 Task: Find connections with filter location Vaihingen an der Enz with filter topic #realtorwith filter profile language Spanish with filter current company IDBI Bank with filter school SREYAS INSTITUTE OF ENGINEERING & TECHNOLOGY with filter industry Insurance Carriers with filter service category Cybersecurity with filter keywords title Content Creator
Action: Mouse moved to (693, 80)
Screenshot: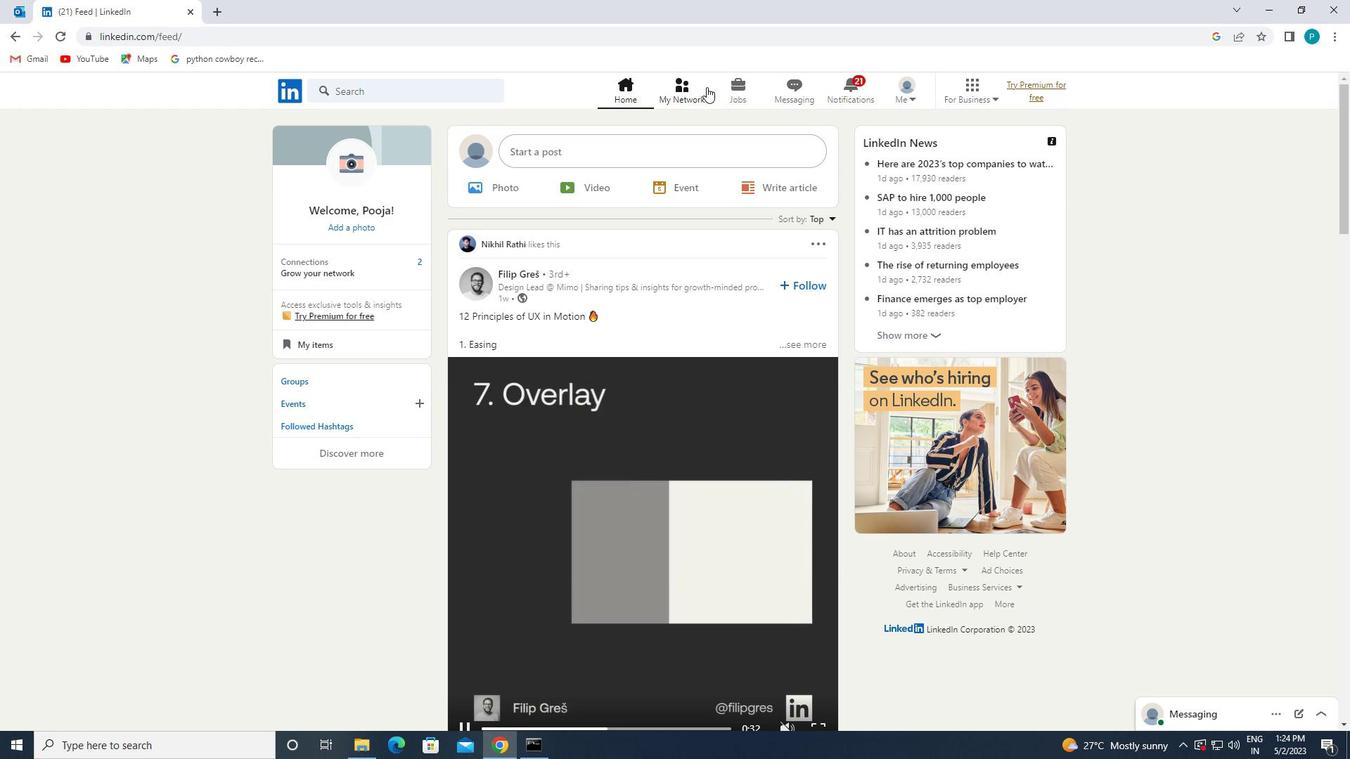 
Action: Mouse pressed left at (693, 80)
Screenshot: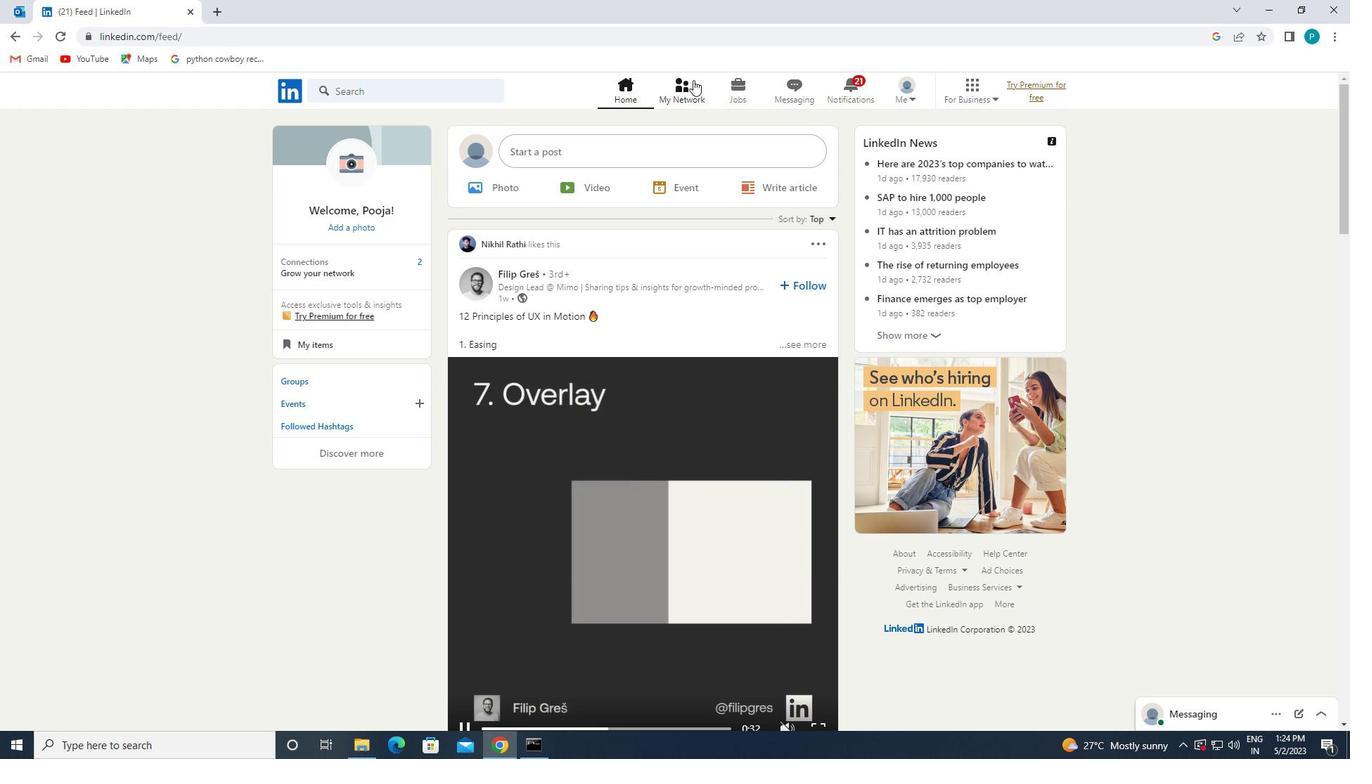 
Action: Mouse moved to (377, 170)
Screenshot: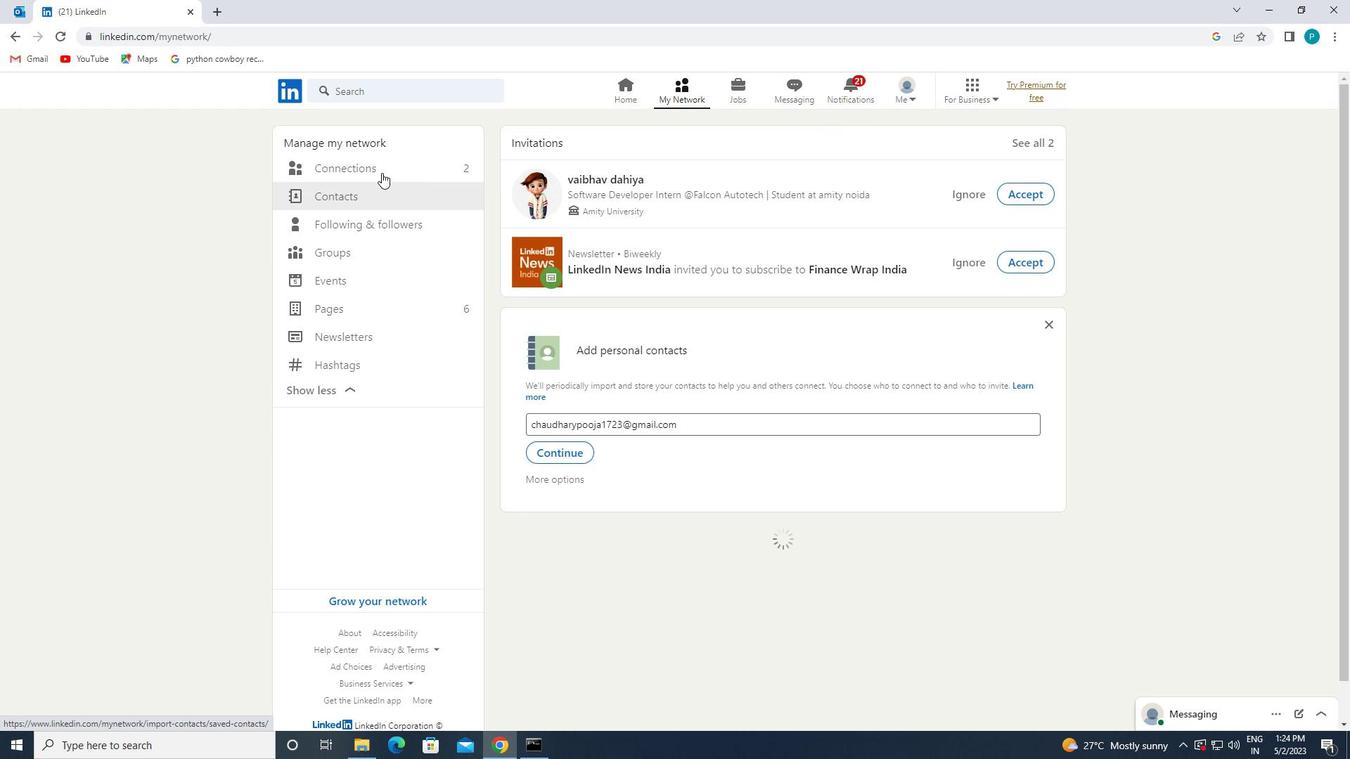 
Action: Mouse pressed left at (377, 170)
Screenshot: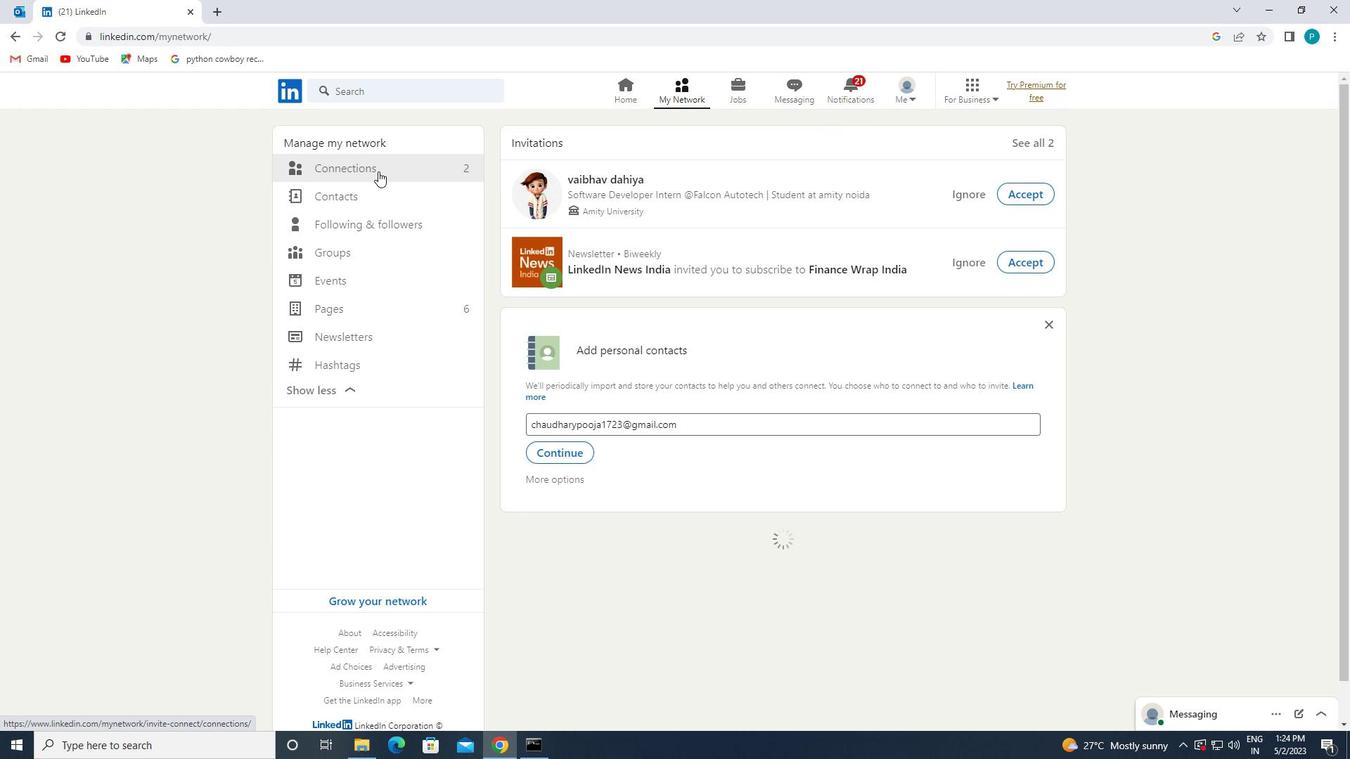 
Action: Mouse moved to (777, 171)
Screenshot: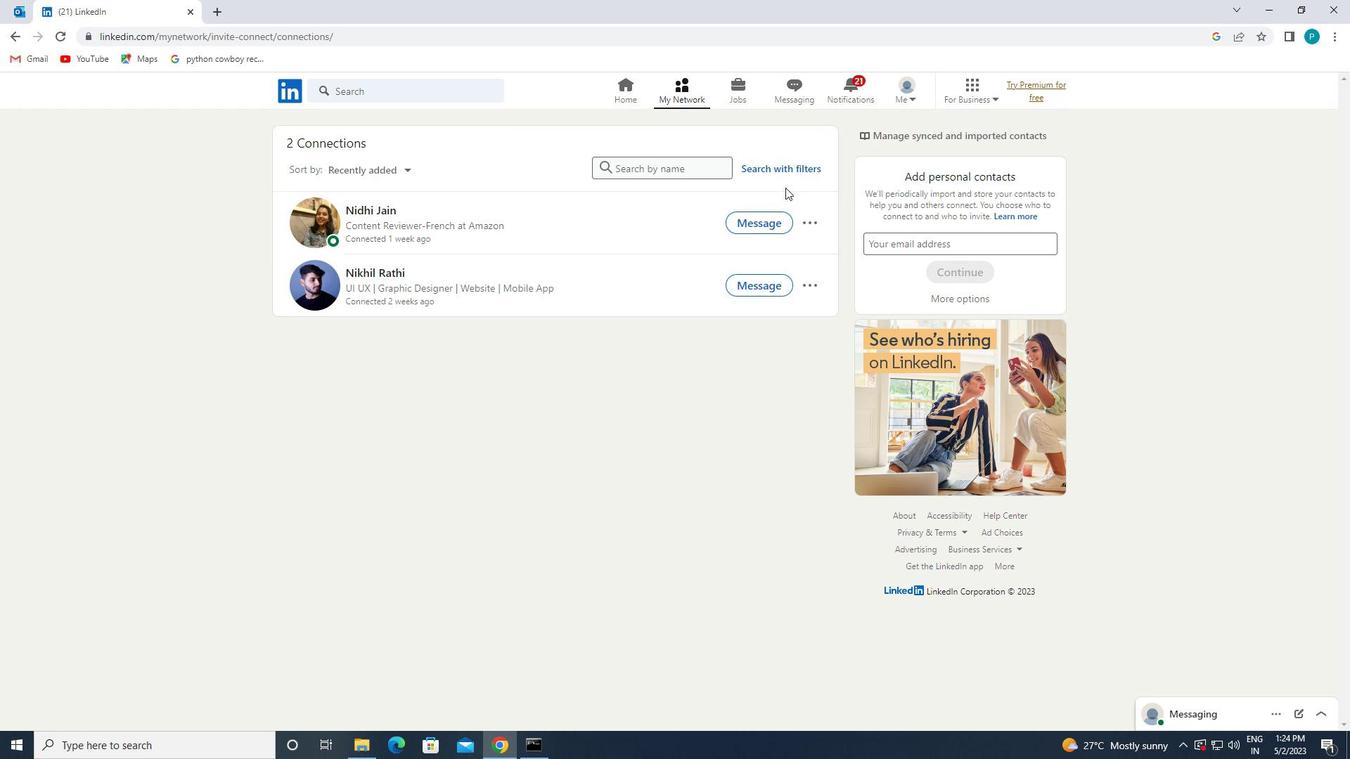
Action: Mouse pressed left at (777, 171)
Screenshot: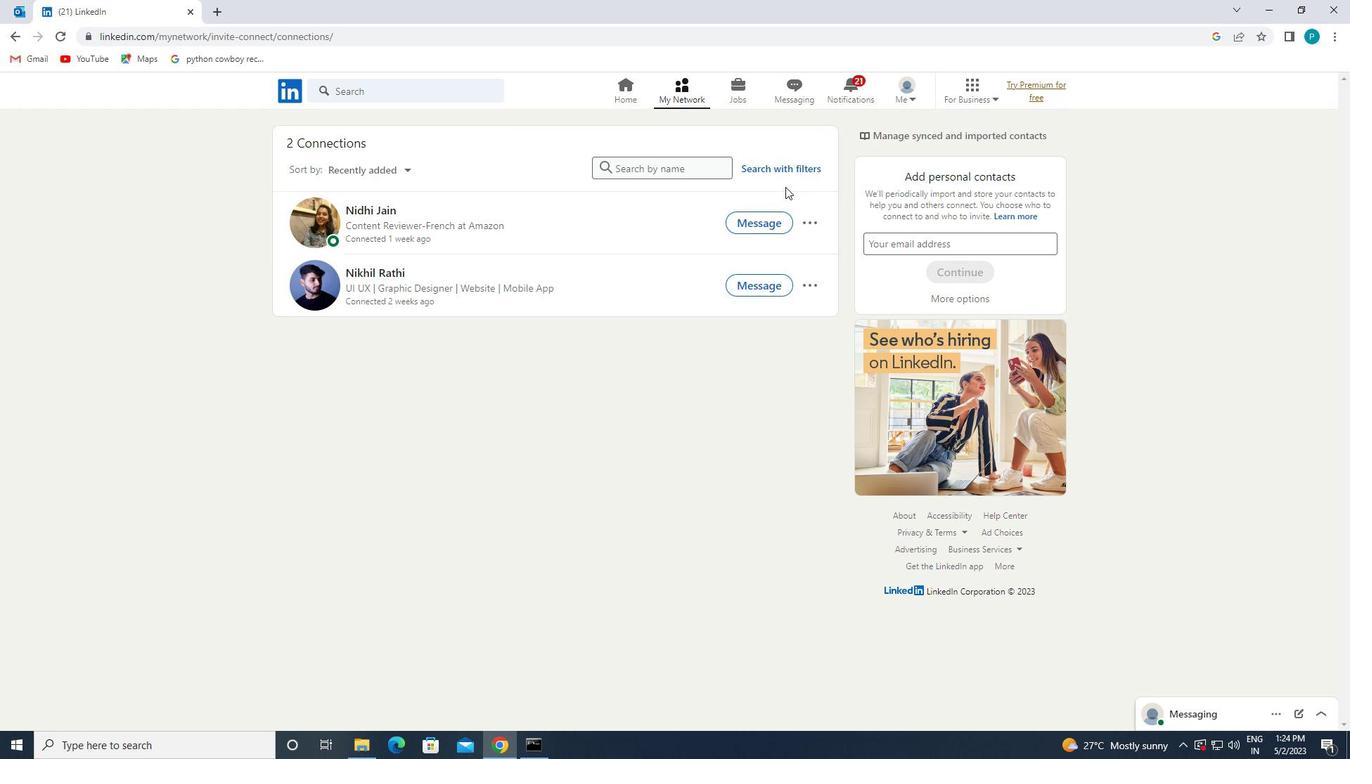 
Action: Mouse moved to (714, 130)
Screenshot: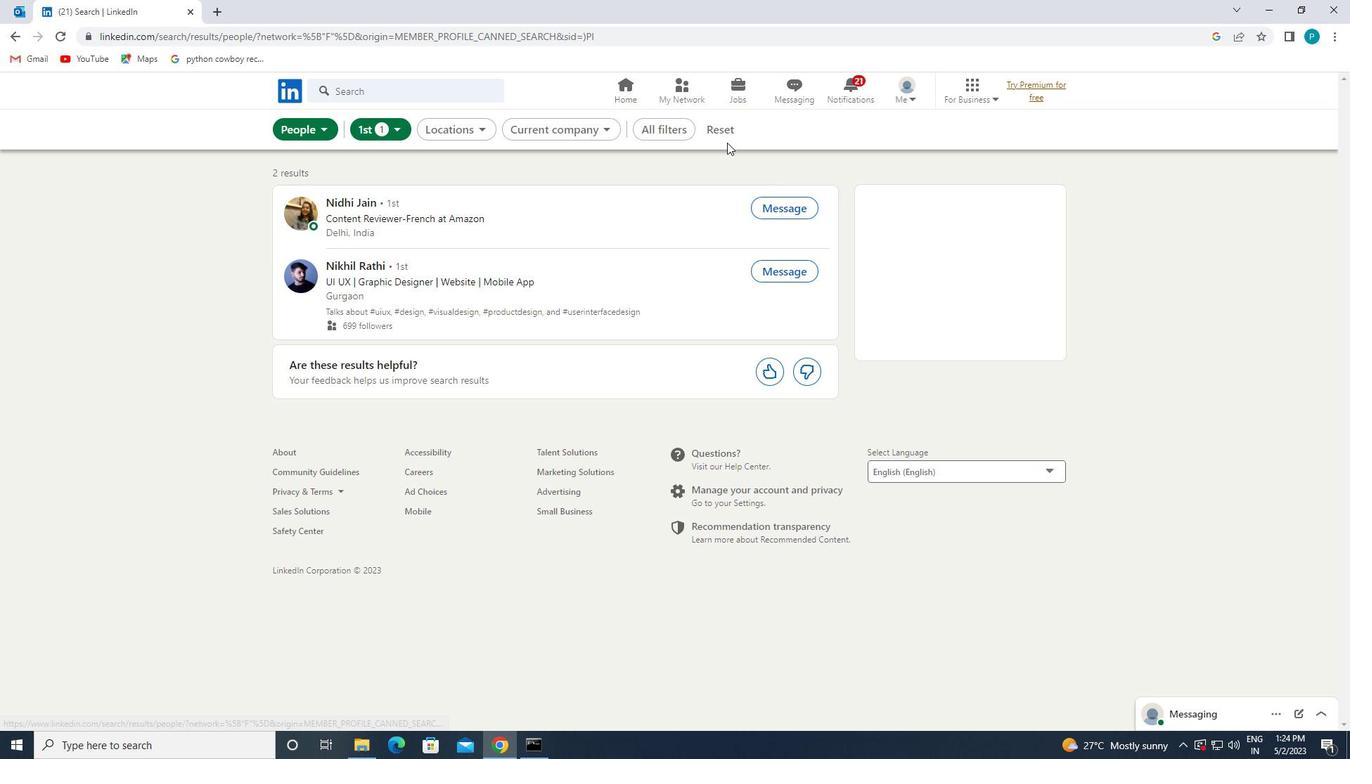 
Action: Mouse pressed left at (714, 130)
Screenshot: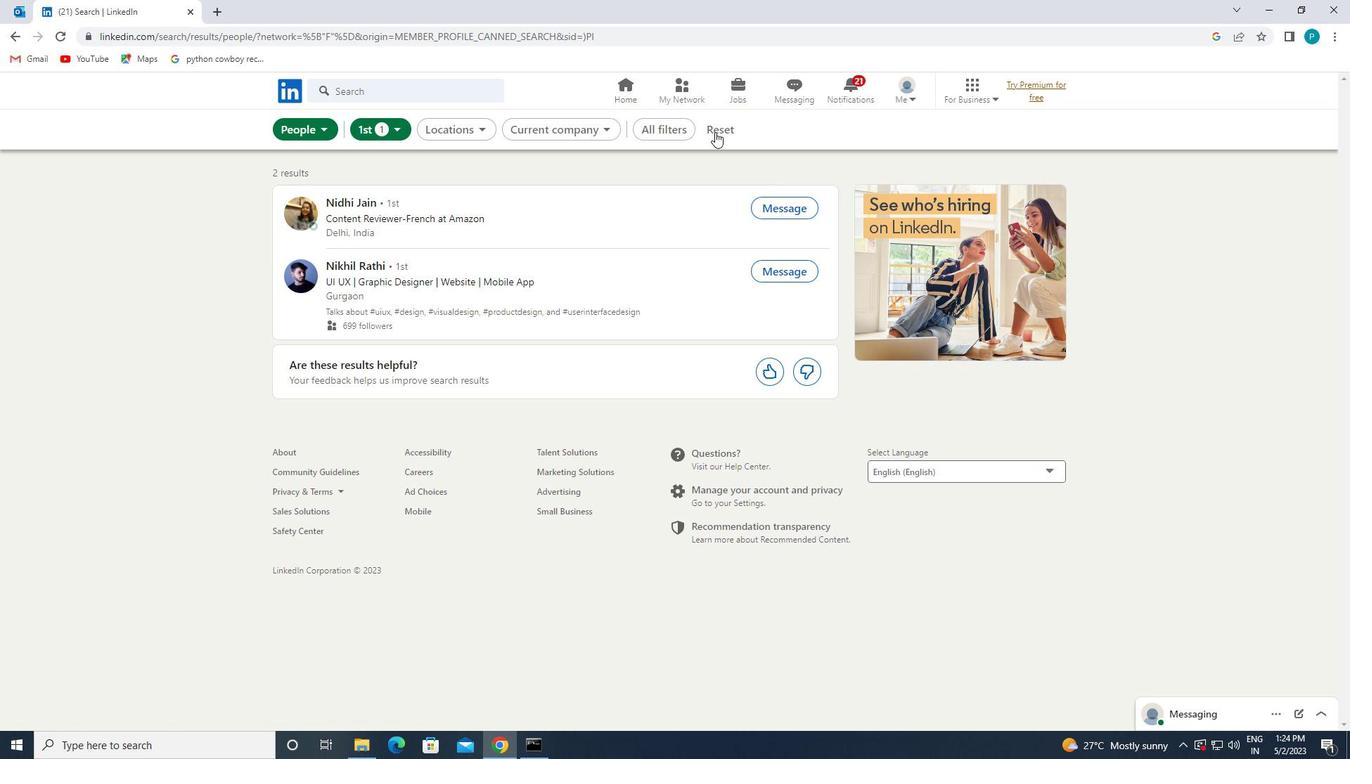 
Action: Mouse moved to (687, 128)
Screenshot: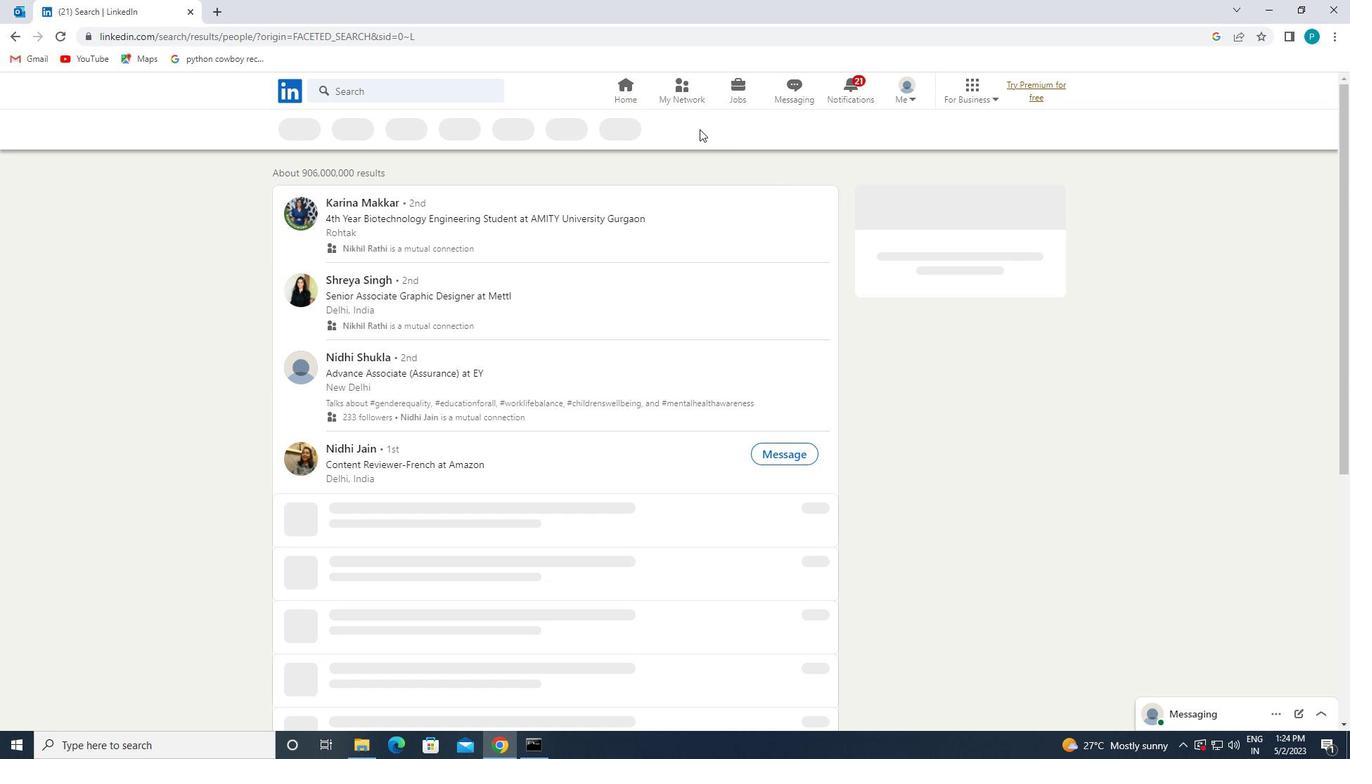 
Action: Mouse pressed left at (687, 128)
Screenshot: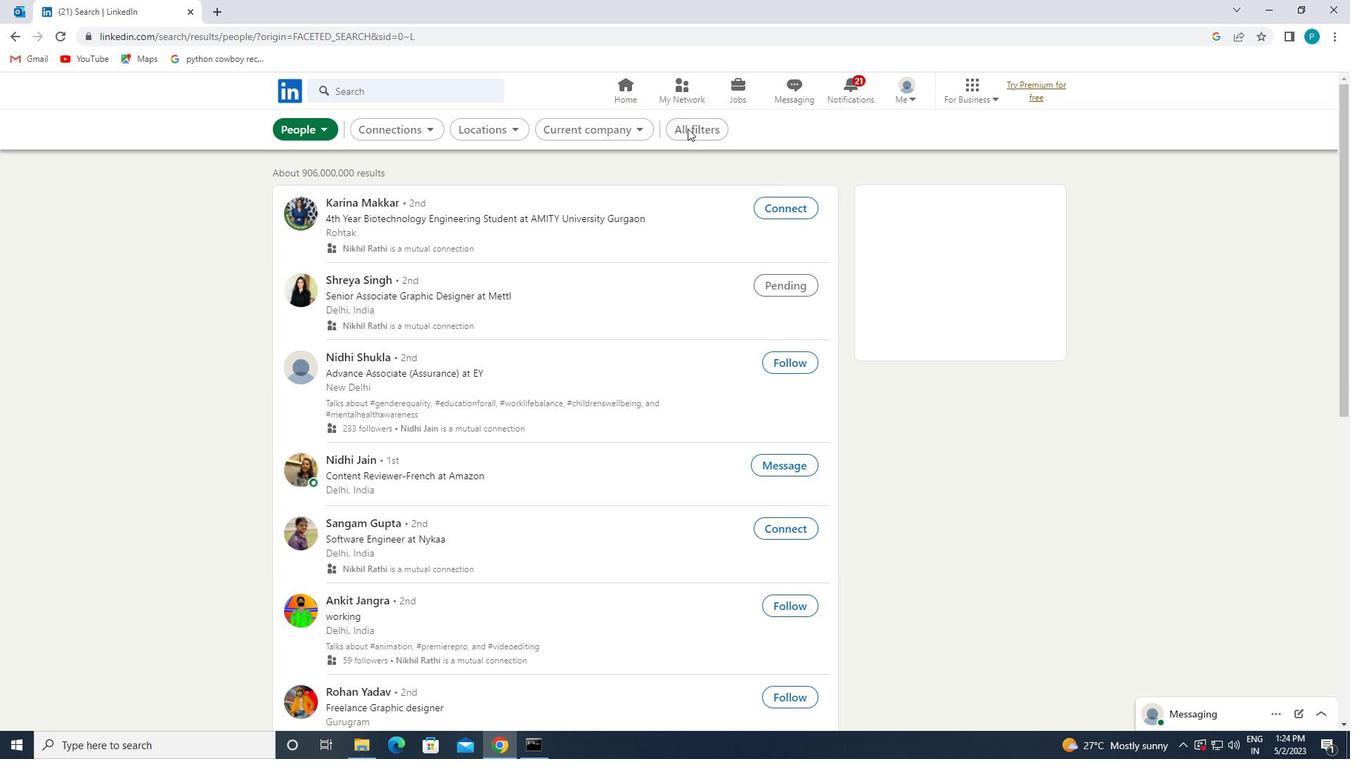 
Action: Mouse moved to (1090, 391)
Screenshot: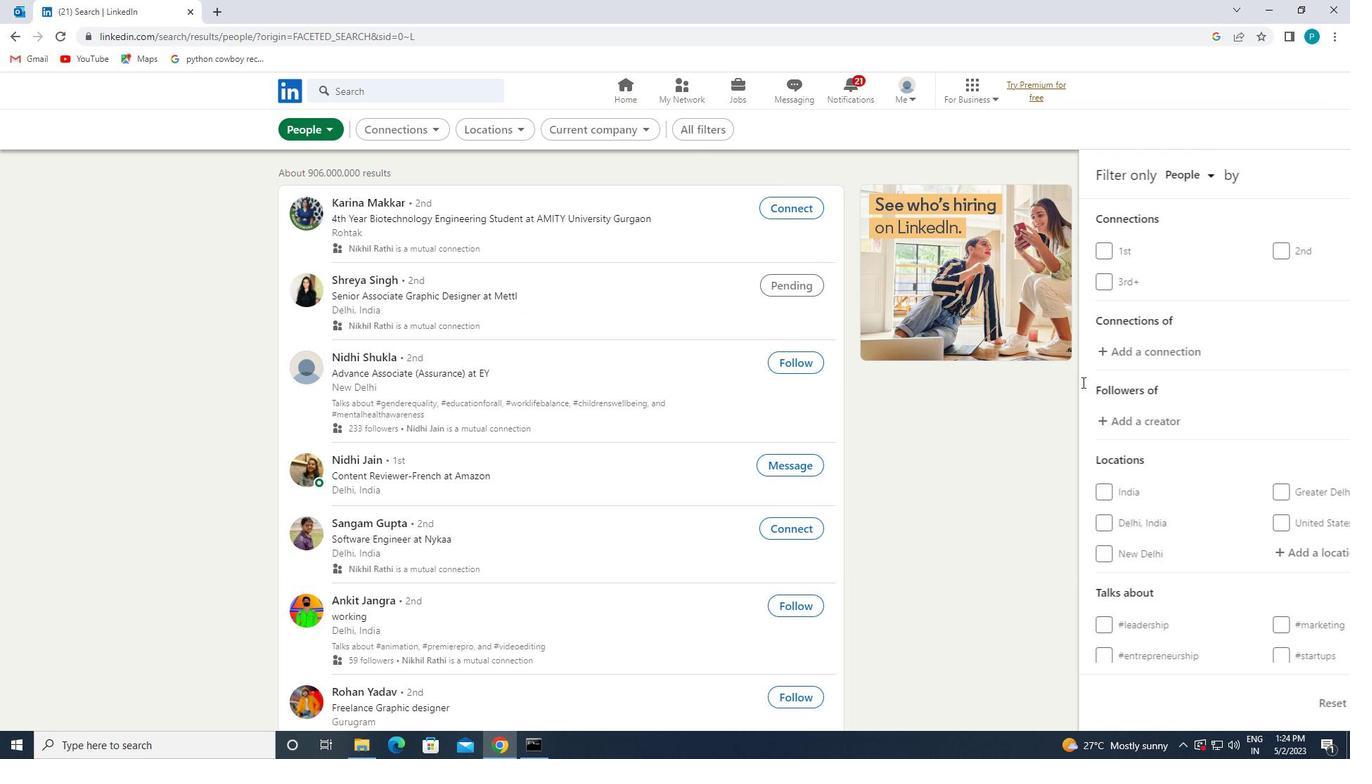 
Action: Mouse scrolled (1090, 391) with delta (0, 0)
Screenshot: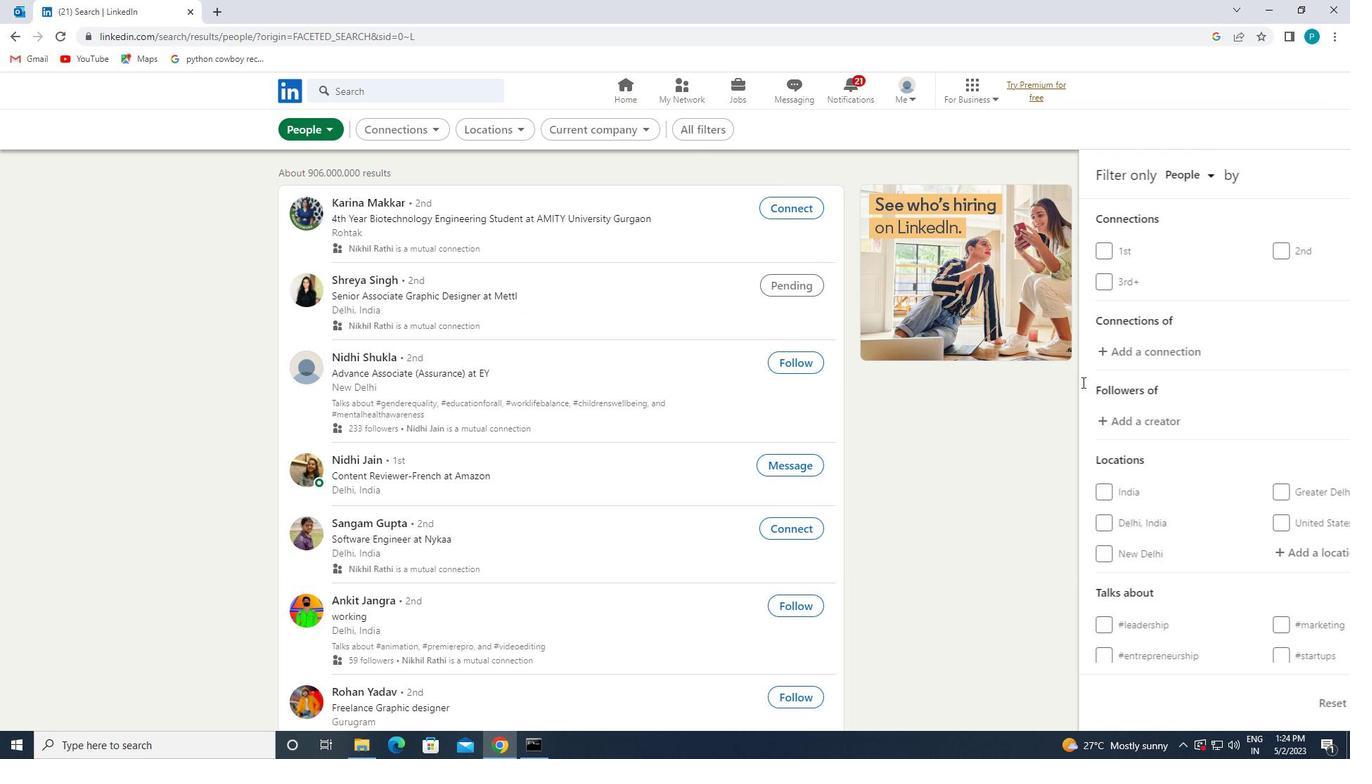 
Action: Mouse moved to (1091, 394)
Screenshot: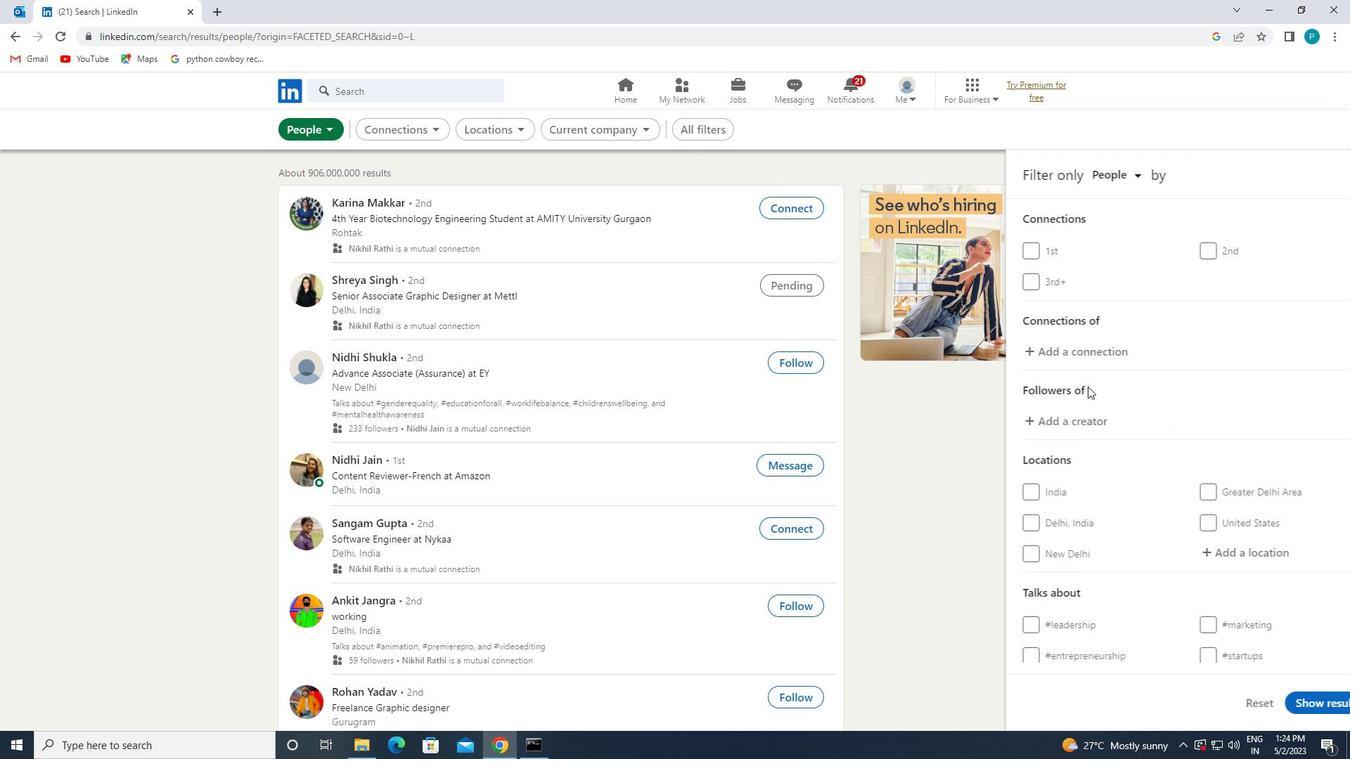 
Action: Mouse scrolled (1091, 393) with delta (0, 0)
Screenshot: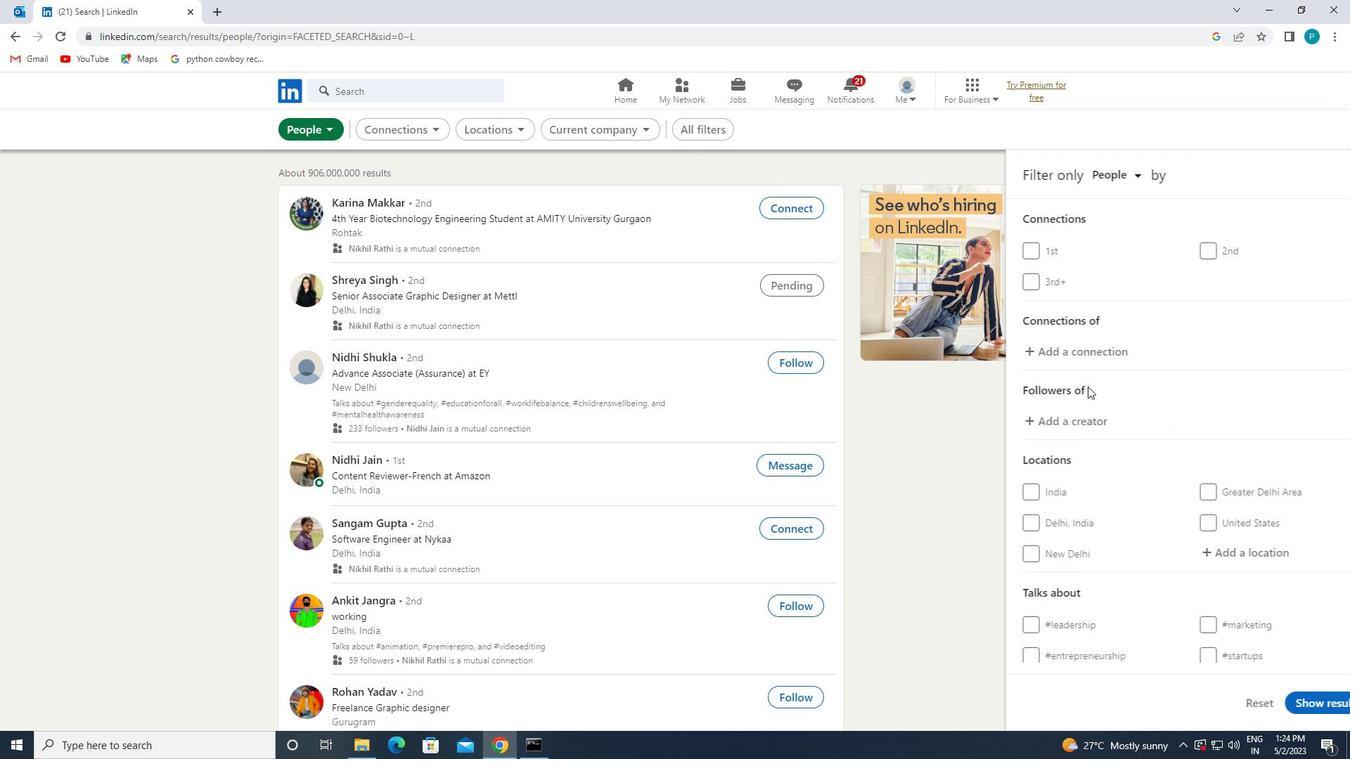 
Action: Mouse moved to (1183, 417)
Screenshot: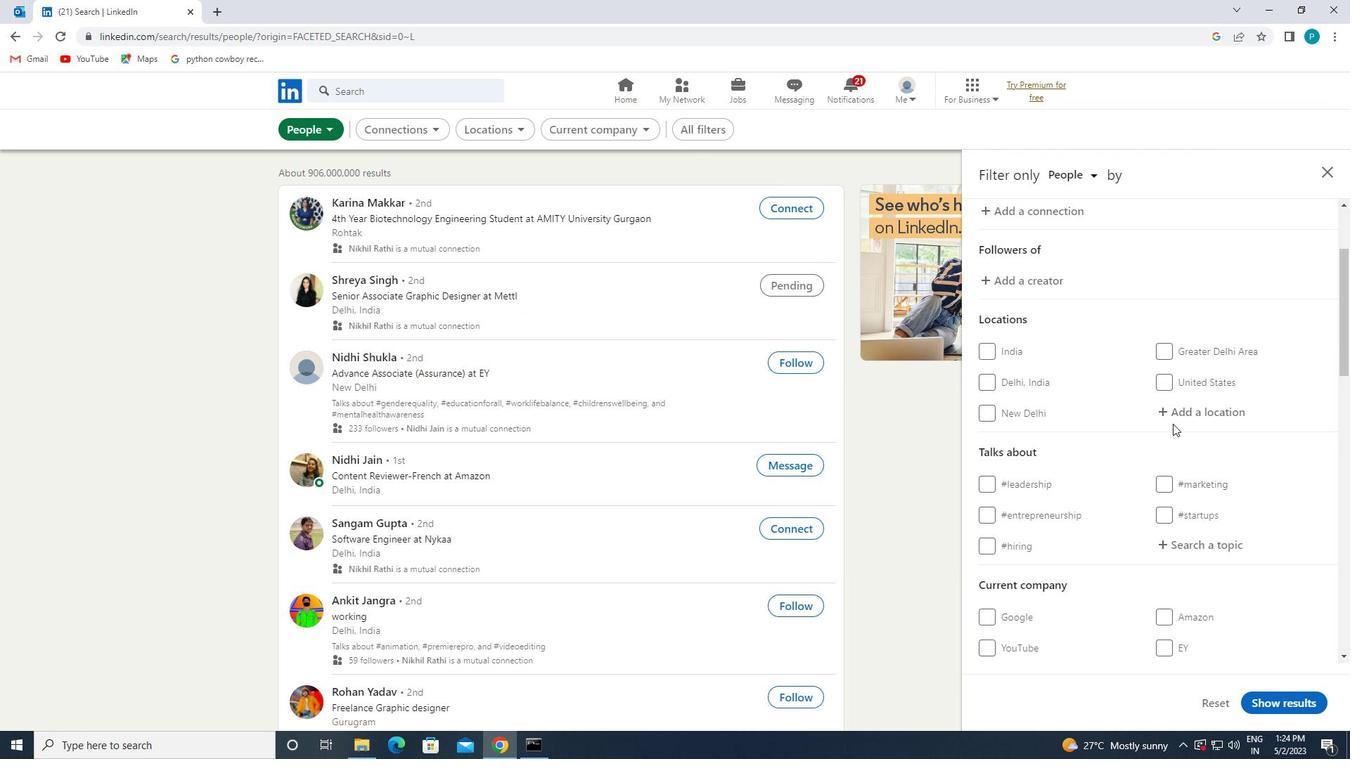 
Action: Mouse pressed left at (1183, 417)
Screenshot: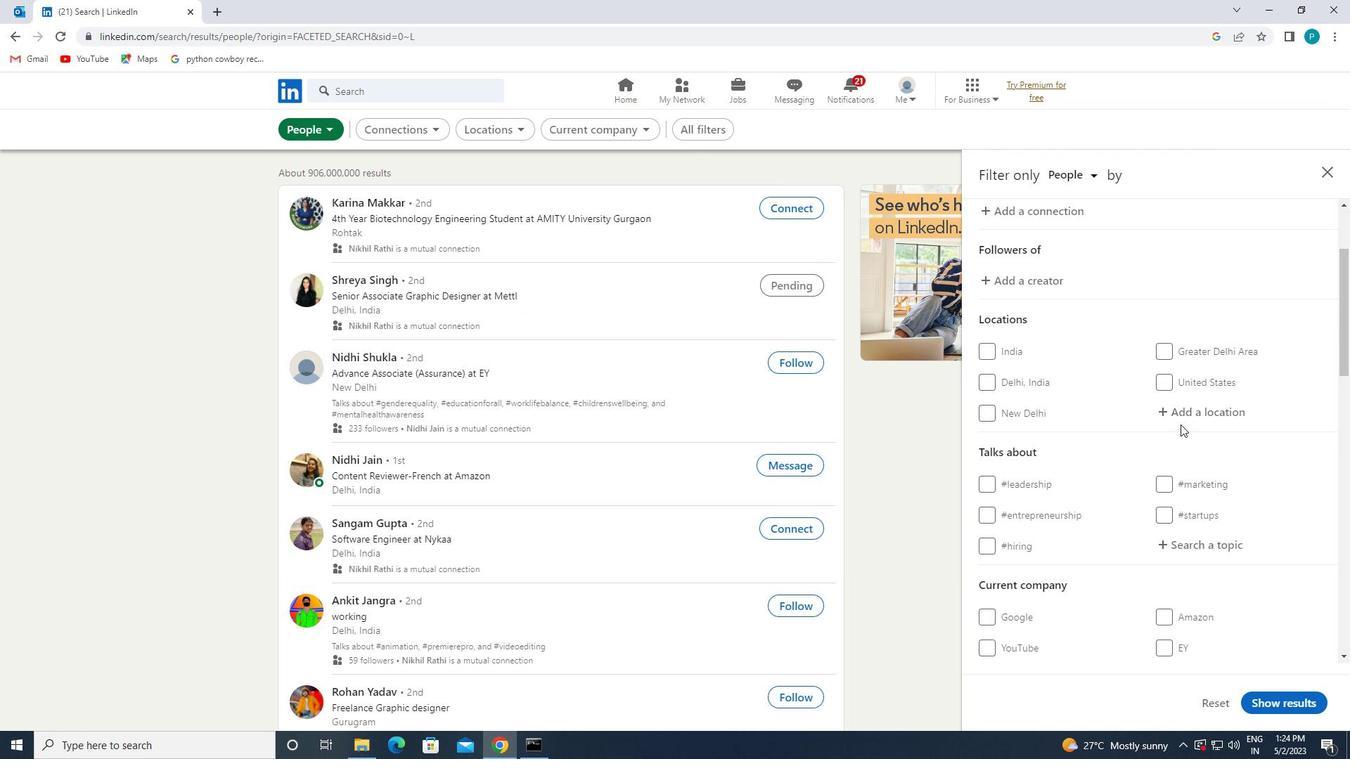 
Action: Key pressed <Key.caps_lock>v<Key.caps_lock>aihing
Screenshot: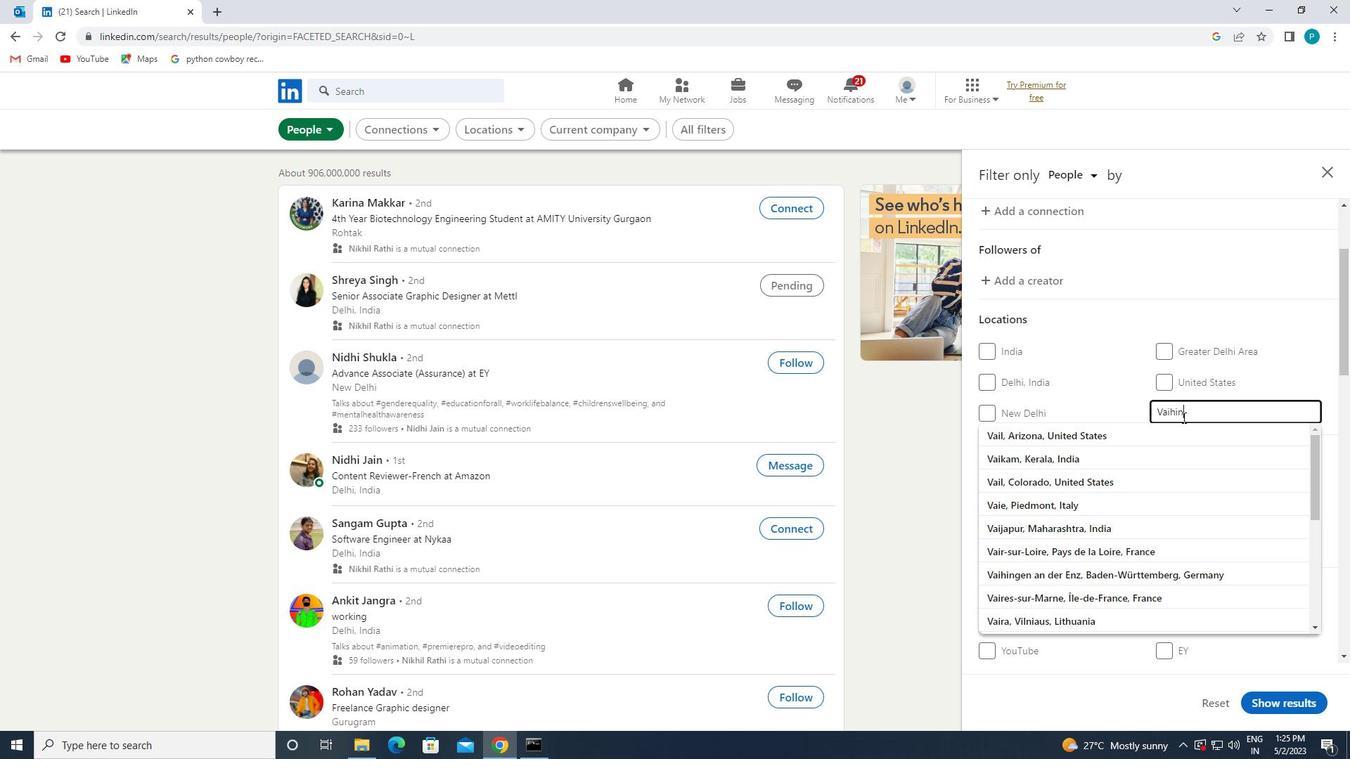 
Action: Mouse moved to (1172, 437)
Screenshot: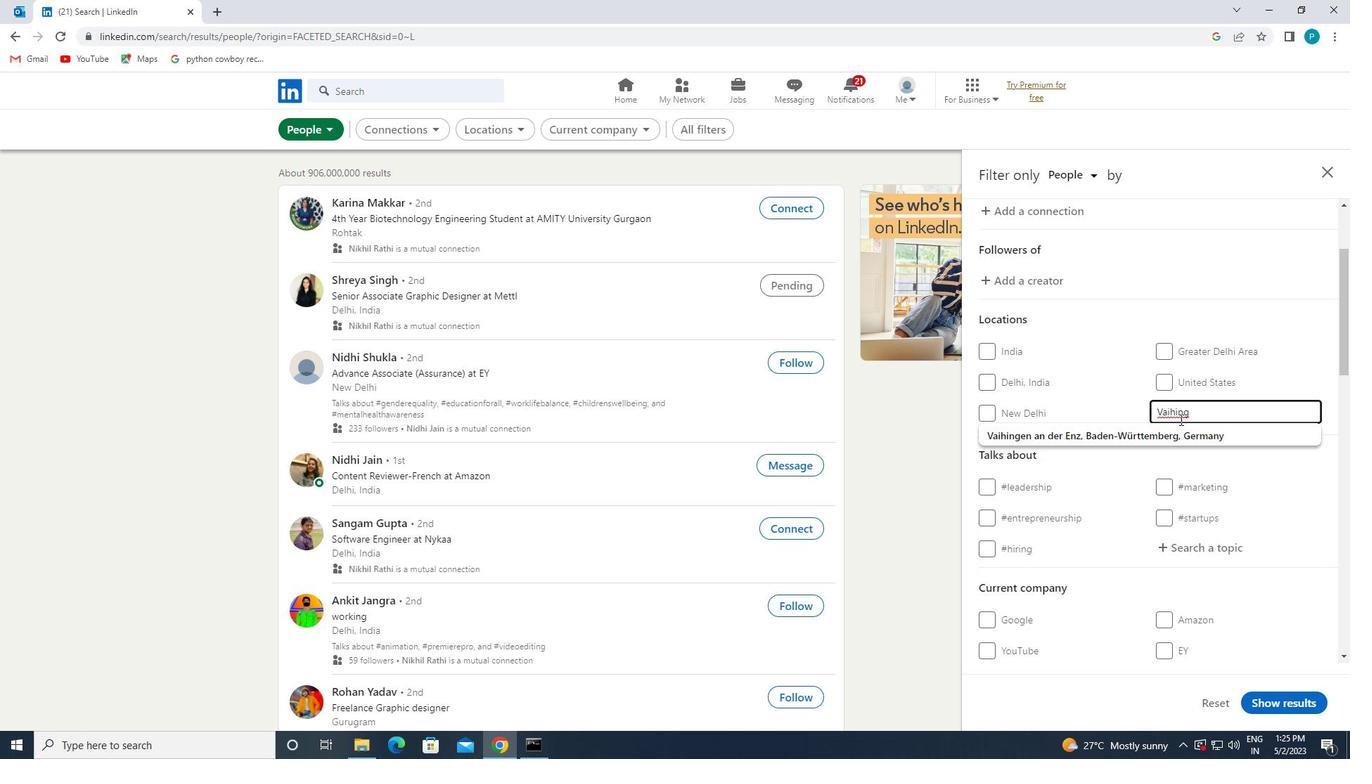 
Action: Mouse pressed left at (1172, 437)
Screenshot: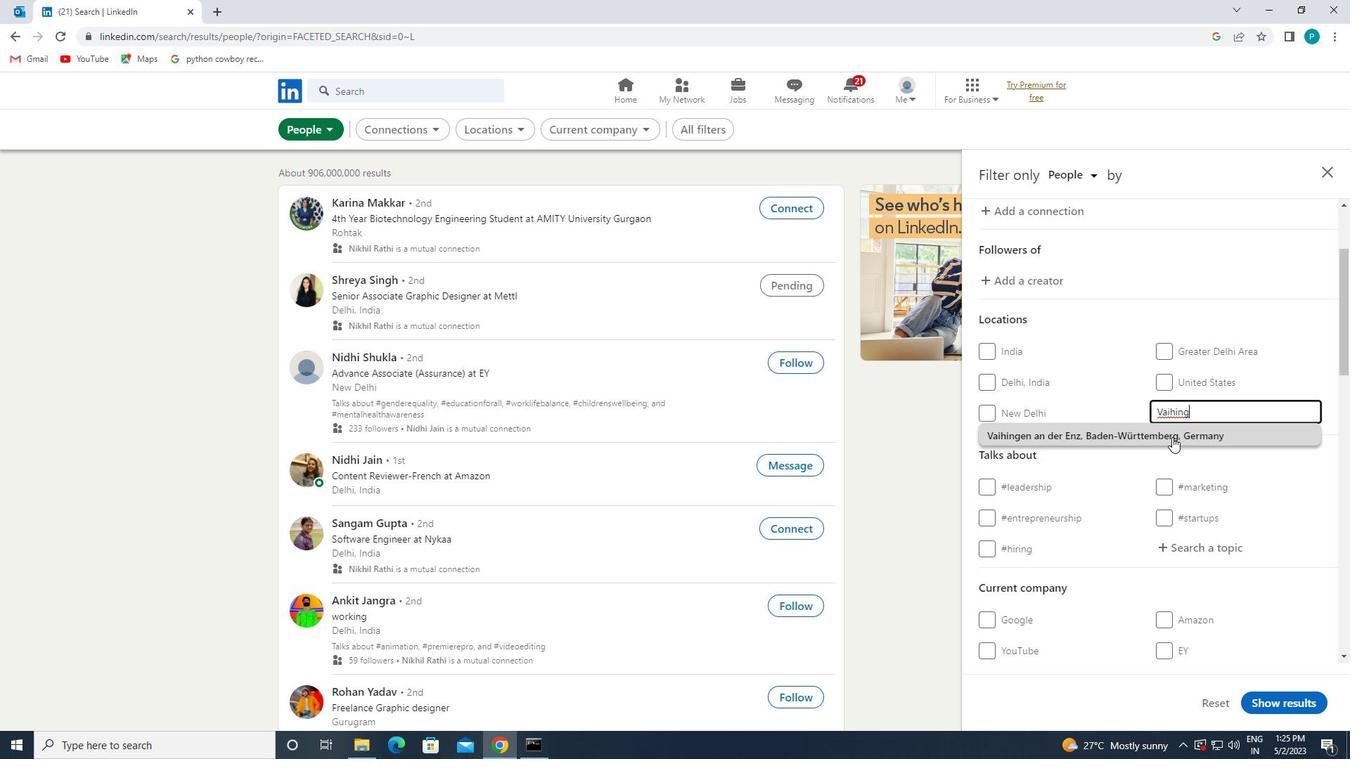 
Action: Mouse moved to (1173, 450)
Screenshot: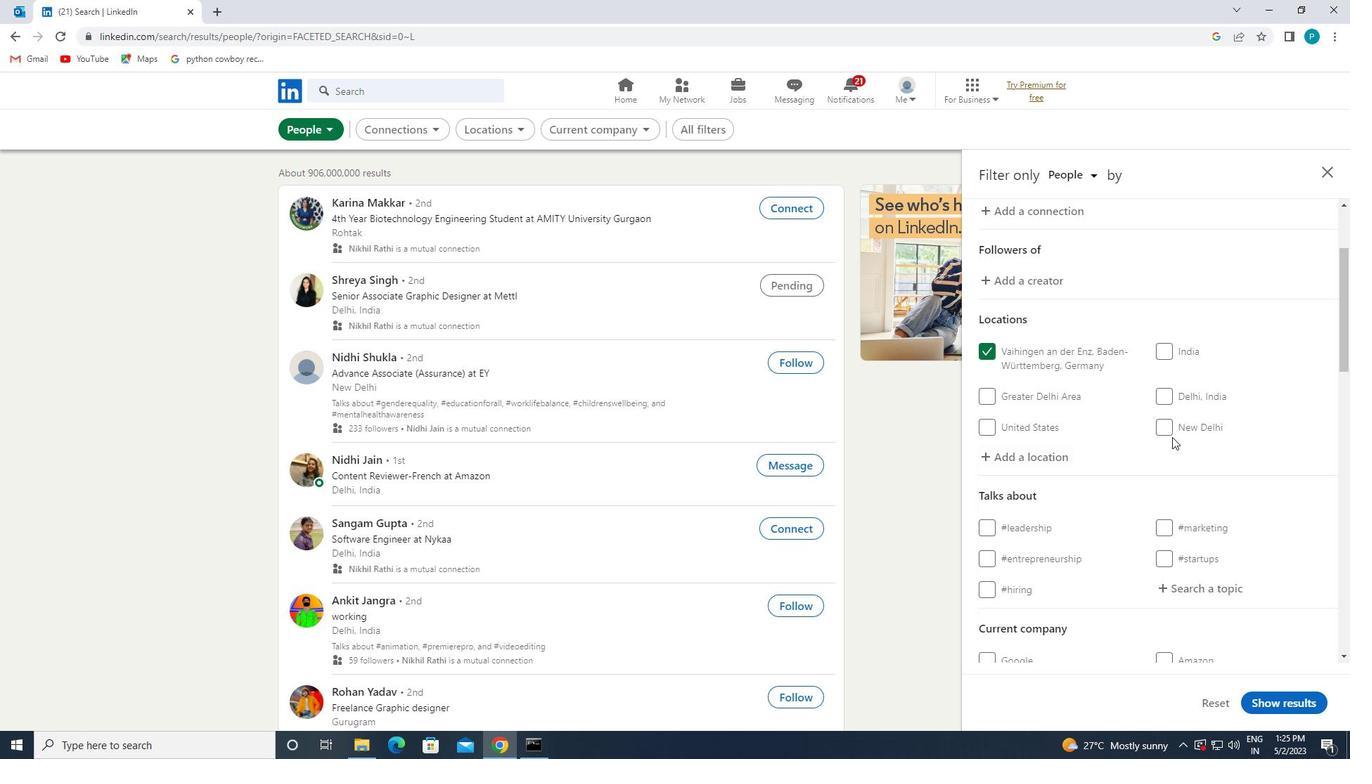 
Action: Mouse scrolled (1173, 449) with delta (0, 0)
Screenshot: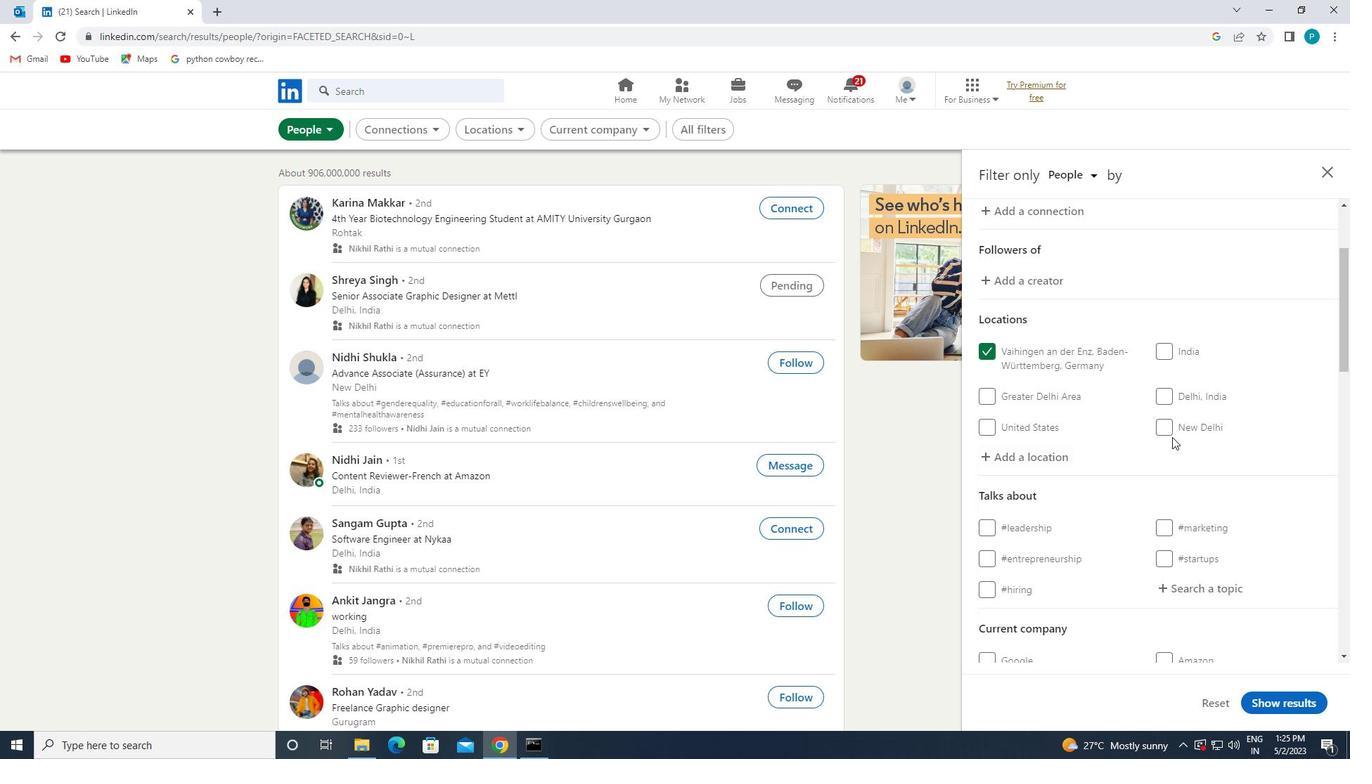 
Action: Mouse moved to (1173, 452)
Screenshot: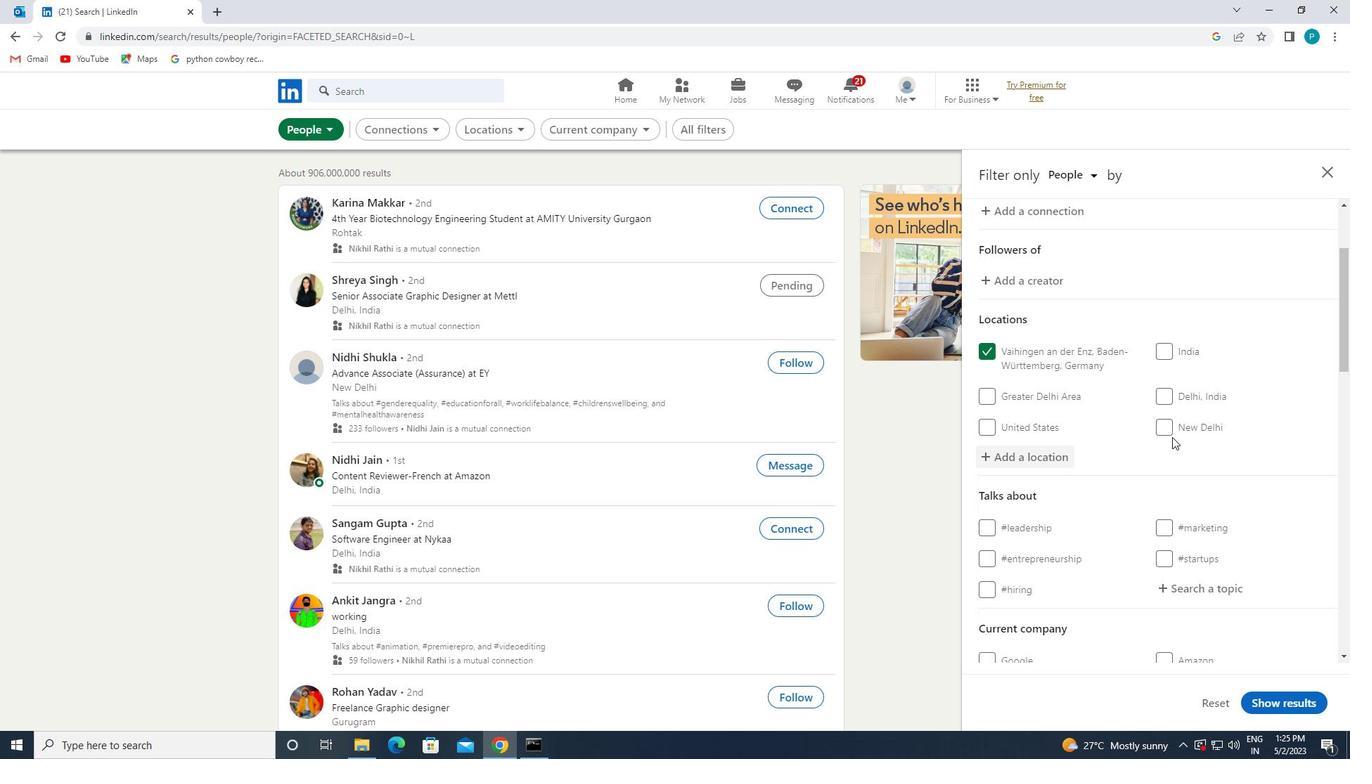 
Action: Mouse scrolled (1173, 451) with delta (0, 0)
Screenshot: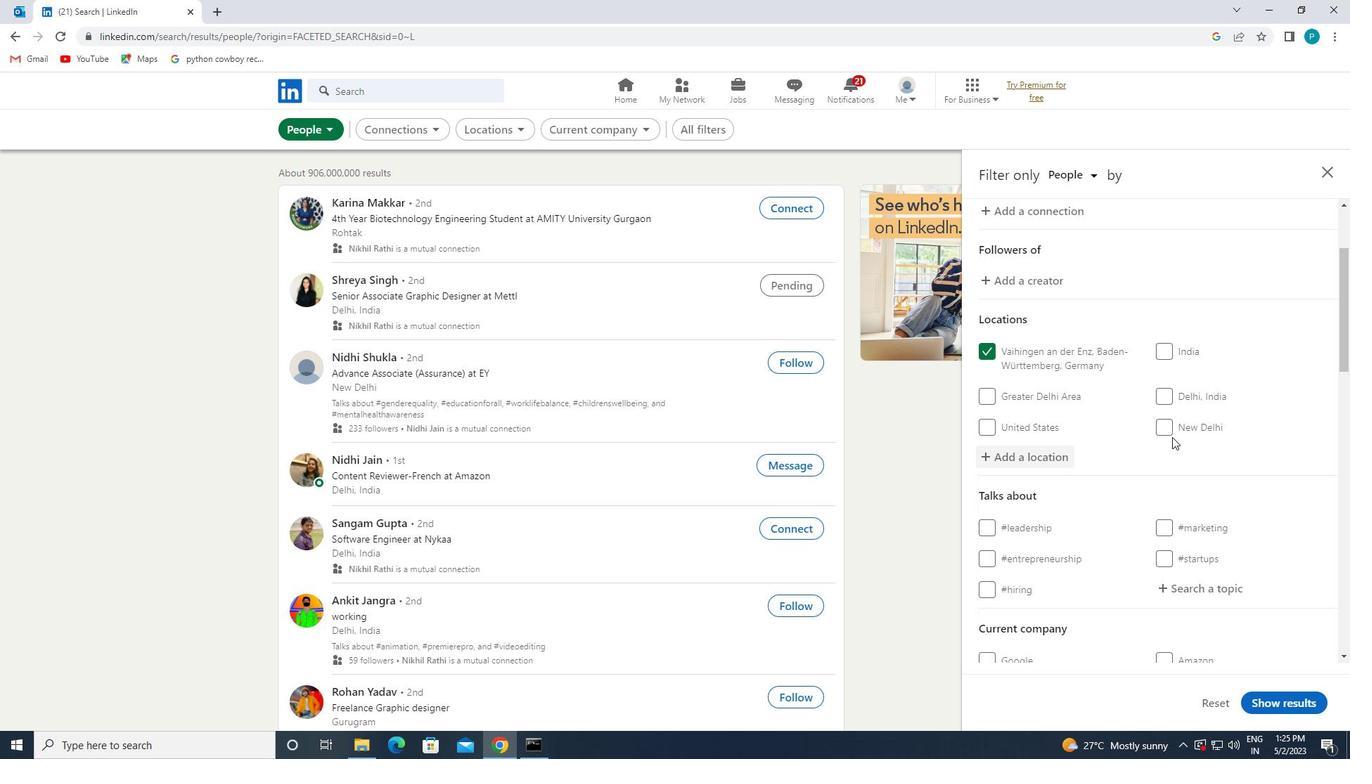 
Action: Mouse moved to (1174, 460)
Screenshot: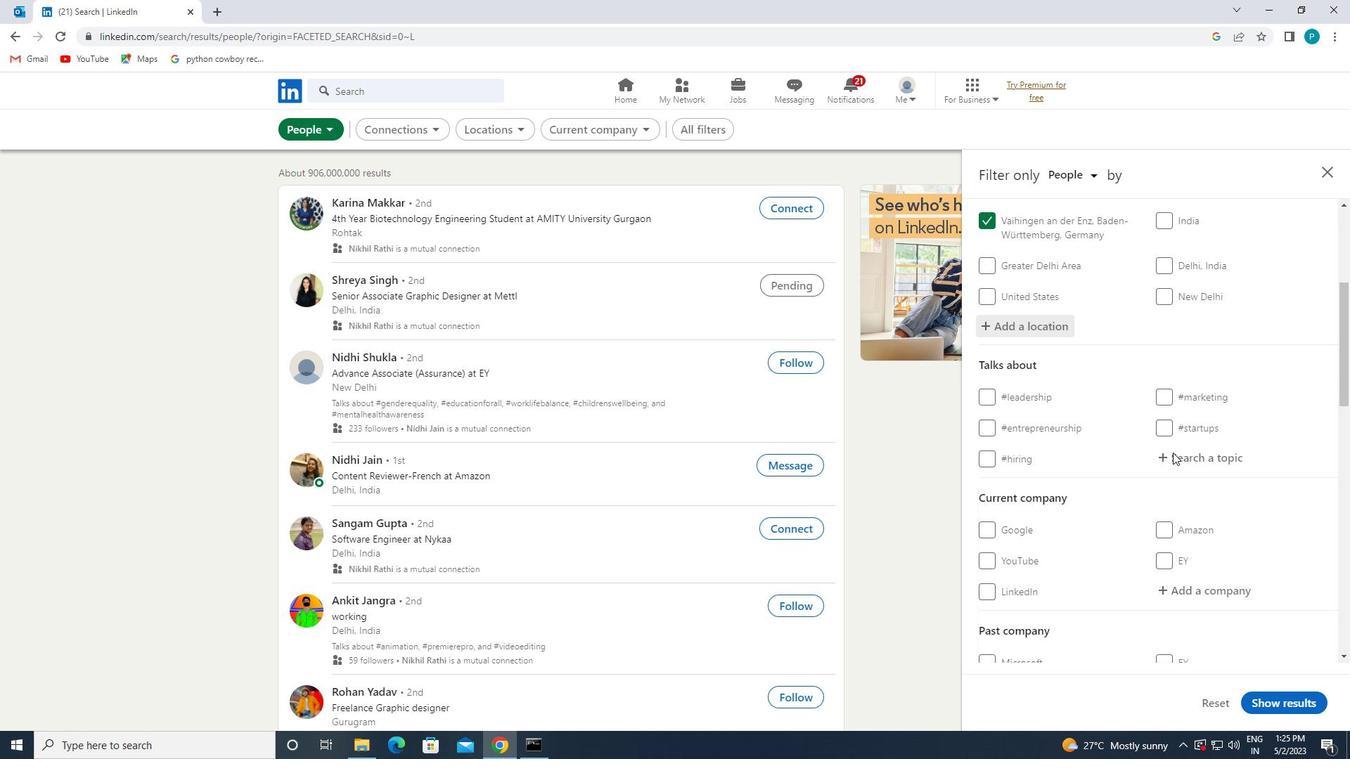 
Action: Mouse pressed left at (1174, 460)
Screenshot: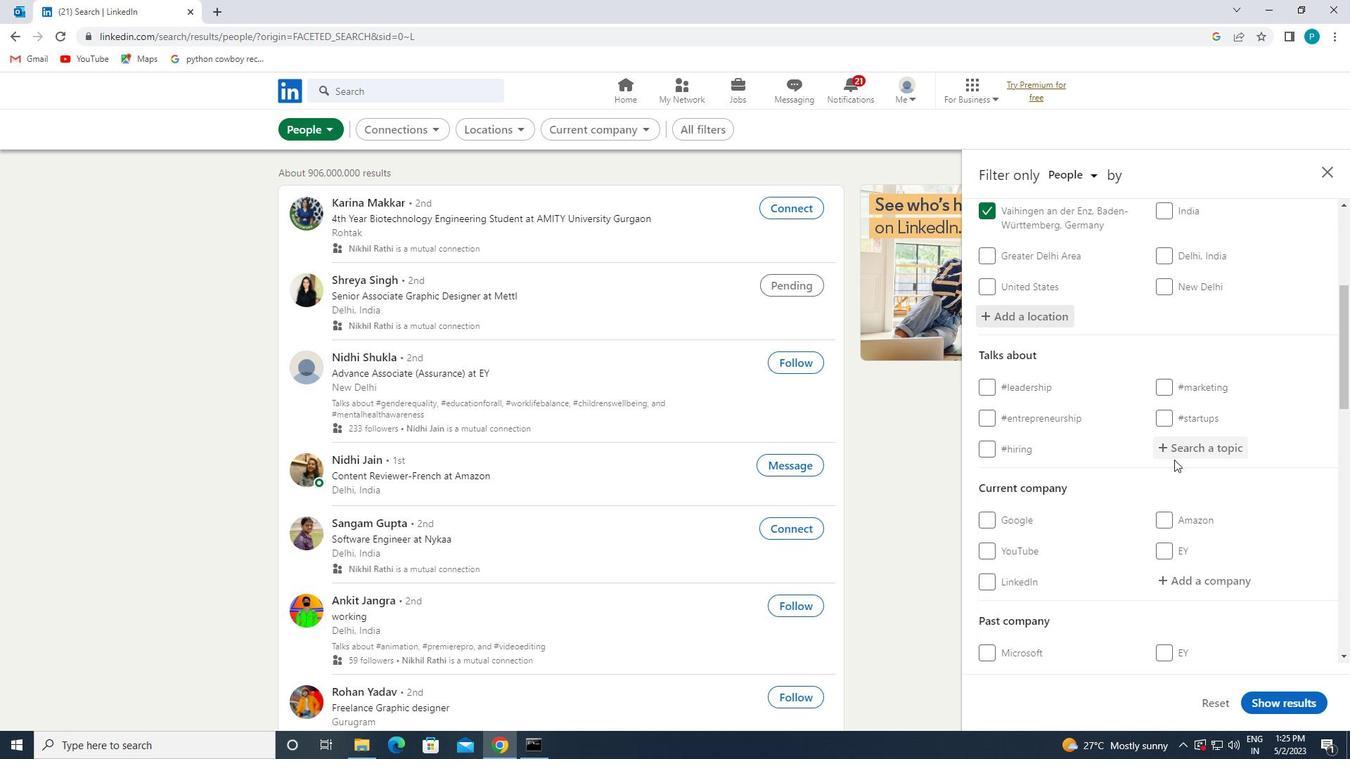 
Action: Mouse moved to (1174, 455)
Screenshot: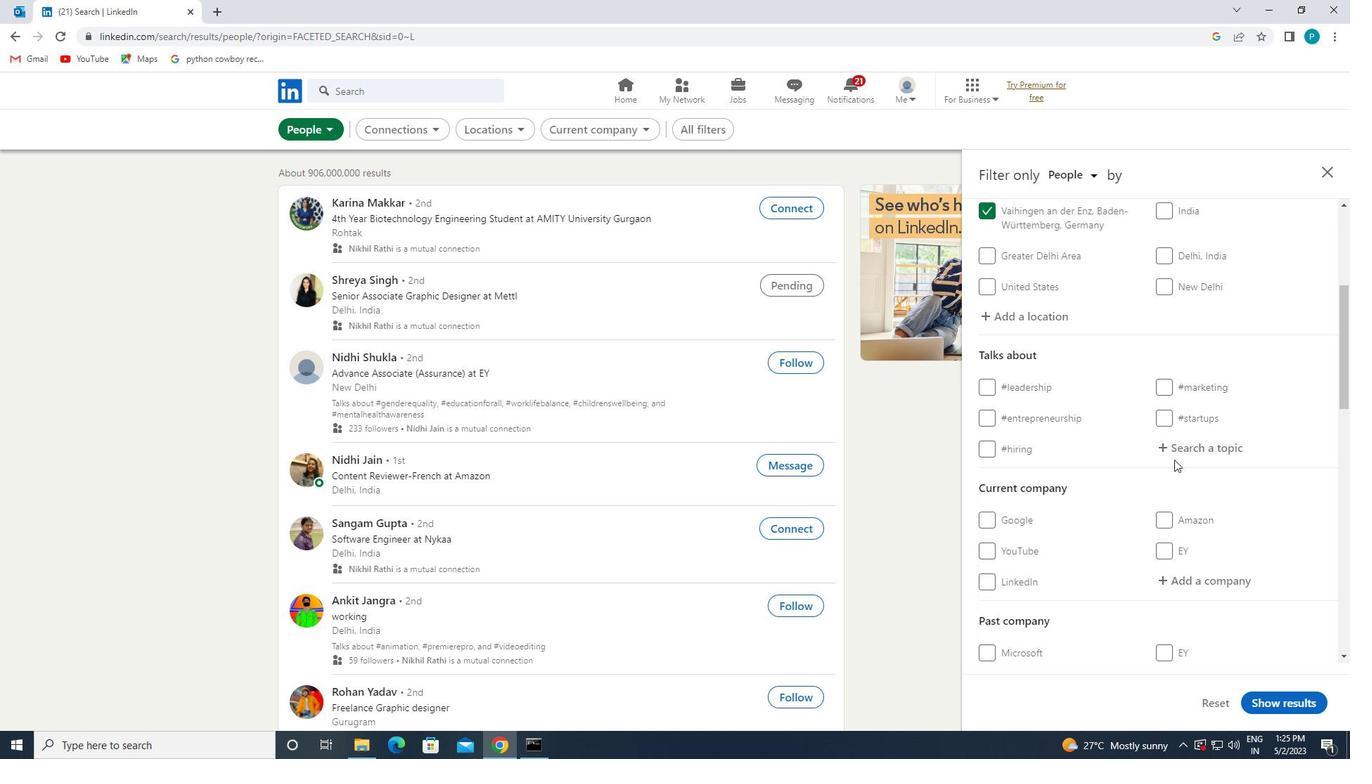 
Action: Mouse pressed left at (1174, 455)
Screenshot: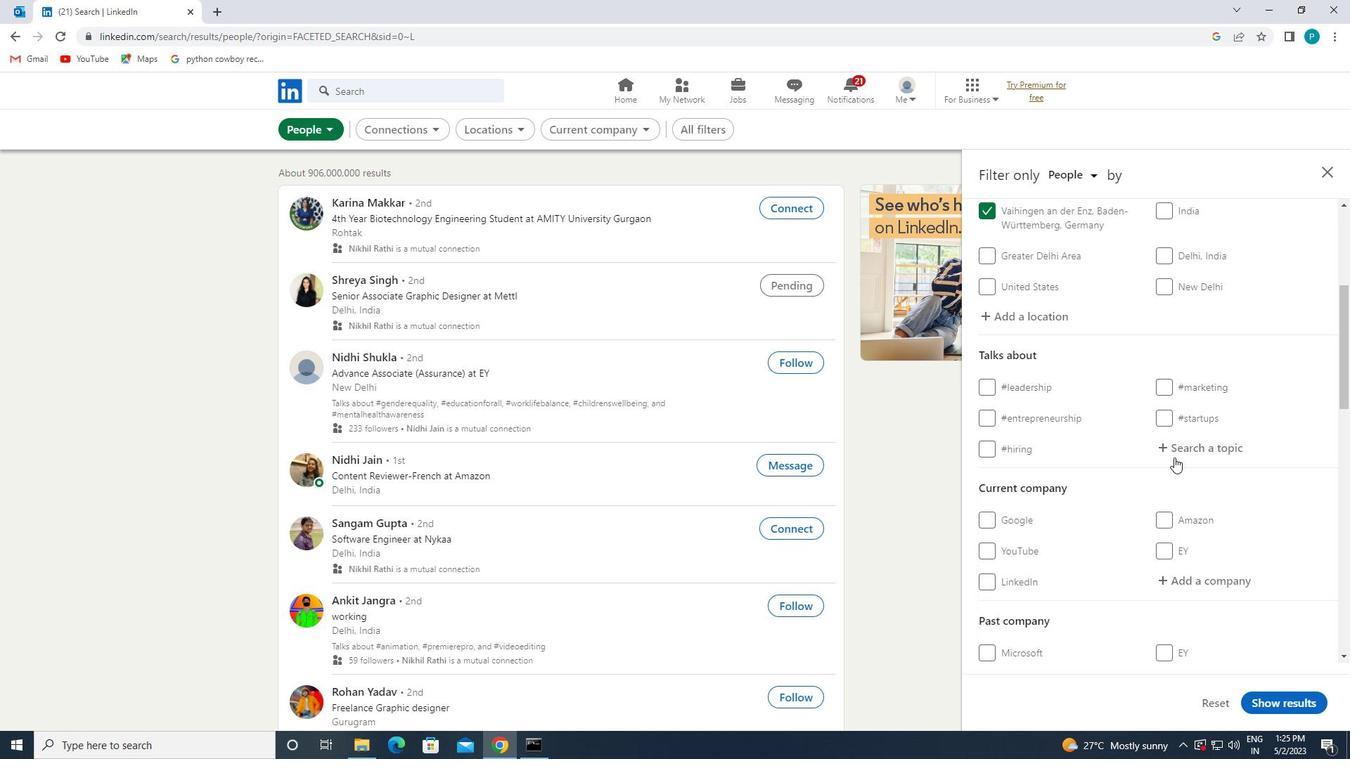 
Action: Key pressed <Key.shift>#REALTOR
Screenshot: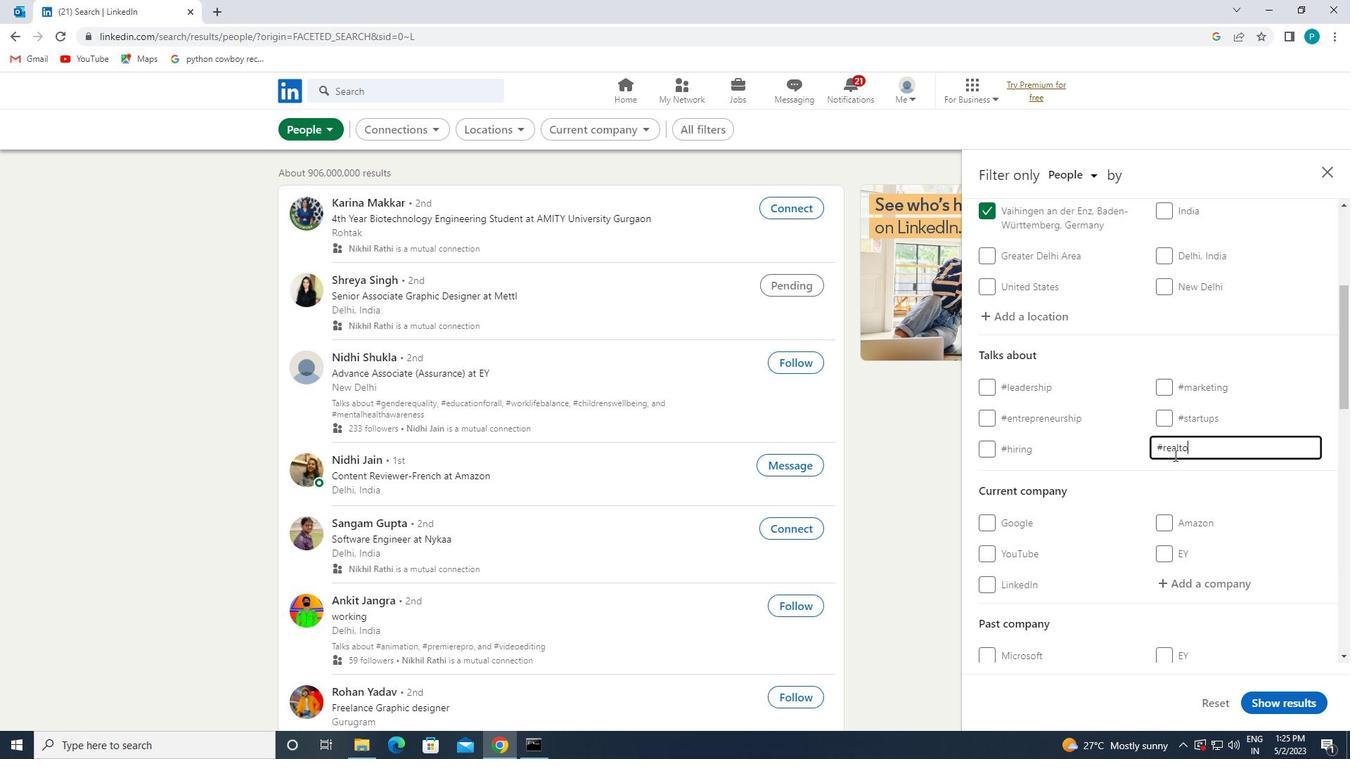 
Action: Mouse moved to (1170, 445)
Screenshot: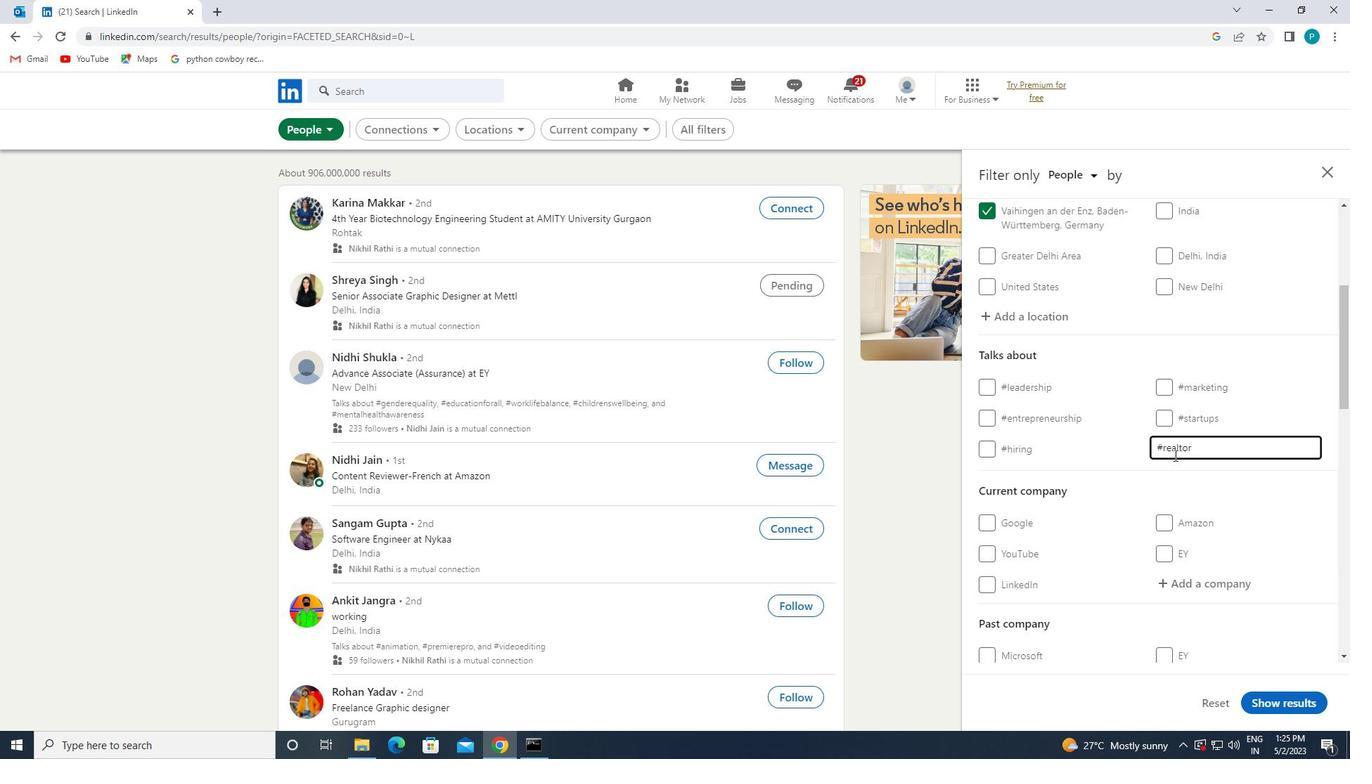 
Action: Mouse scrolled (1170, 444) with delta (0, 0)
Screenshot: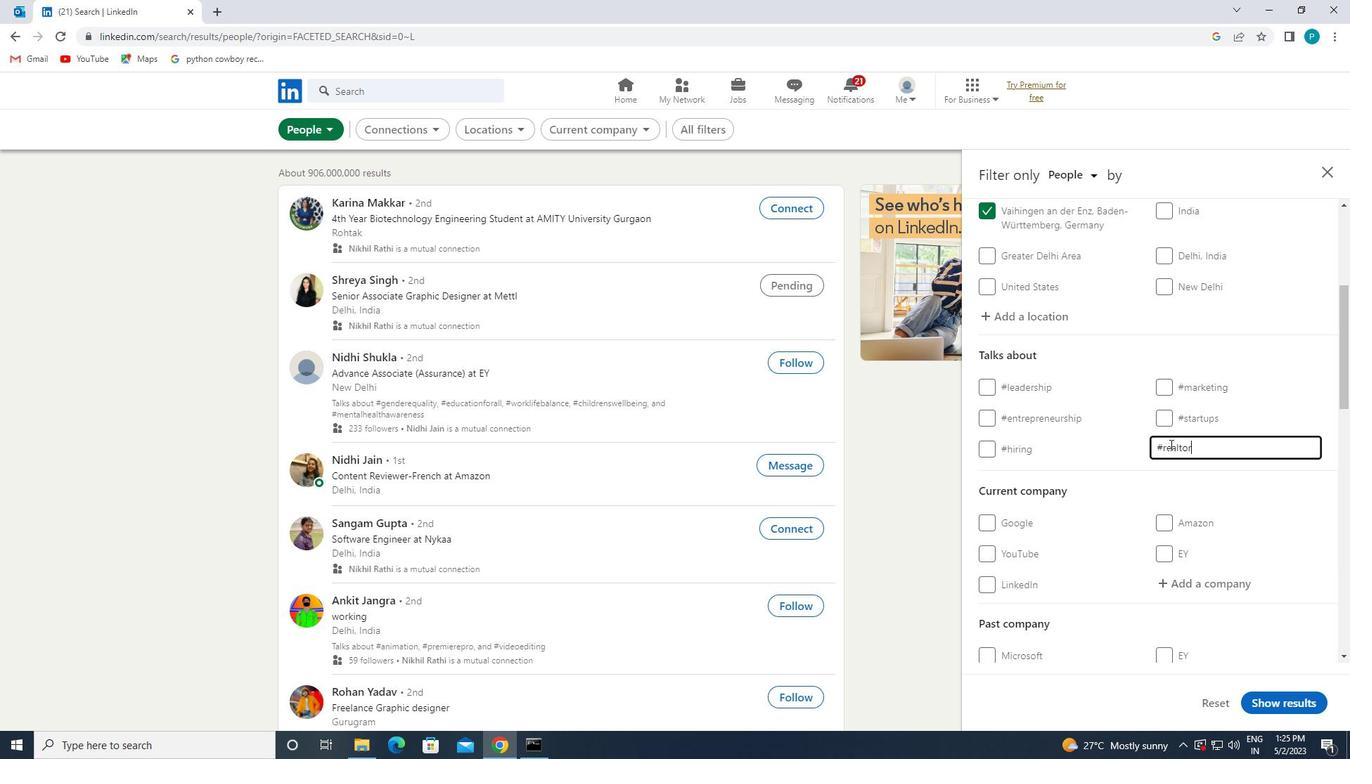 
Action: Mouse scrolled (1170, 444) with delta (0, 0)
Screenshot: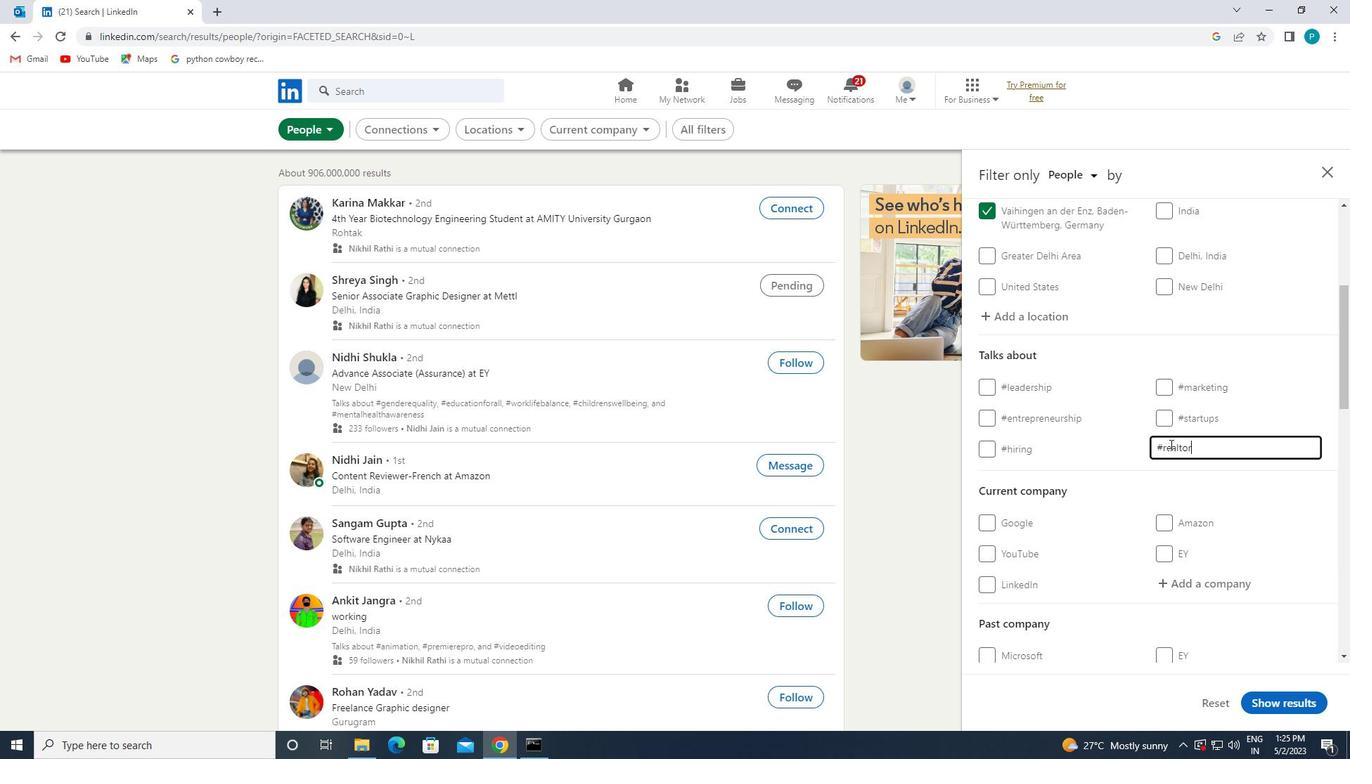 
Action: Mouse scrolled (1170, 444) with delta (0, 0)
Screenshot: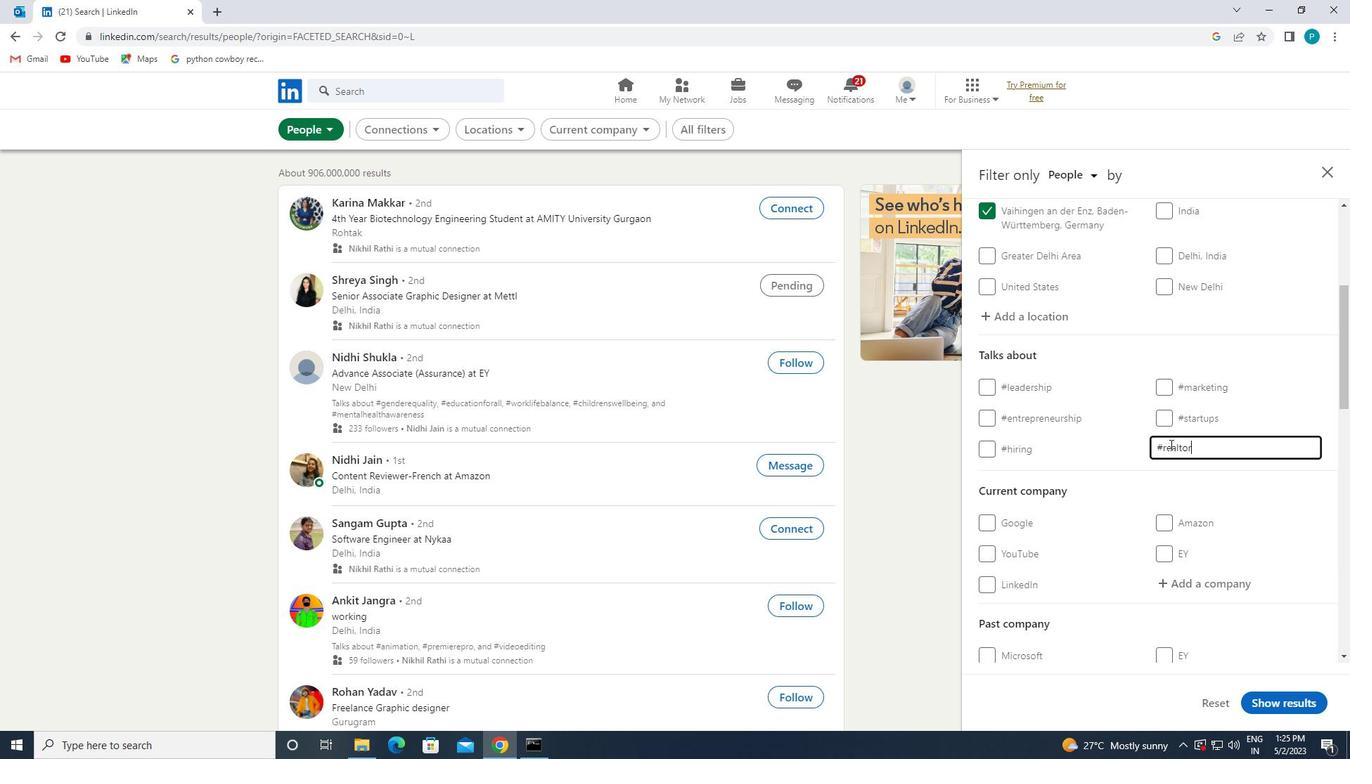 
Action: Mouse moved to (1157, 453)
Screenshot: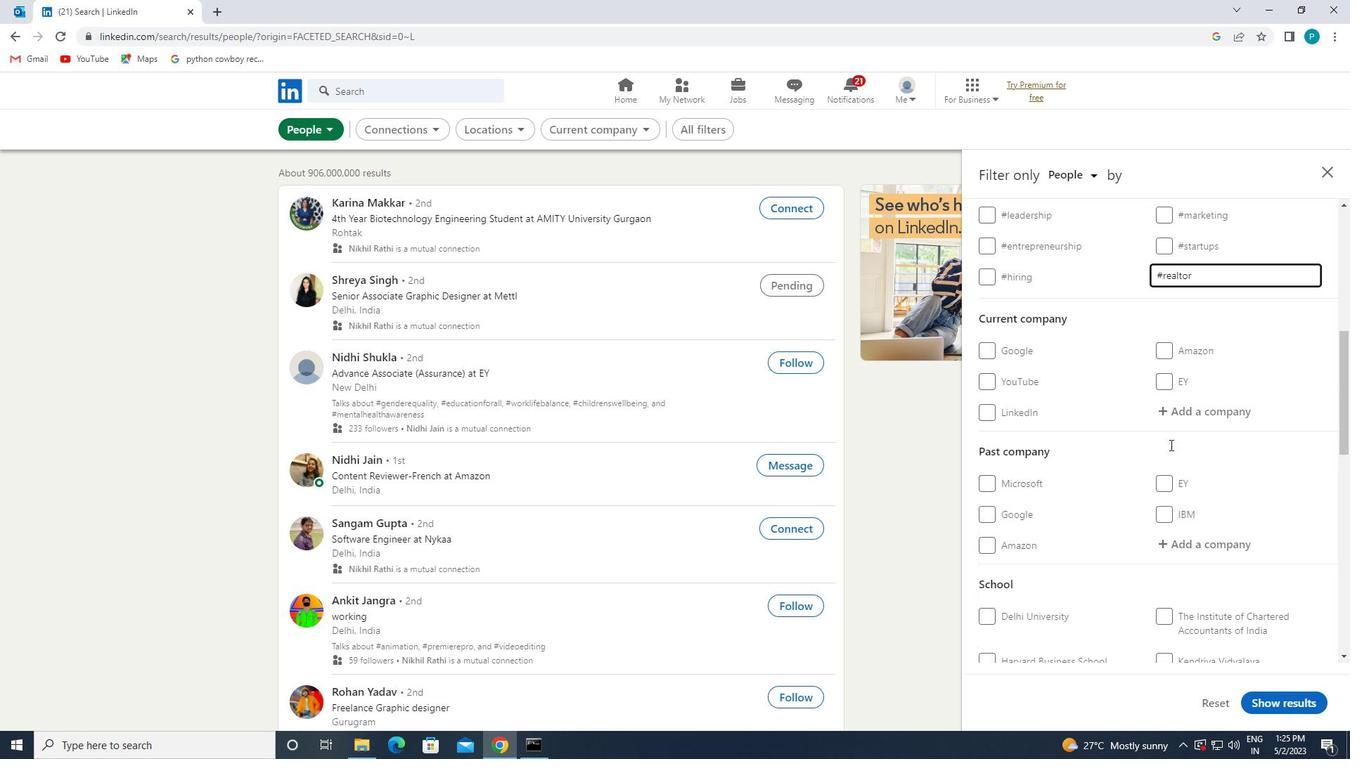 
Action: Mouse scrolled (1157, 452) with delta (0, 0)
Screenshot: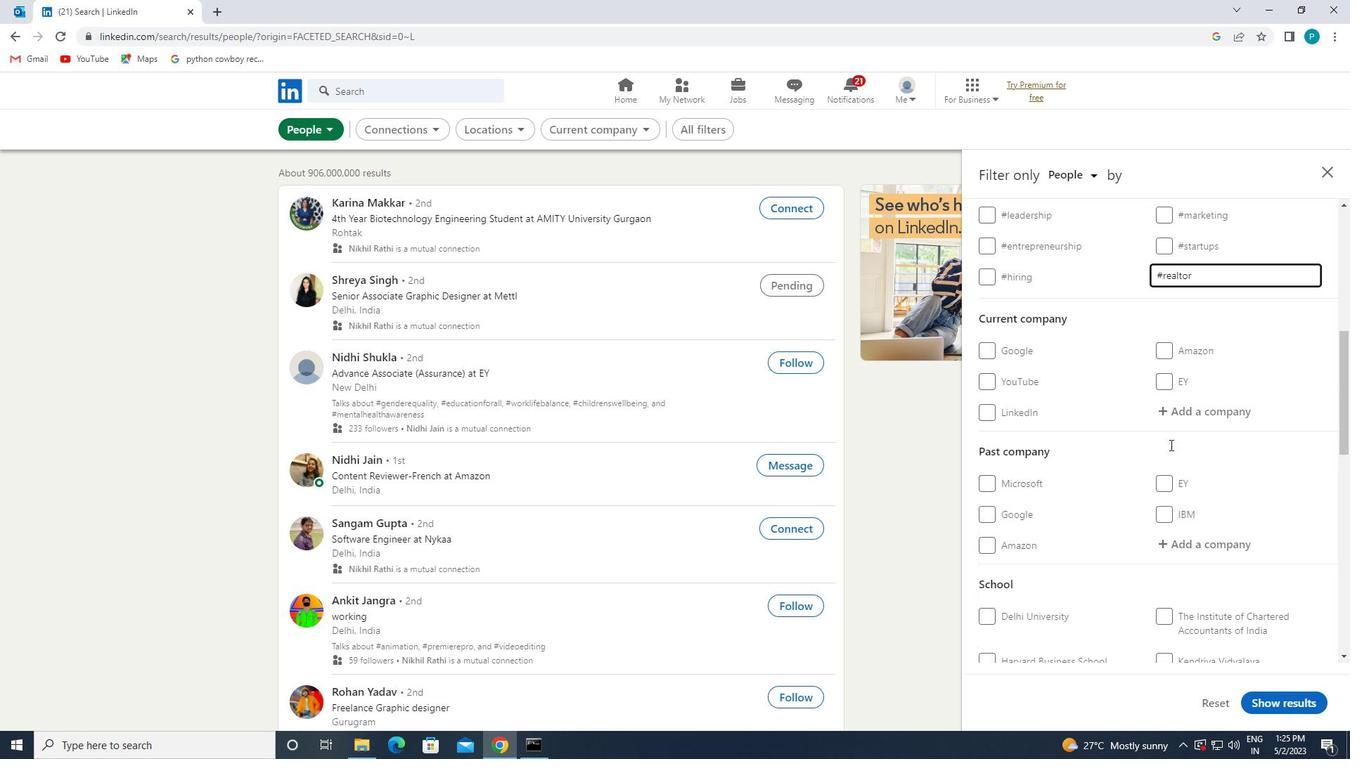 
Action: Mouse moved to (1157, 454)
Screenshot: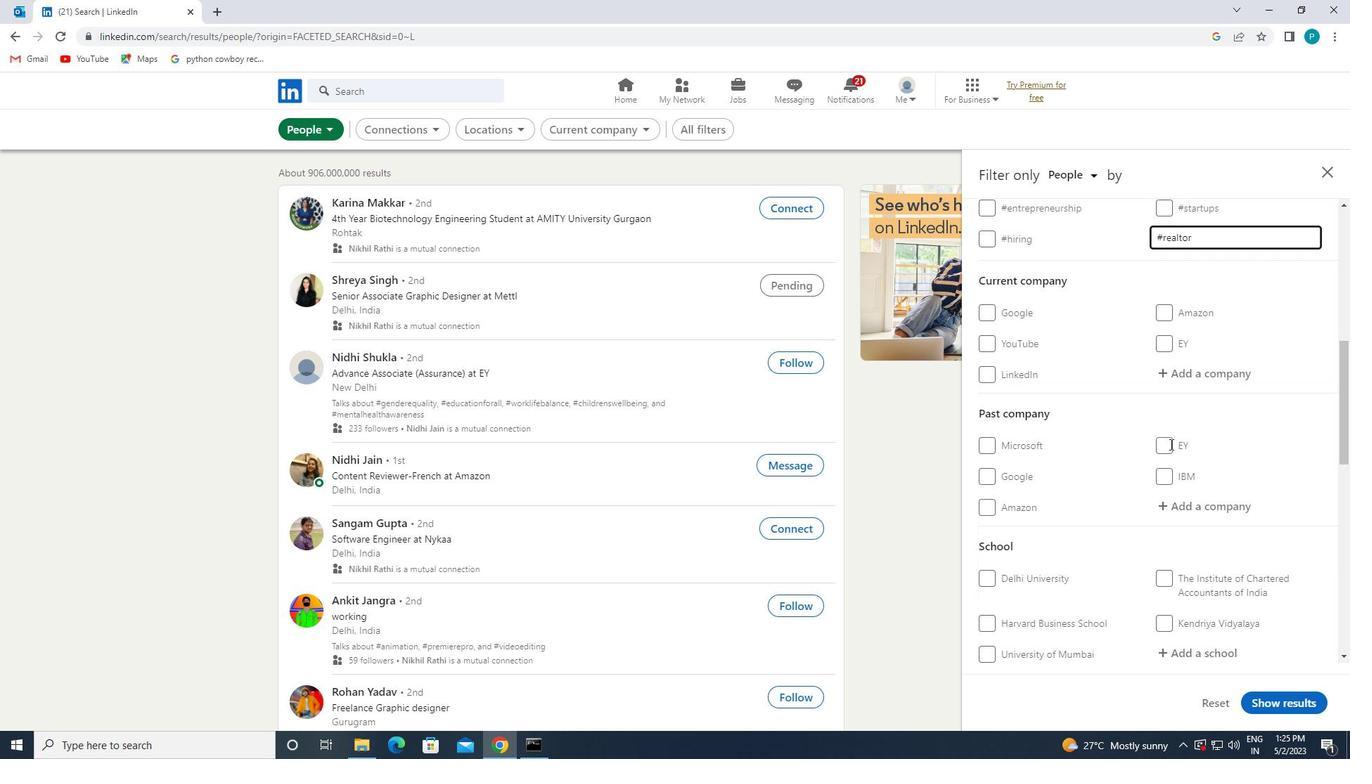 
Action: Mouse scrolled (1157, 453) with delta (0, 0)
Screenshot: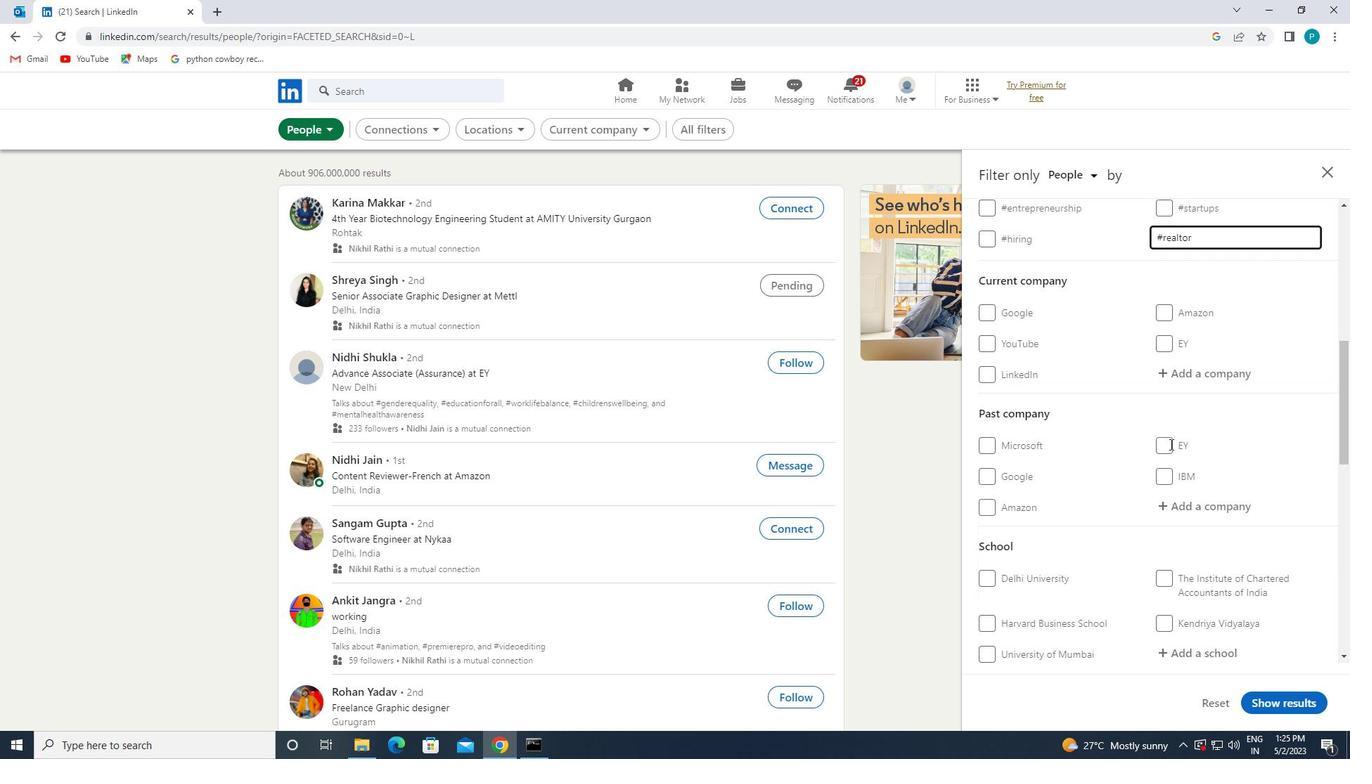 
Action: Mouse moved to (1072, 510)
Screenshot: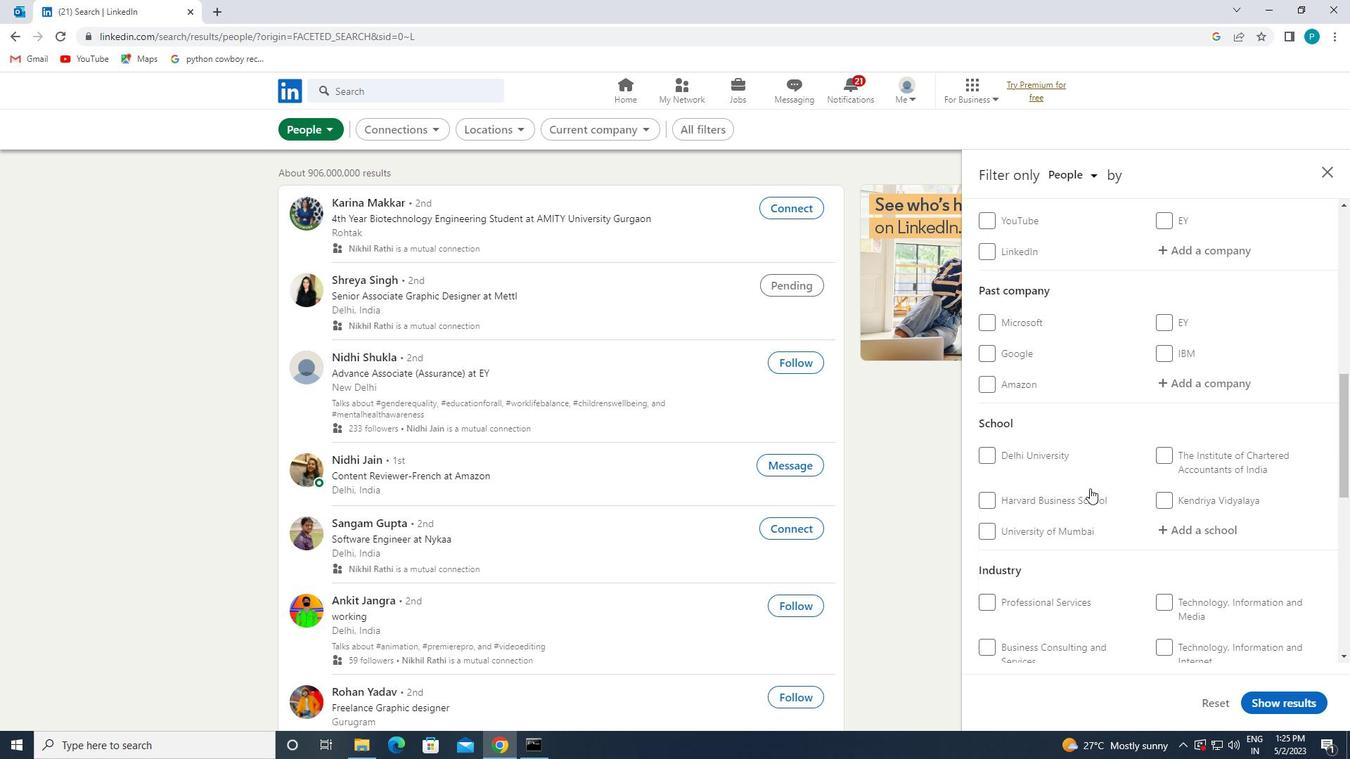 
Action: Mouse scrolled (1072, 509) with delta (0, 0)
Screenshot: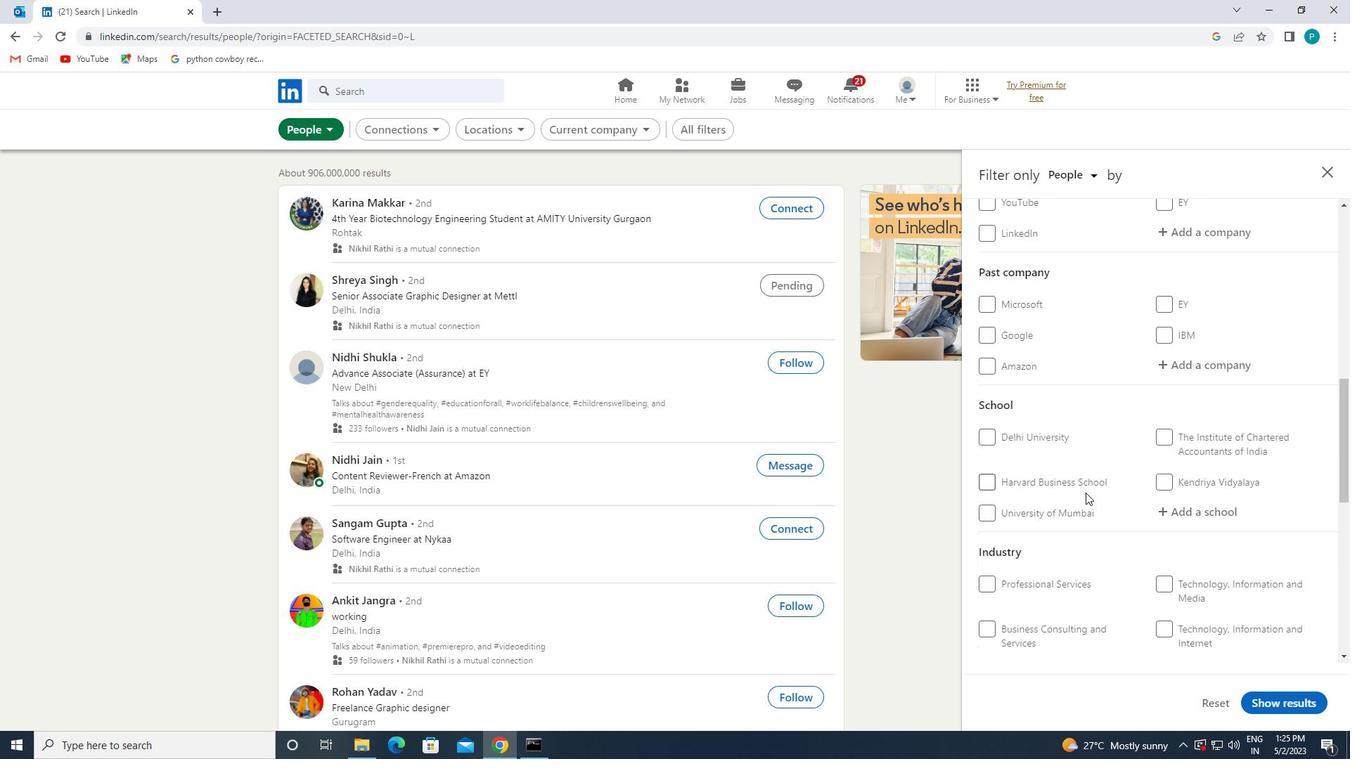
Action: Mouse moved to (1071, 511)
Screenshot: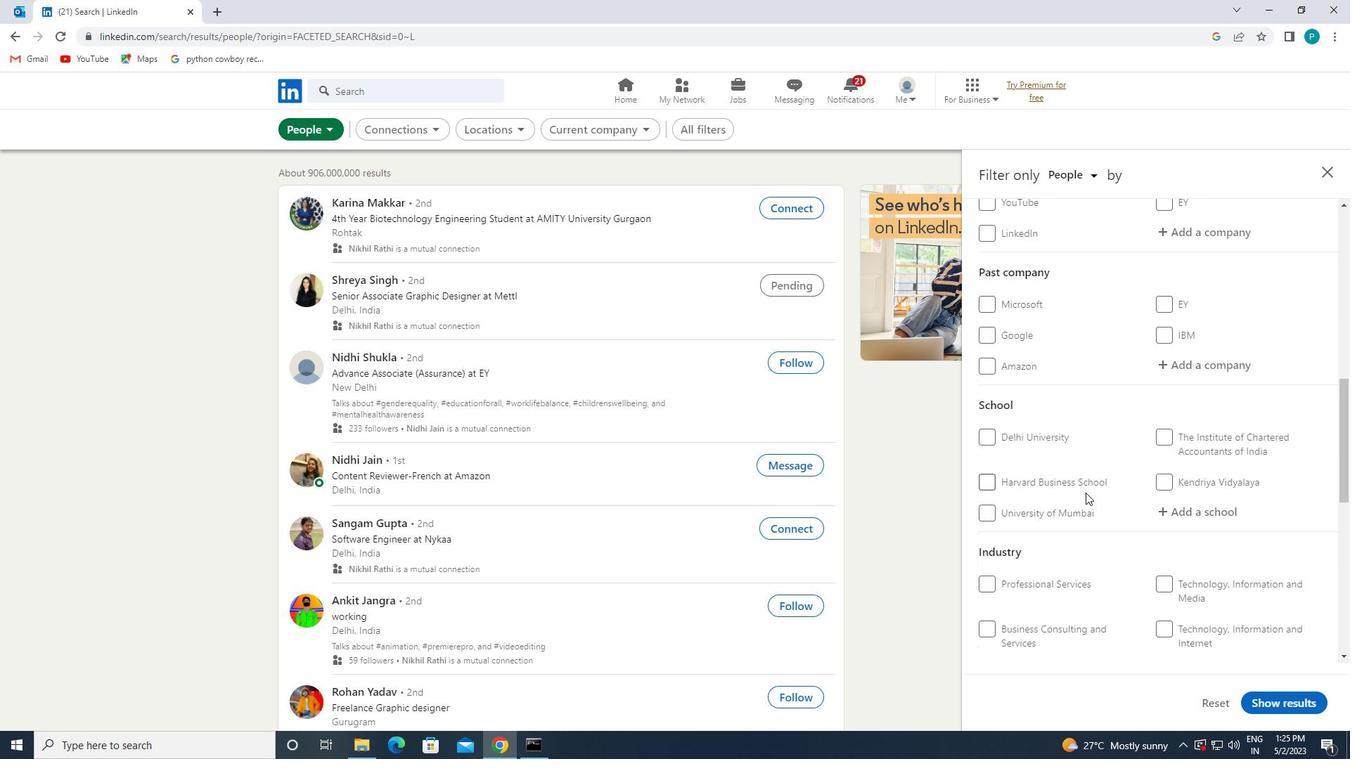 
Action: Mouse scrolled (1071, 510) with delta (0, 0)
Screenshot: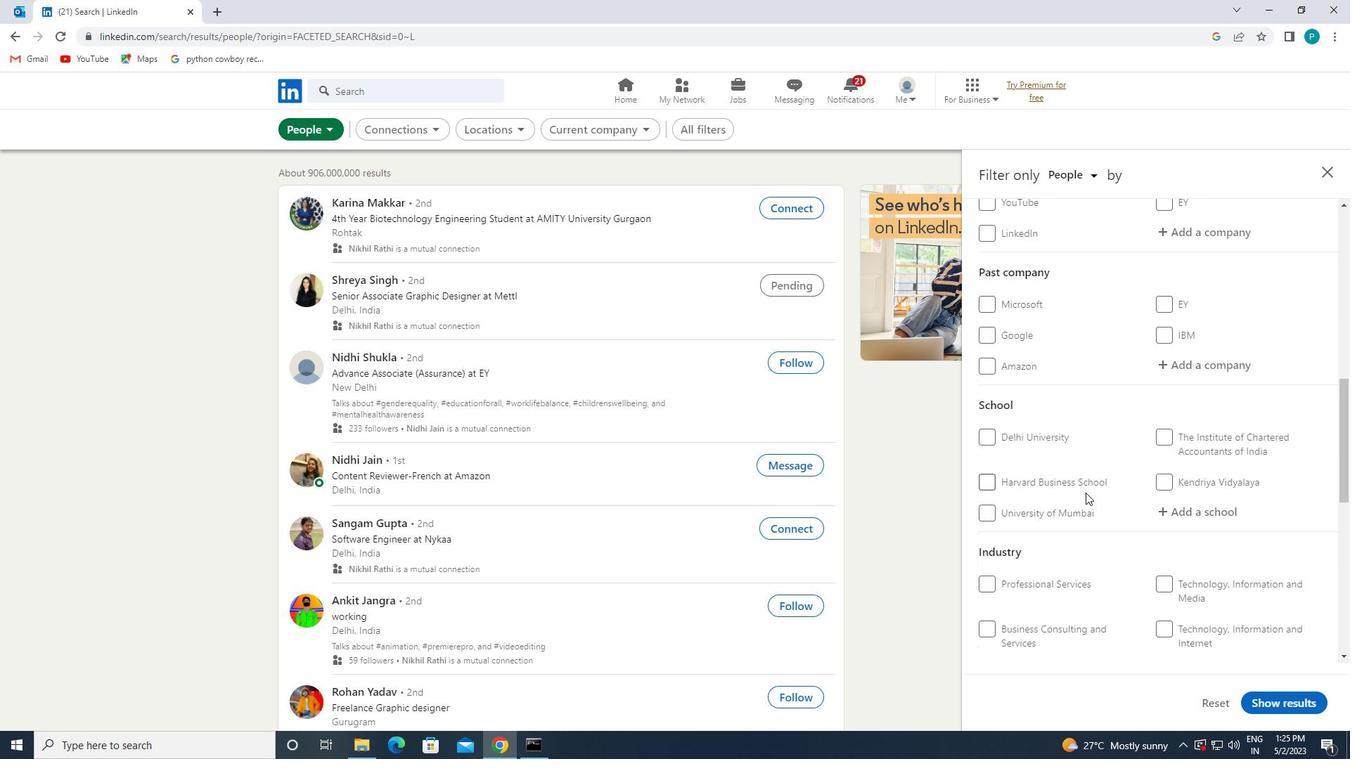 
Action: Mouse moved to (1044, 538)
Screenshot: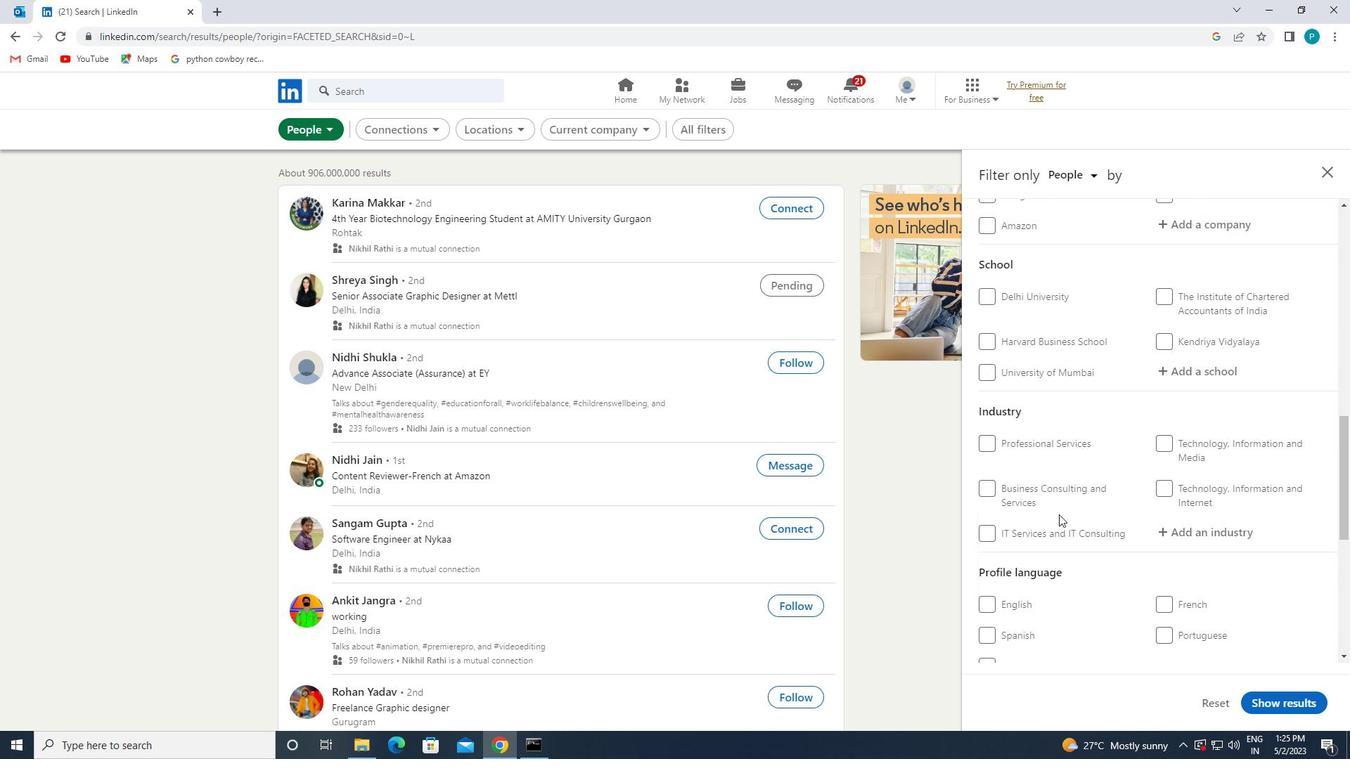 
Action: Mouse scrolled (1044, 537) with delta (0, 0)
Screenshot: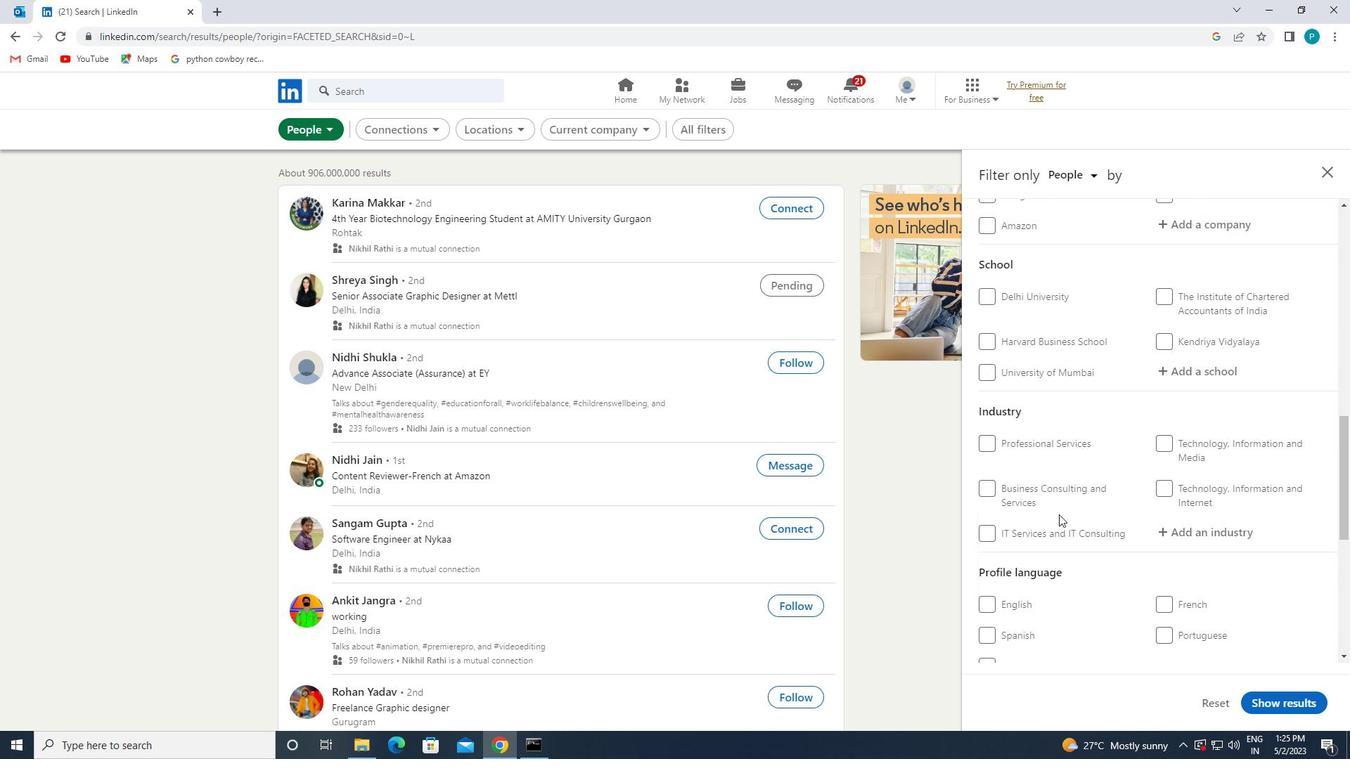 
Action: Mouse moved to (1043, 540)
Screenshot: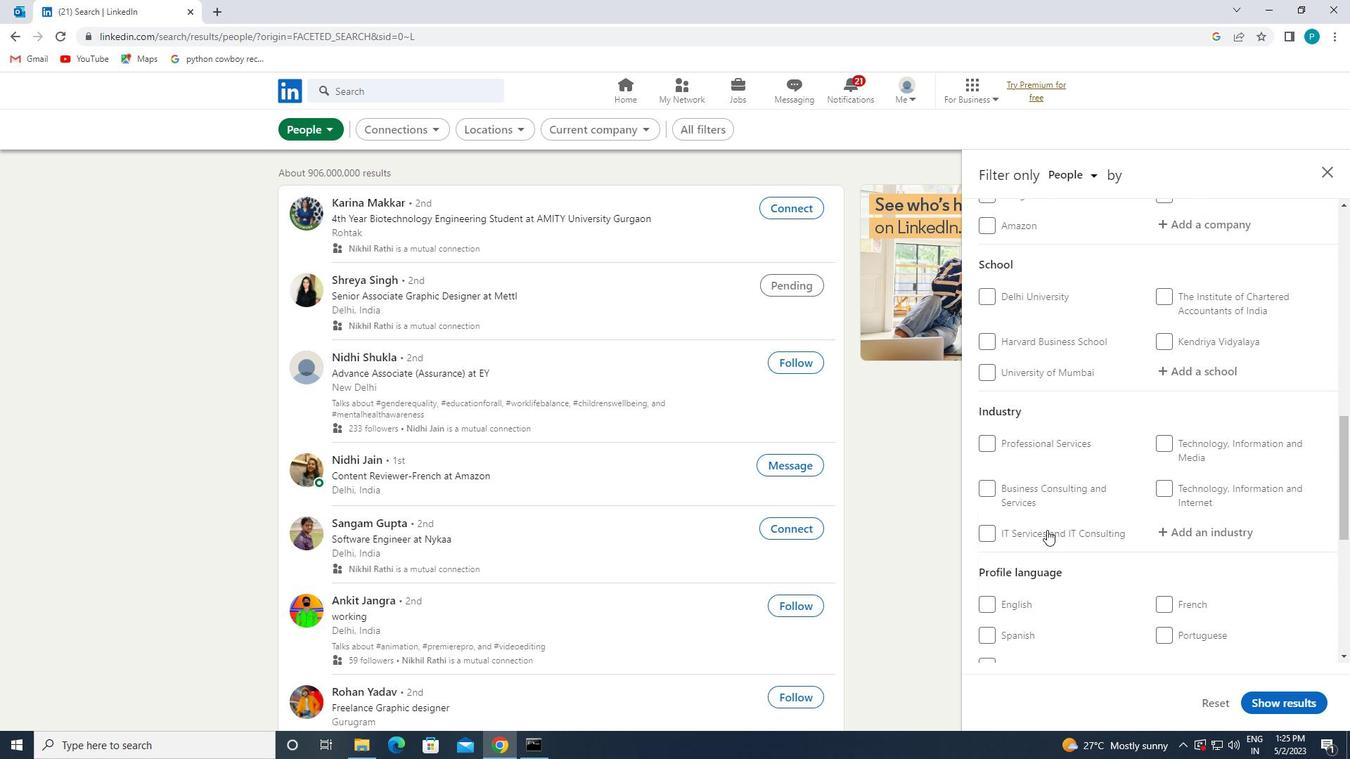 
Action: Mouse scrolled (1043, 539) with delta (0, 0)
Screenshot: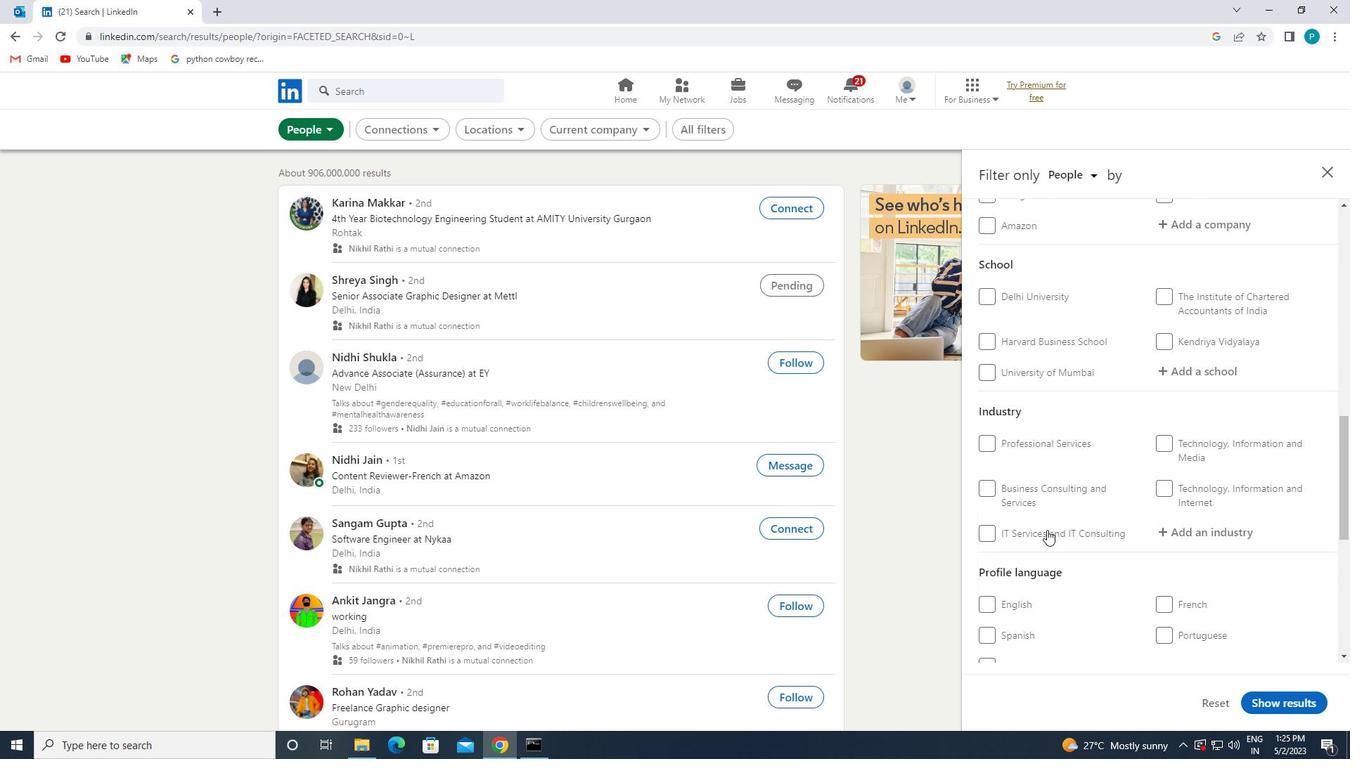 
Action: Mouse moved to (1005, 495)
Screenshot: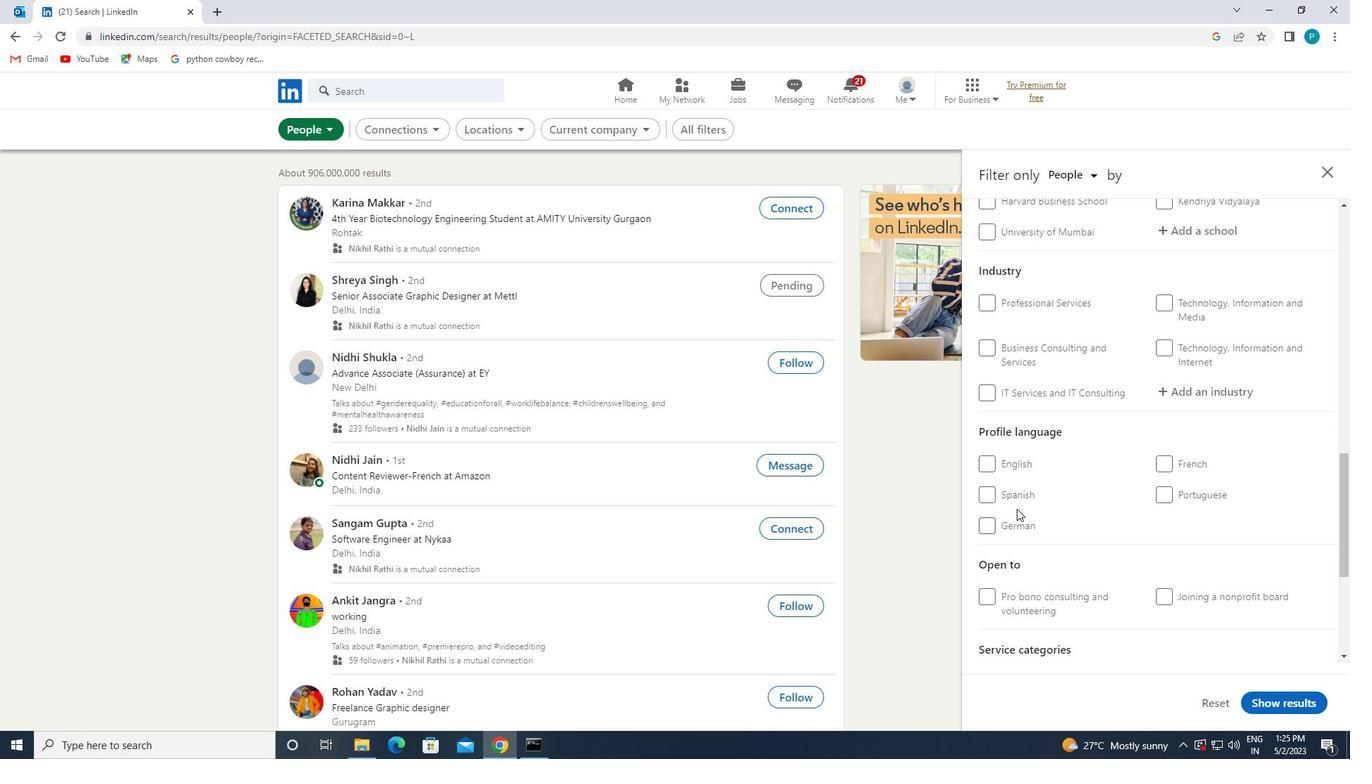 
Action: Mouse pressed left at (1005, 495)
Screenshot: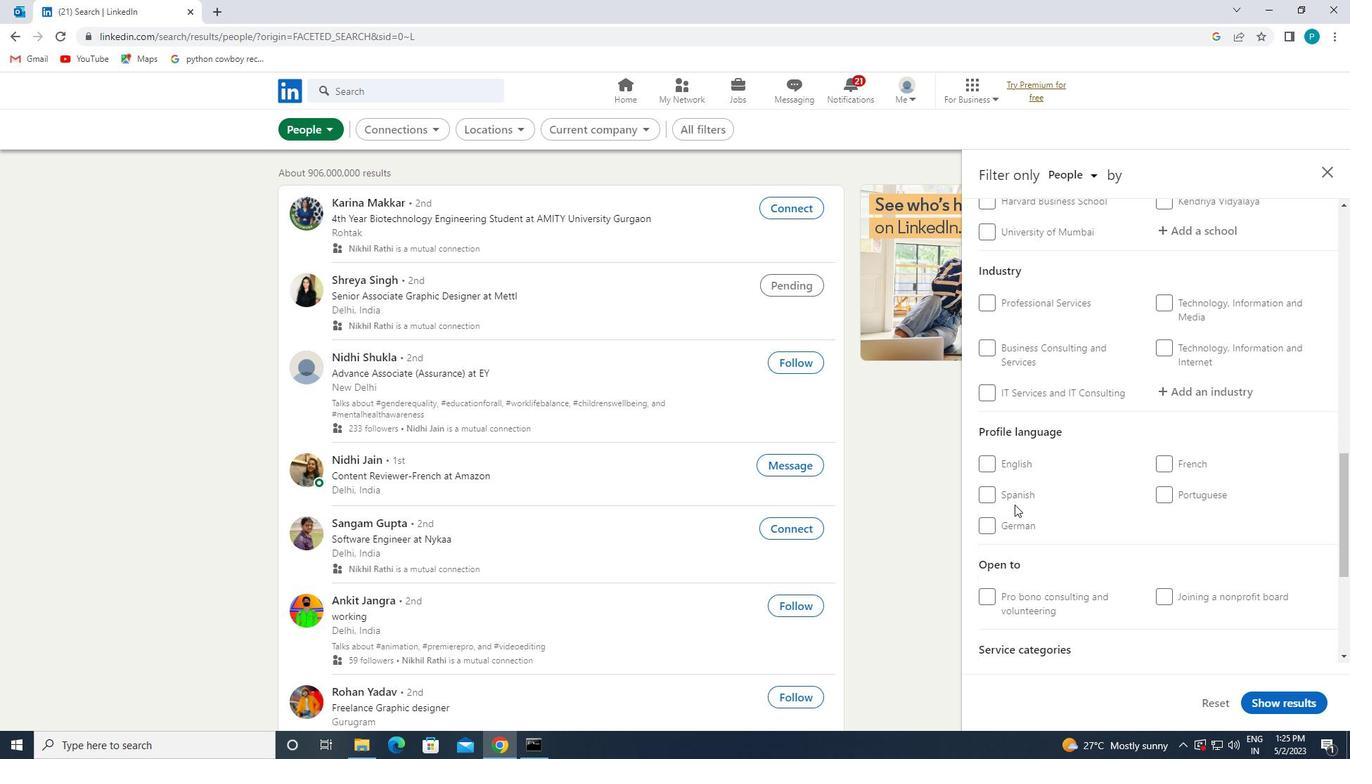 
Action: Mouse moved to (1143, 493)
Screenshot: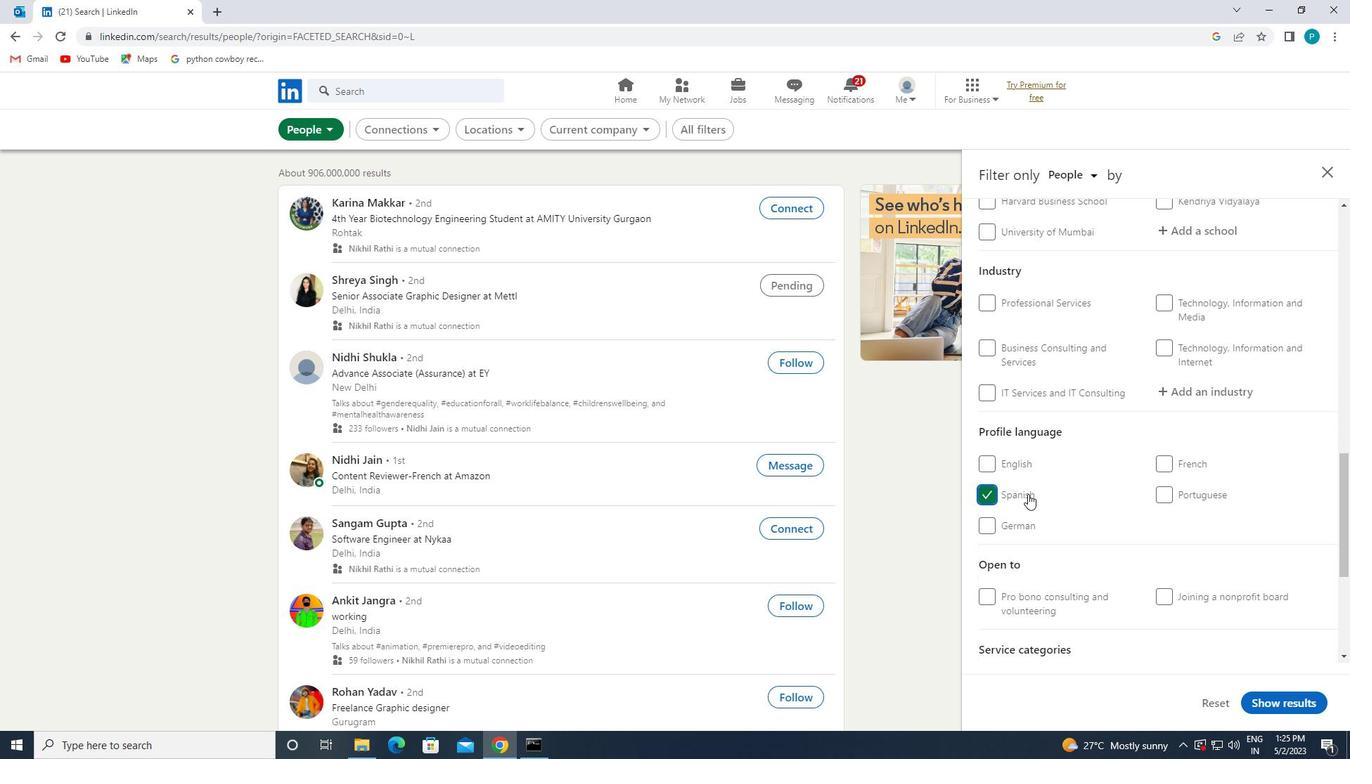 
Action: Mouse scrolled (1143, 493) with delta (0, 0)
Screenshot: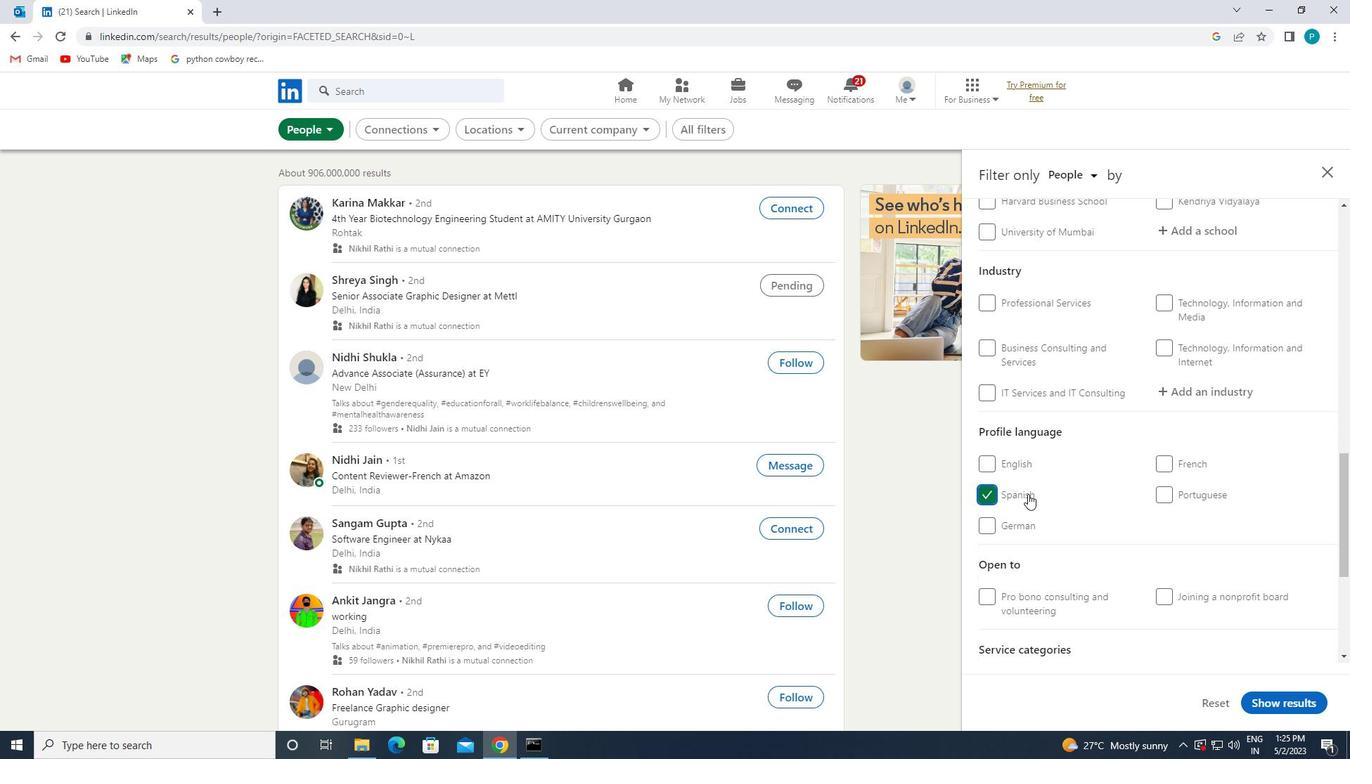 
Action: Mouse scrolled (1143, 493) with delta (0, 0)
Screenshot: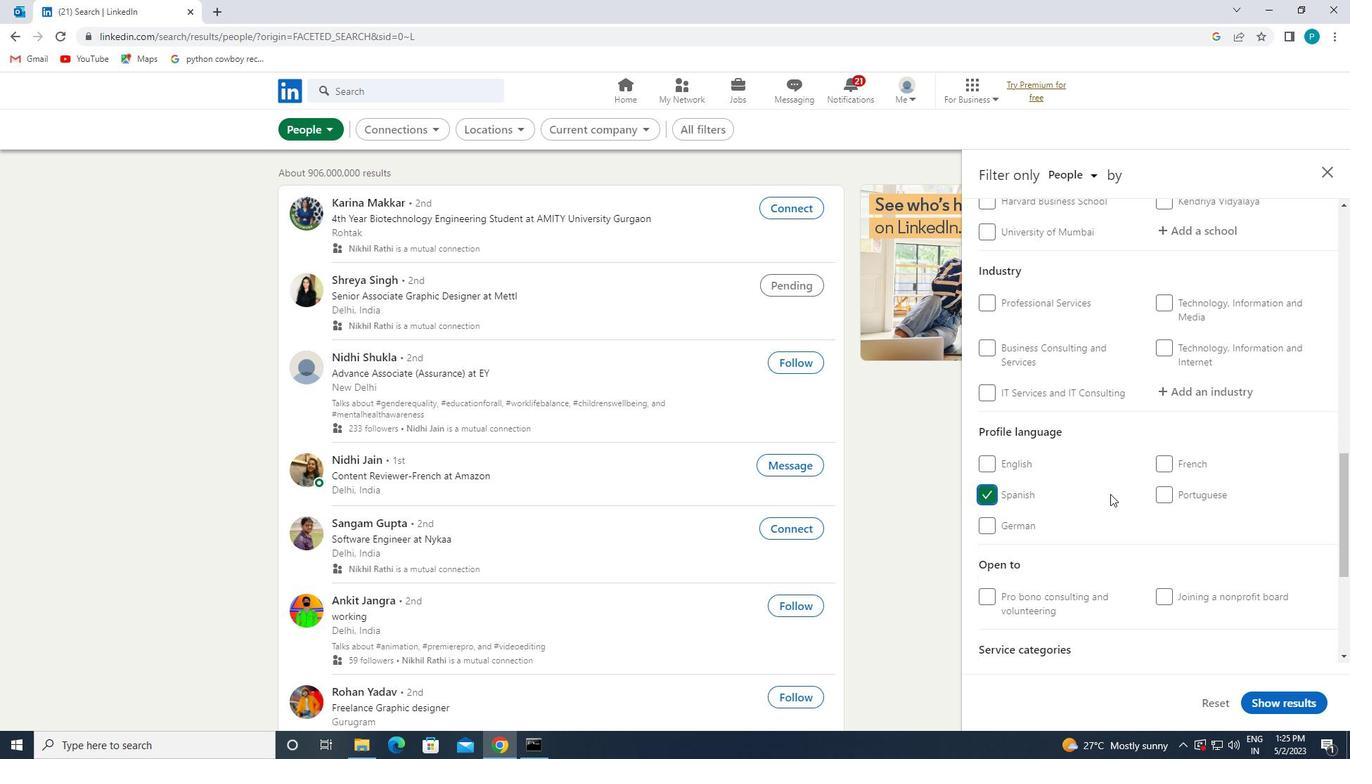 
Action: Mouse scrolled (1143, 493) with delta (0, 0)
Screenshot: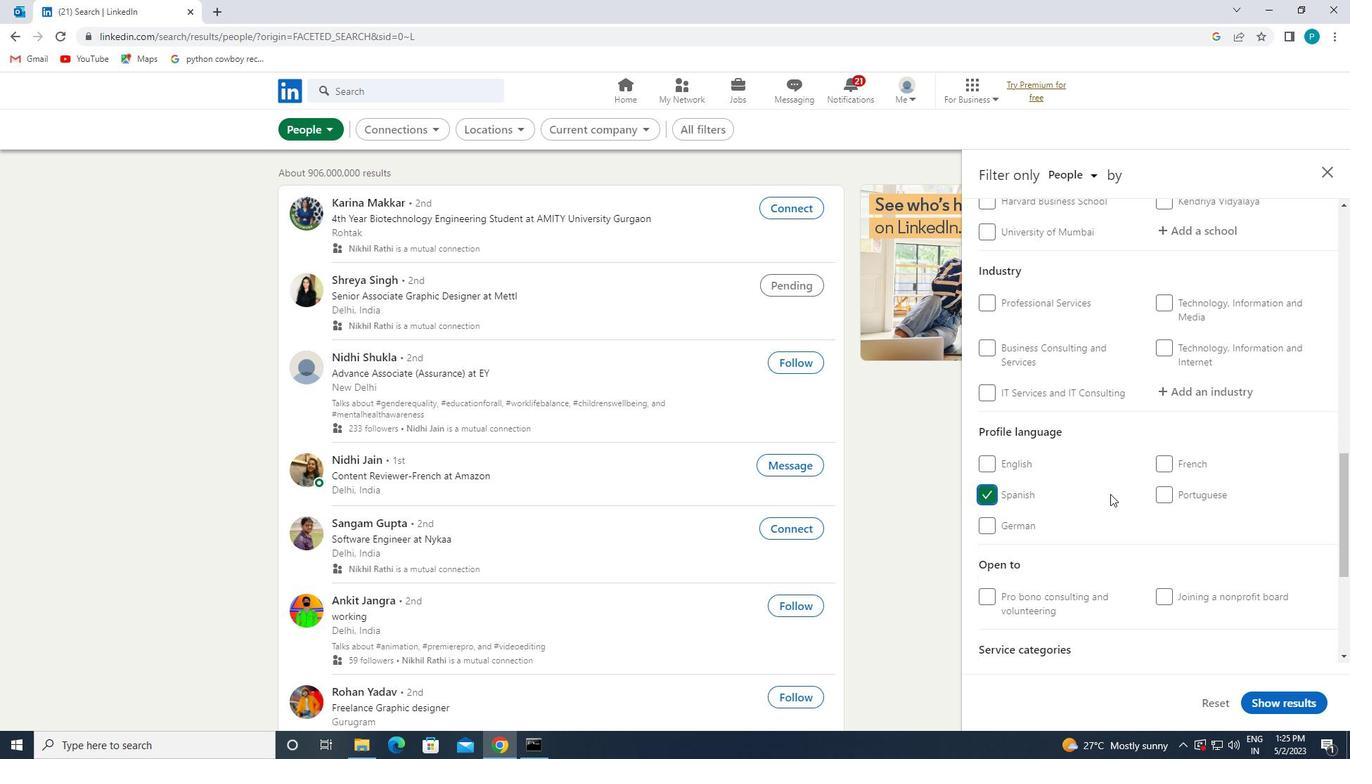 
Action: Mouse scrolled (1143, 493) with delta (0, 0)
Screenshot: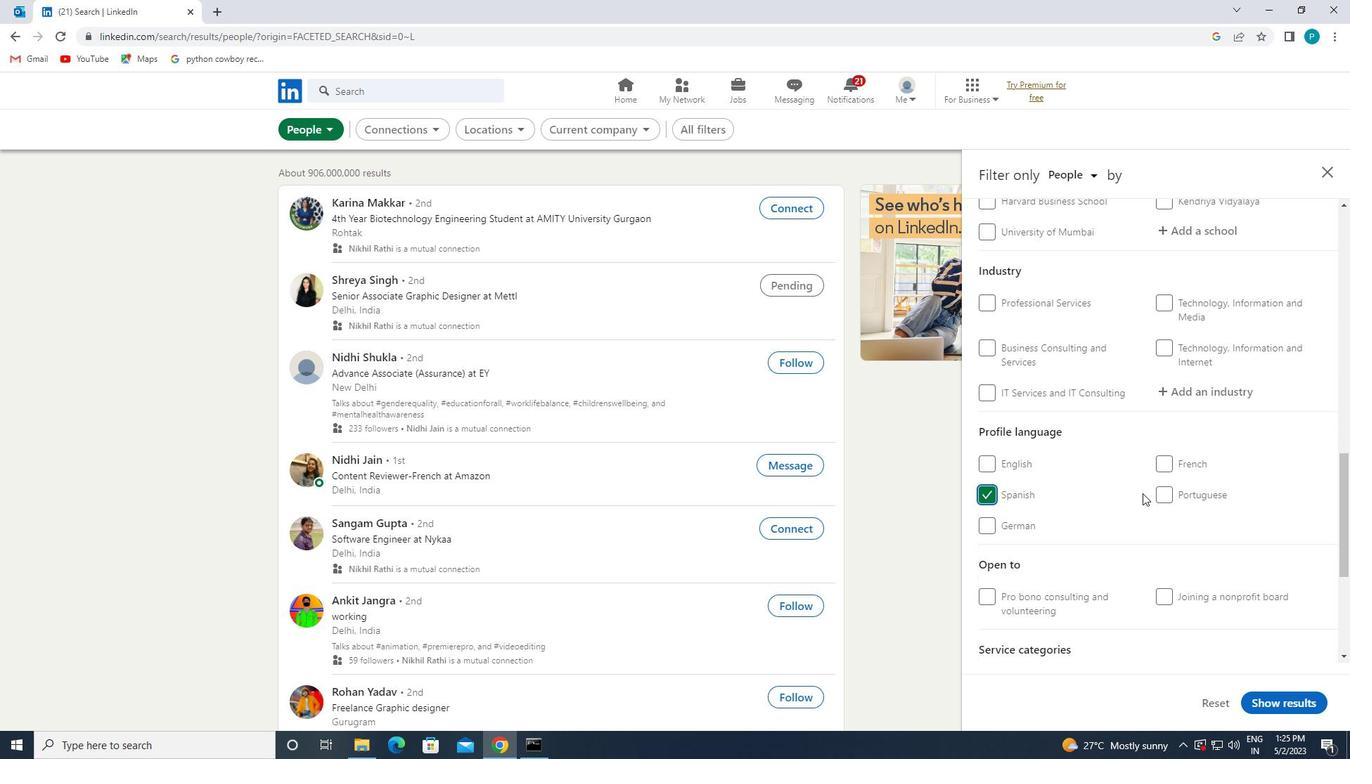 
Action: Mouse moved to (1170, 490)
Screenshot: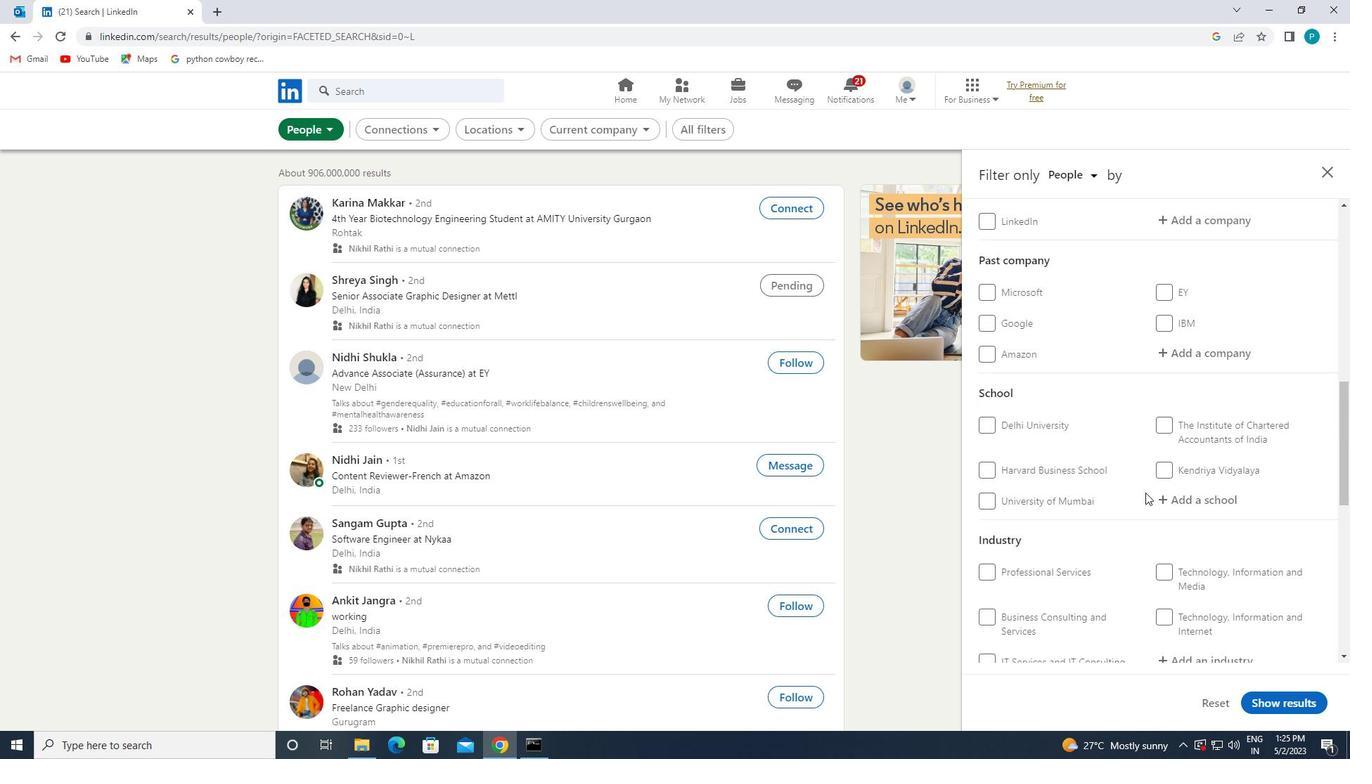 
Action: Mouse scrolled (1170, 491) with delta (0, 0)
Screenshot: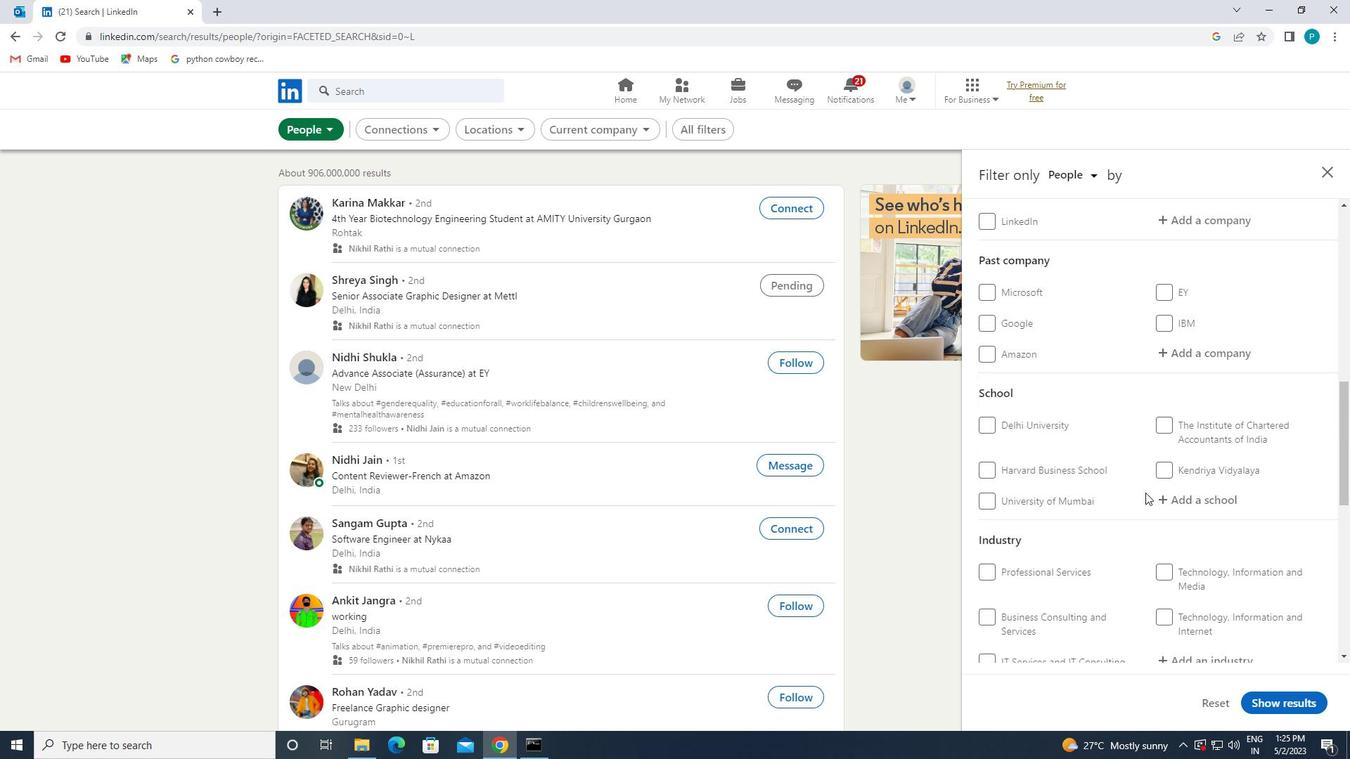 
Action: Mouse scrolled (1170, 491) with delta (0, 0)
Screenshot: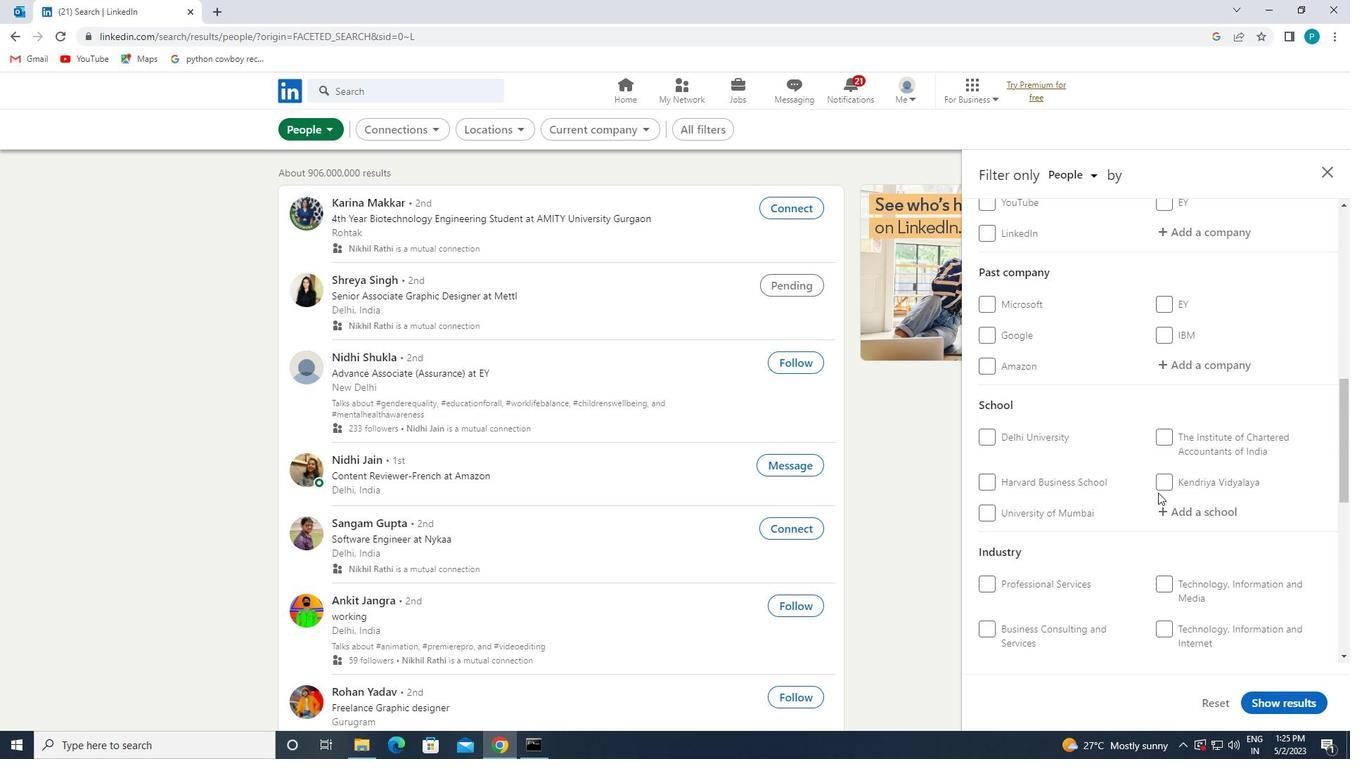 
Action: Mouse moved to (1190, 430)
Screenshot: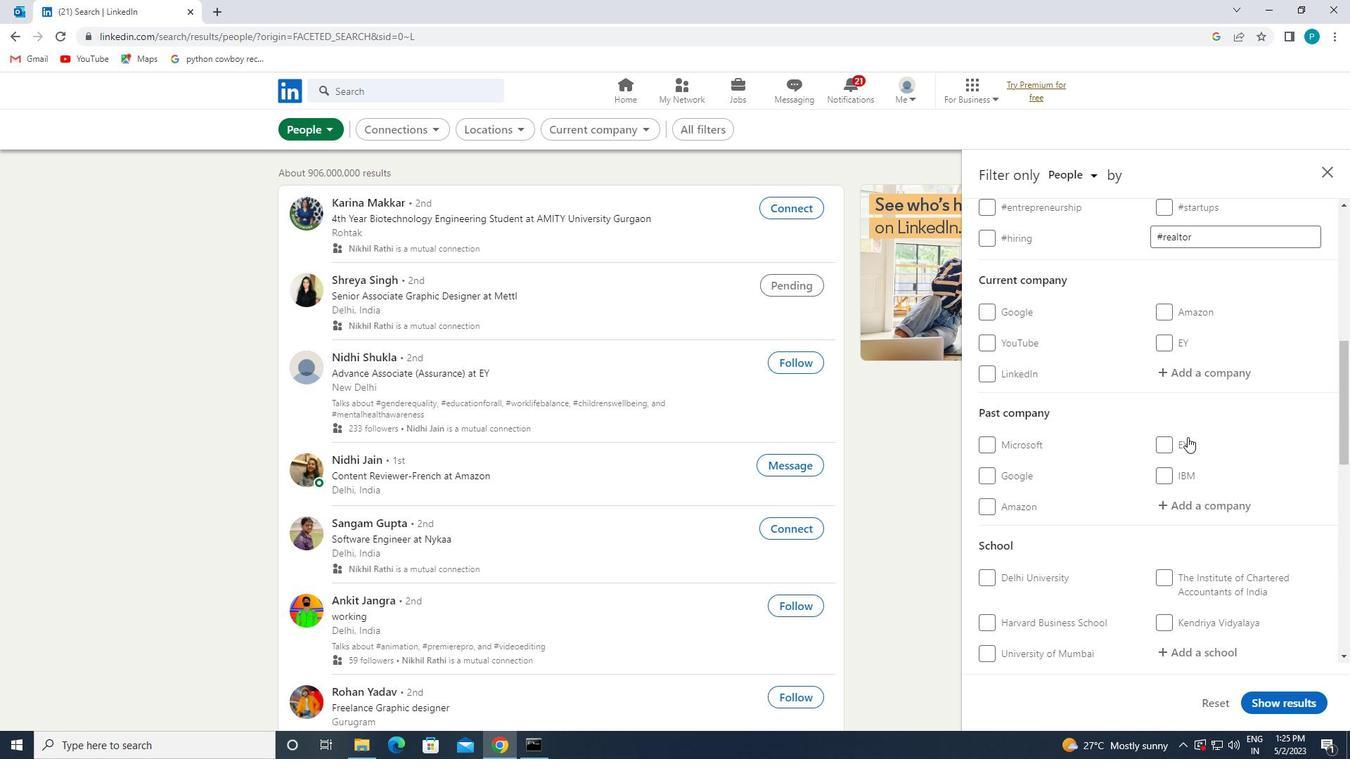 
Action: Mouse scrolled (1190, 431) with delta (0, 0)
Screenshot: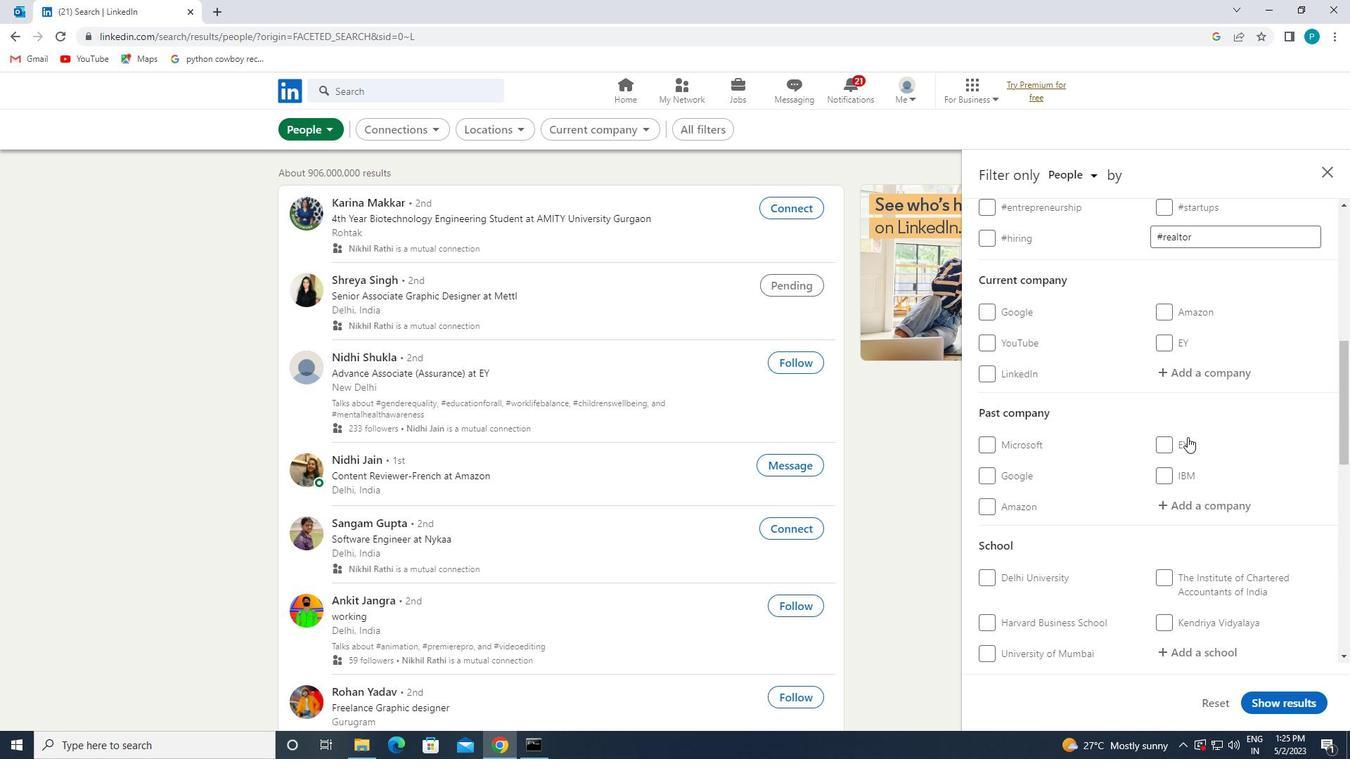 
Action: Mouse scrolled (1190, 431) with delta (0, 0)
Screenshot: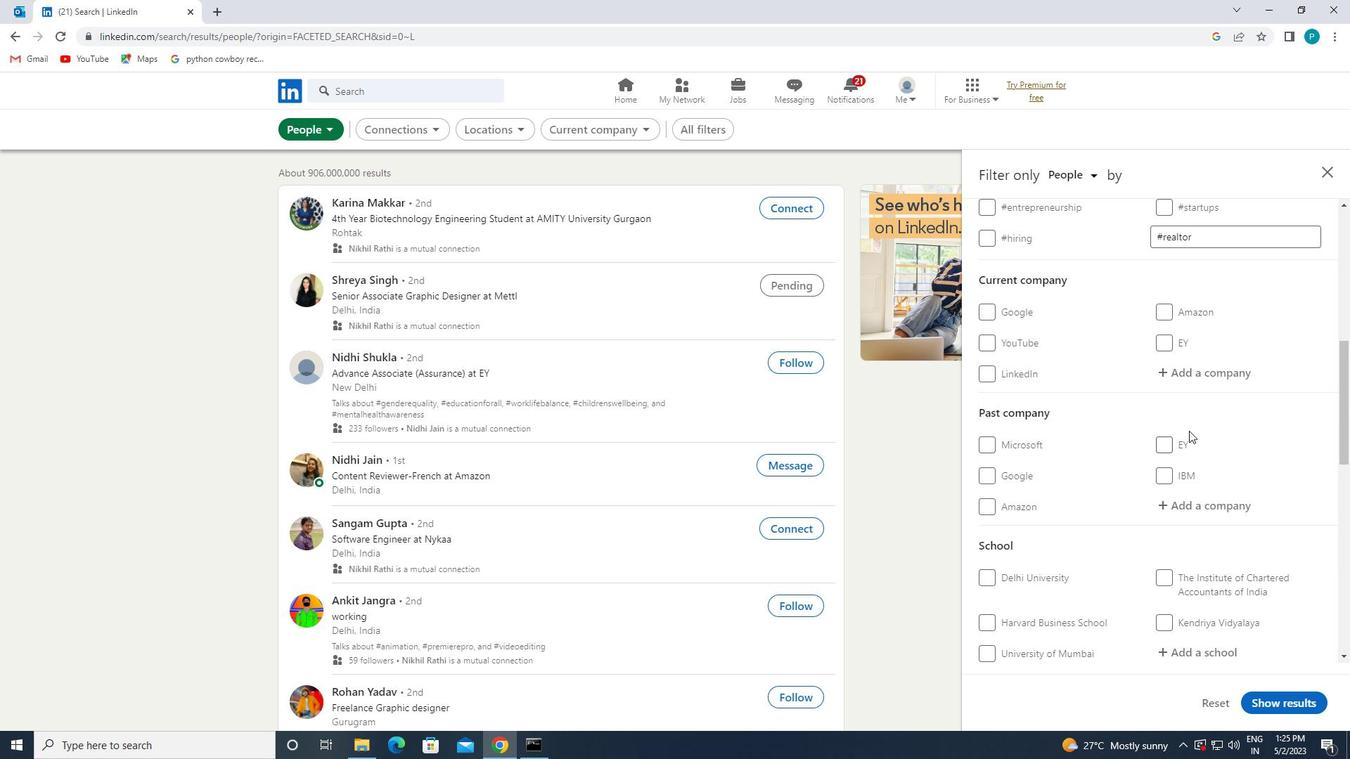 
Action: Mouse moved to (1199, 511)
Screenshot: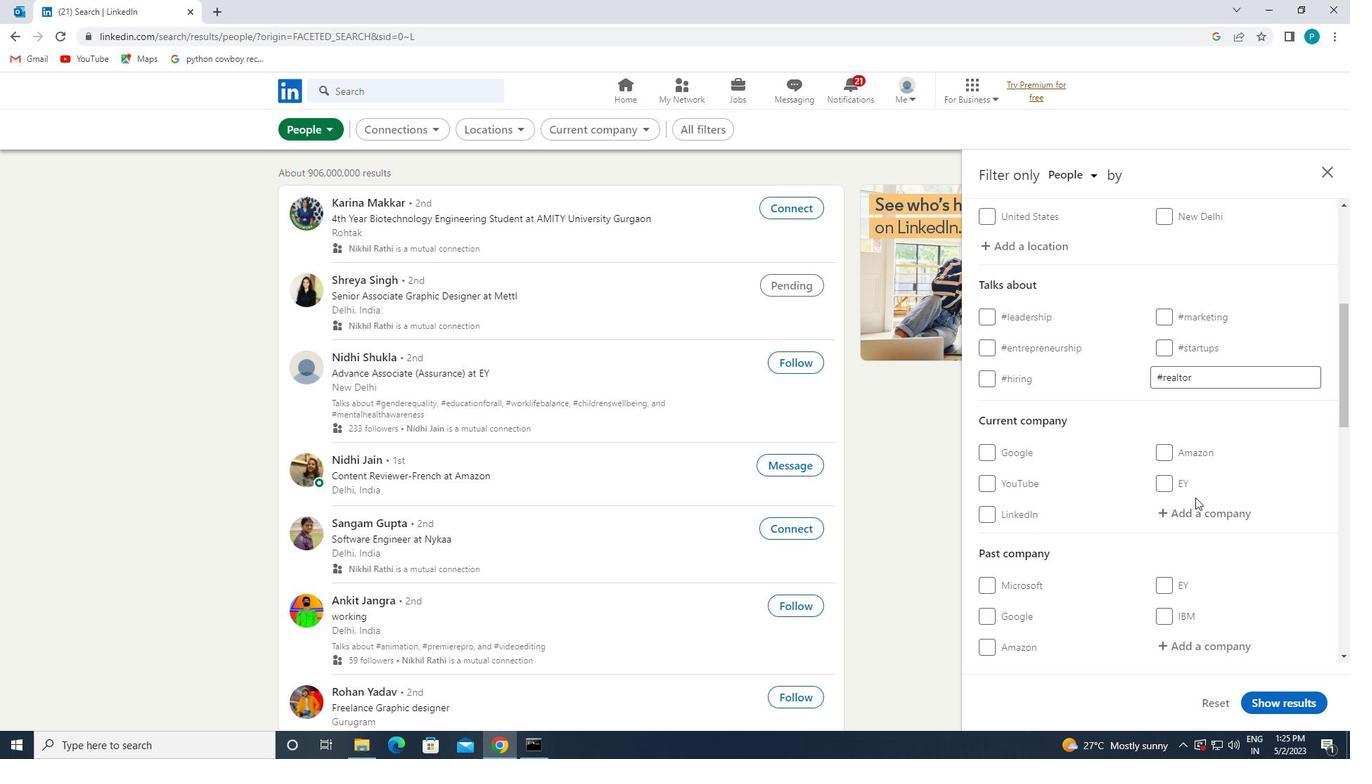 
Action: Mouse pressed left at (1199, 511)
Screenshot: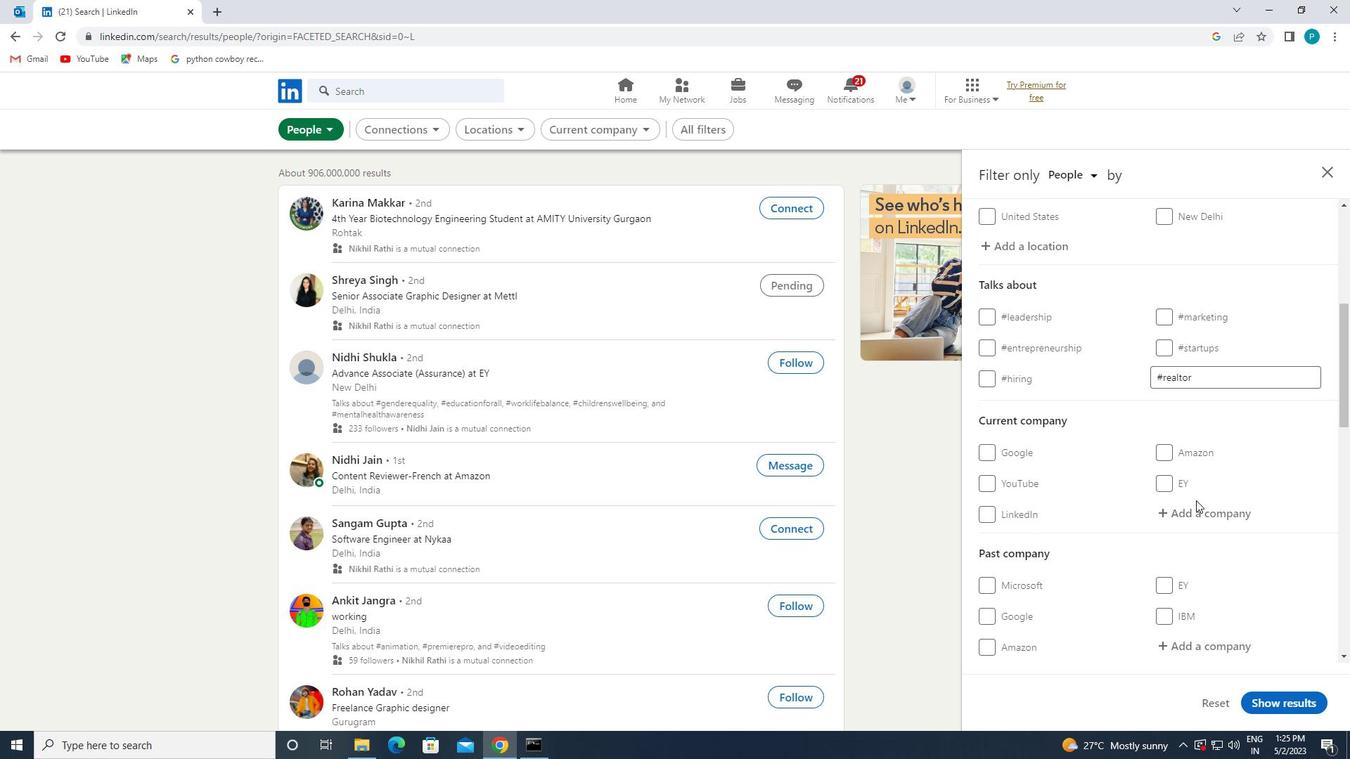 
Action: Key pressed <Key.caps_lock>IDBI
Screenshot: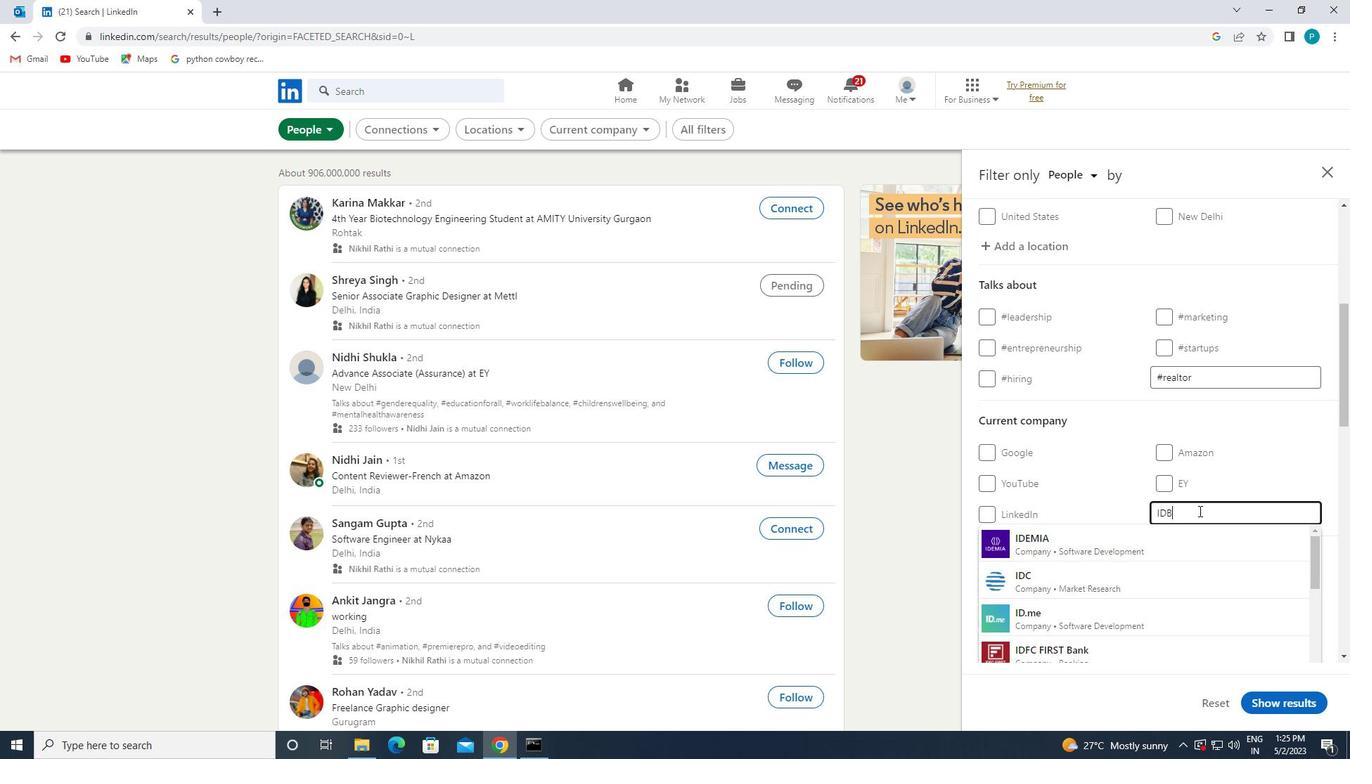 
Action: Mouse moved to (1171, 552)
Screenshot: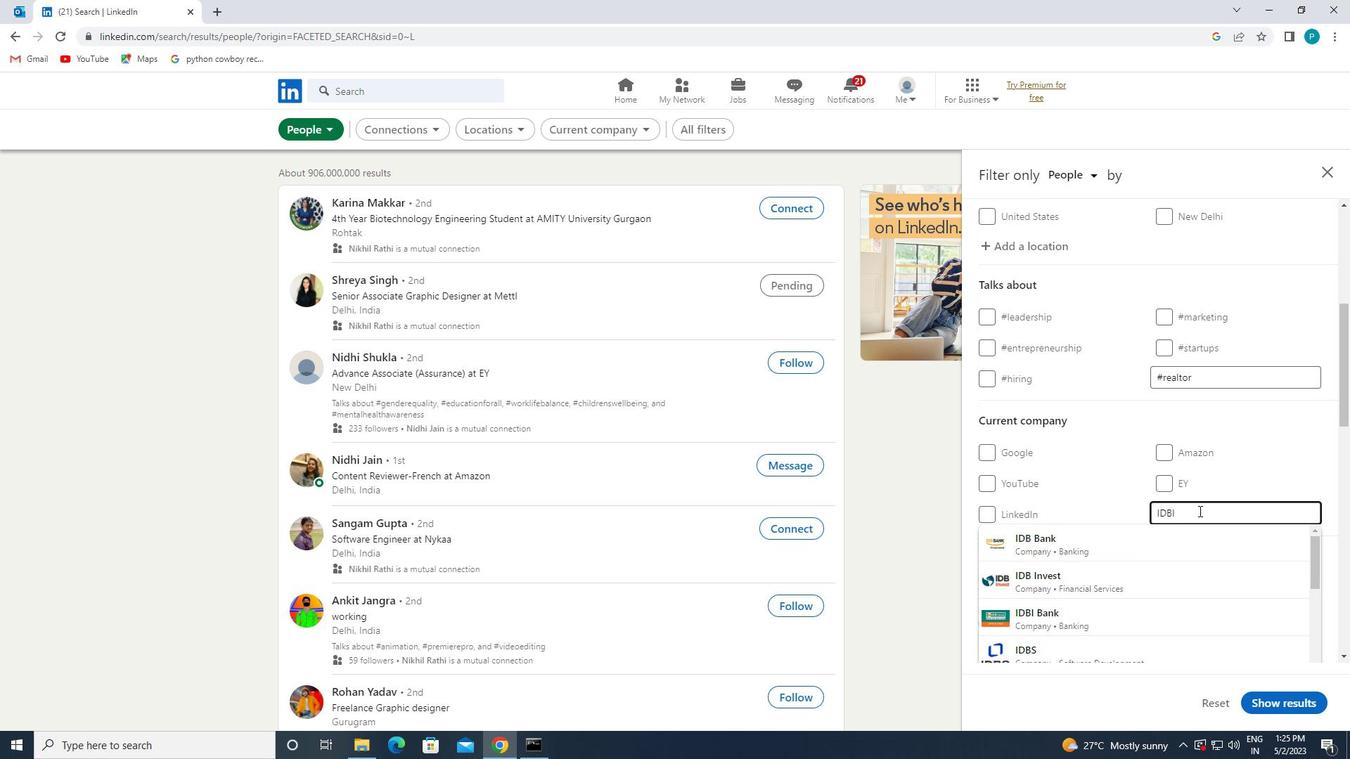 
Action: Mouse pressed left at (1171, 552)
Screenshot: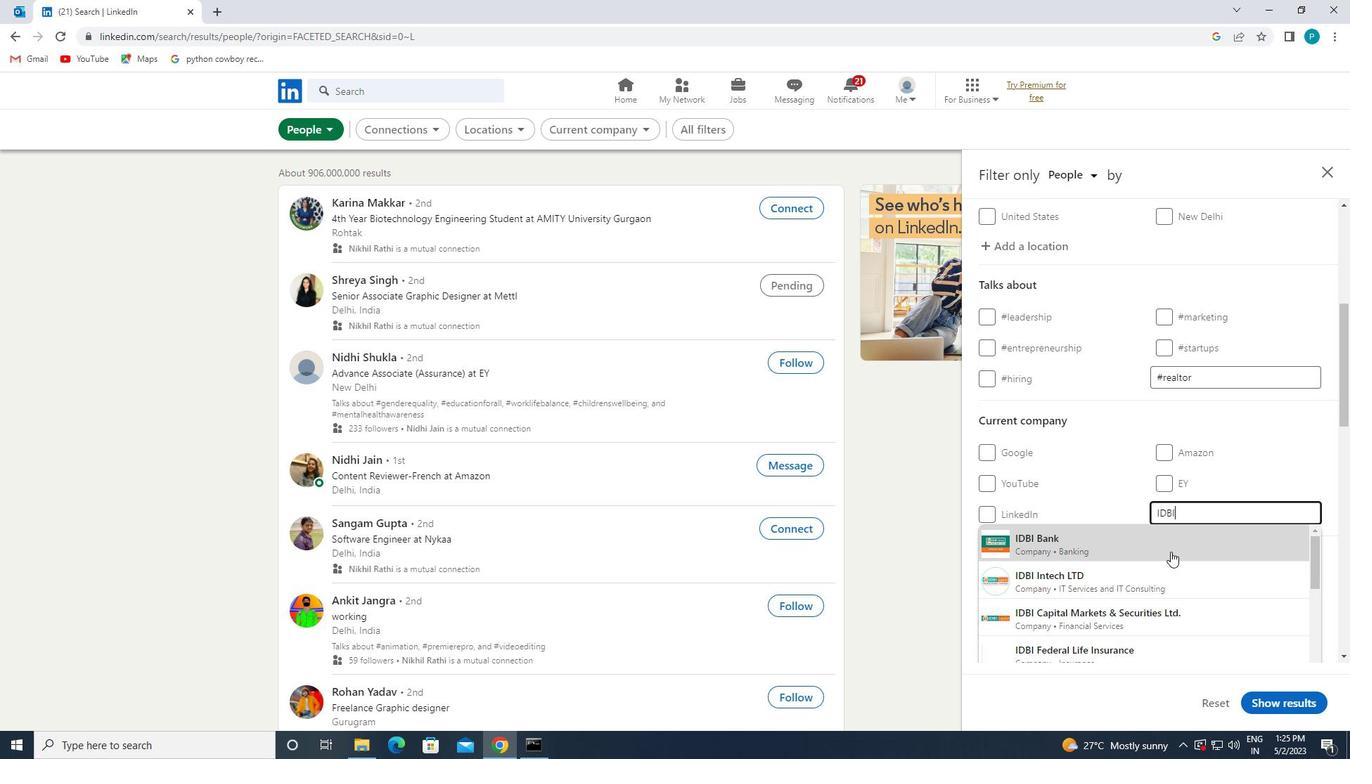 
Action: Mouse scrolled (1171, 551) with delta (0, 0)
Screenshot: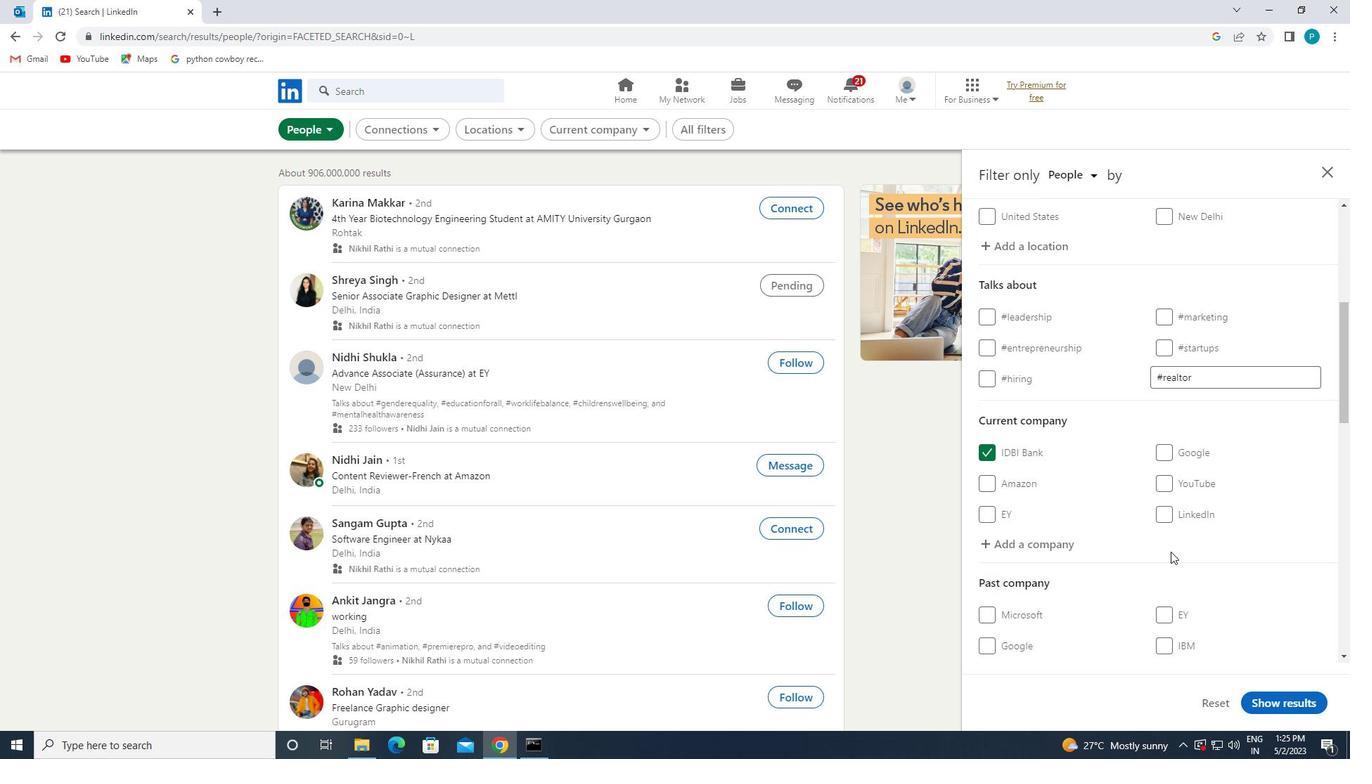 
Action: Mouse scrolled (1171, 551) with delta (0, 0)
Screenshot: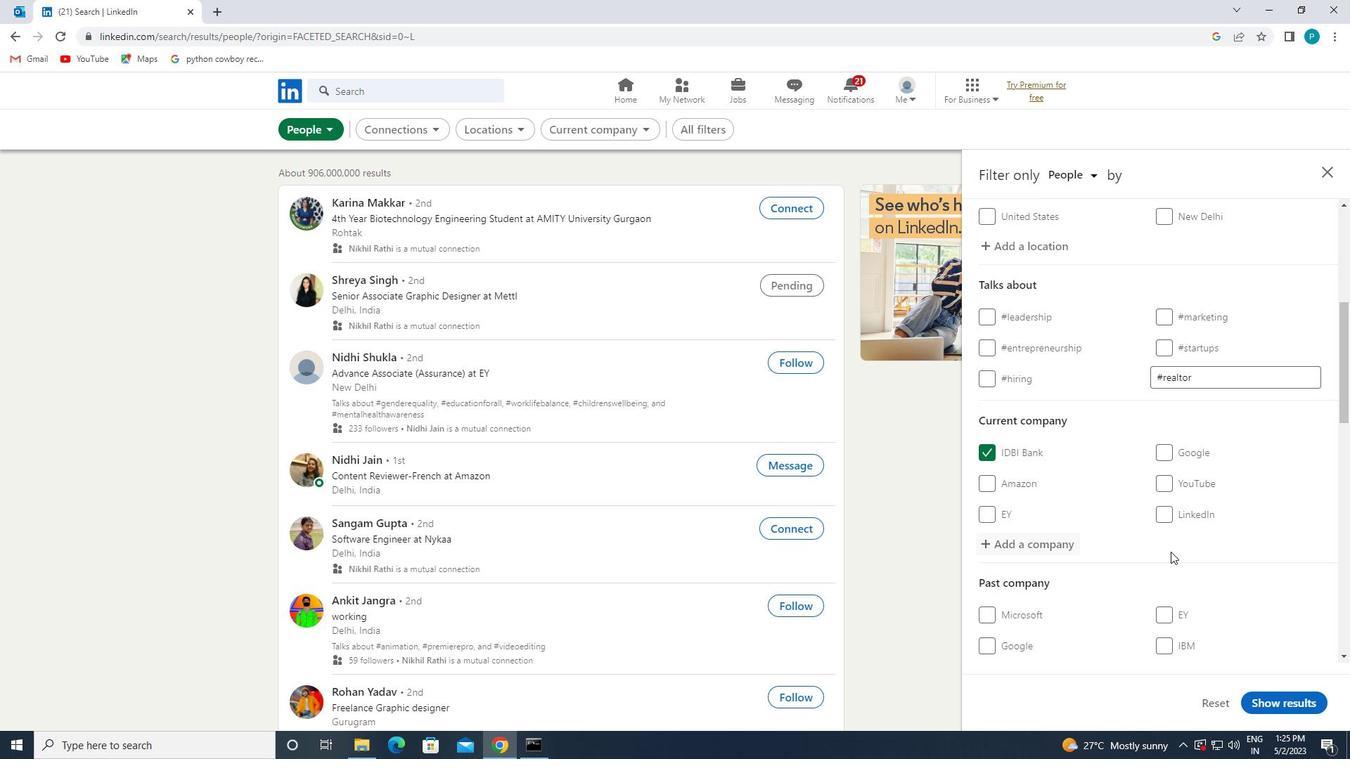 
Action: Mouse scrolled (1171, 551) with delta (0, 0)
Screenshot: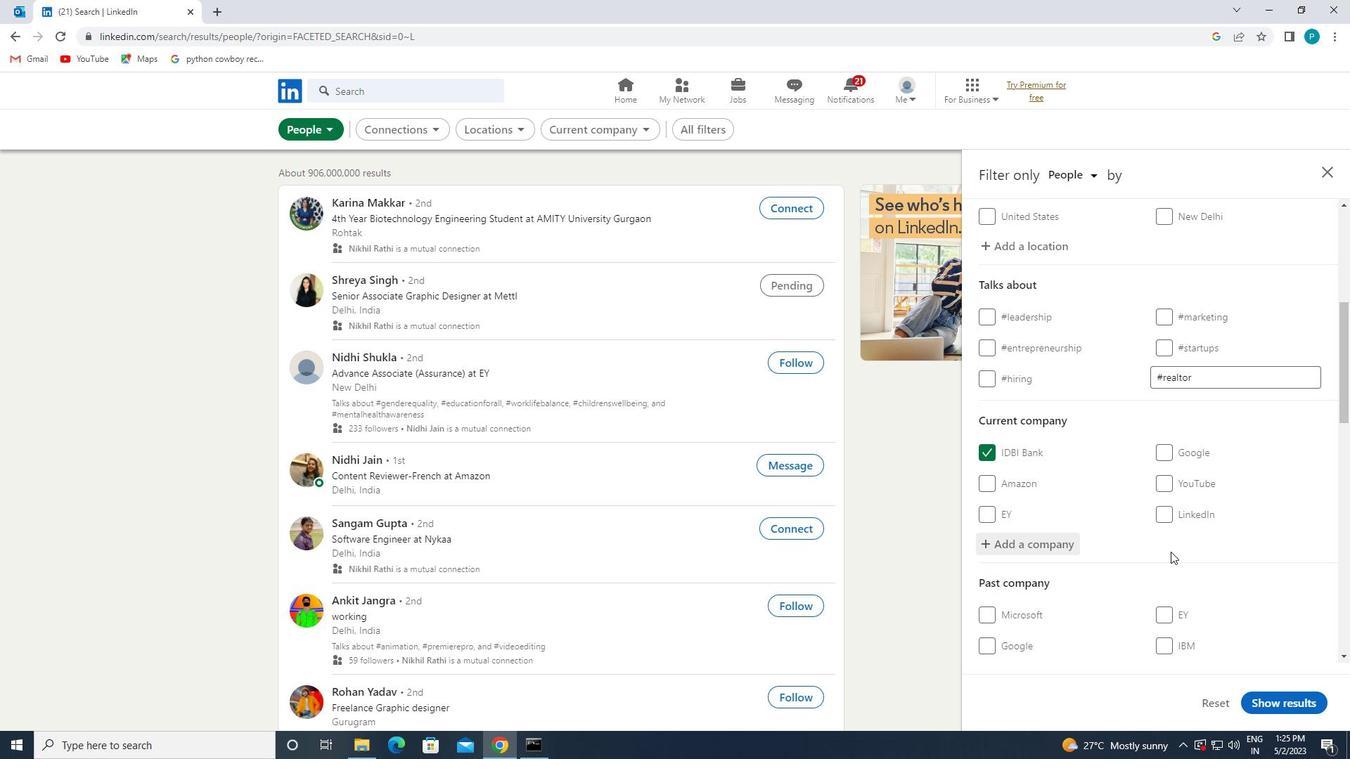 
Action: Mouse moved to (1125, 509)
Screenshot: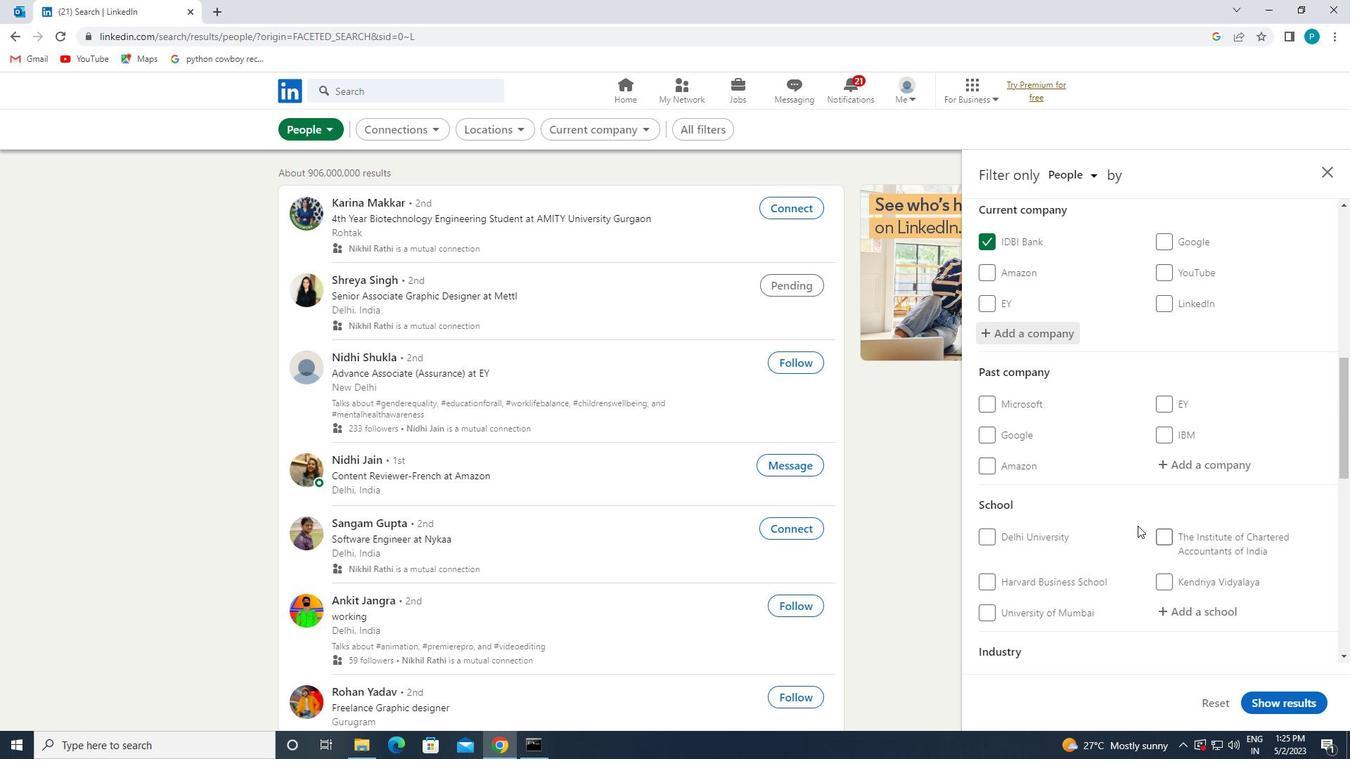 
Action: Mouse scrolled (1125, 508) with delta (0, 0)
Screenshot: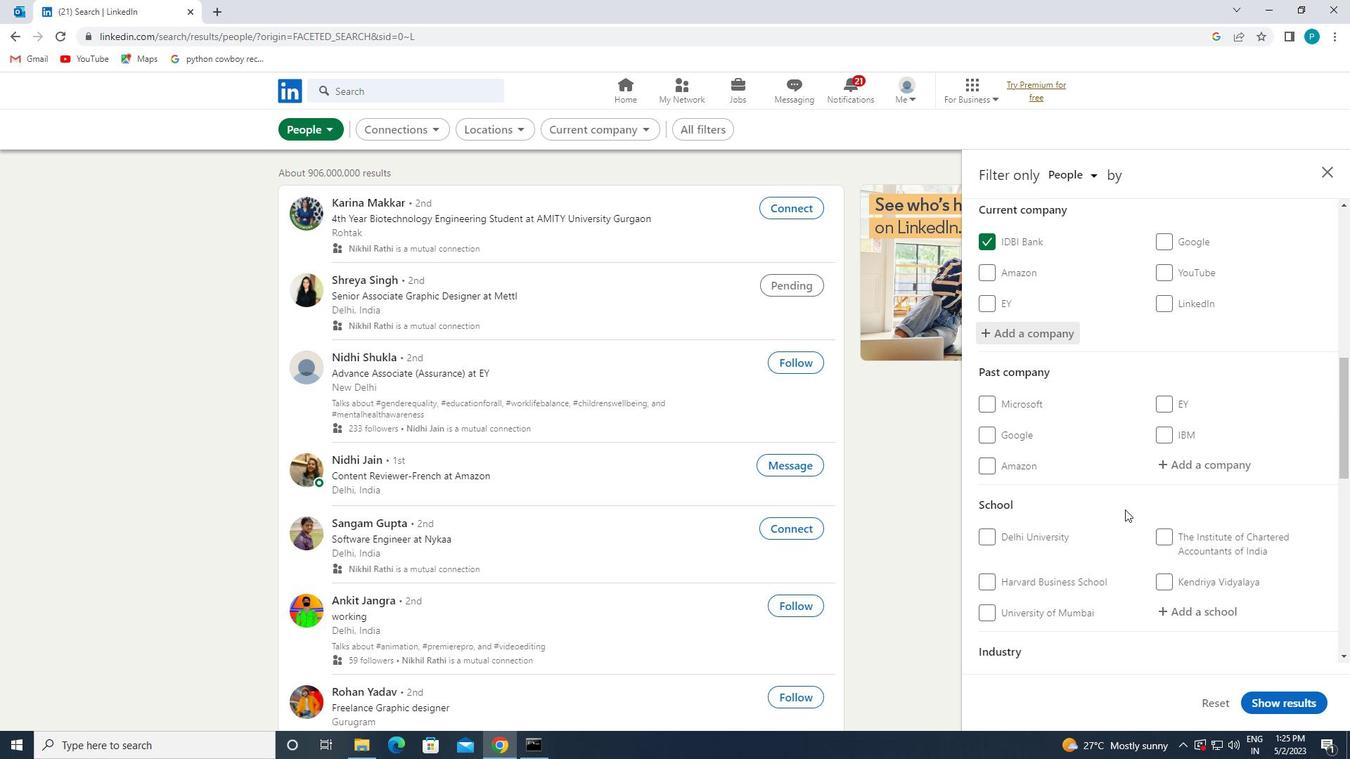 
Action: Mouse moved to (1164, 544)
Screenshot: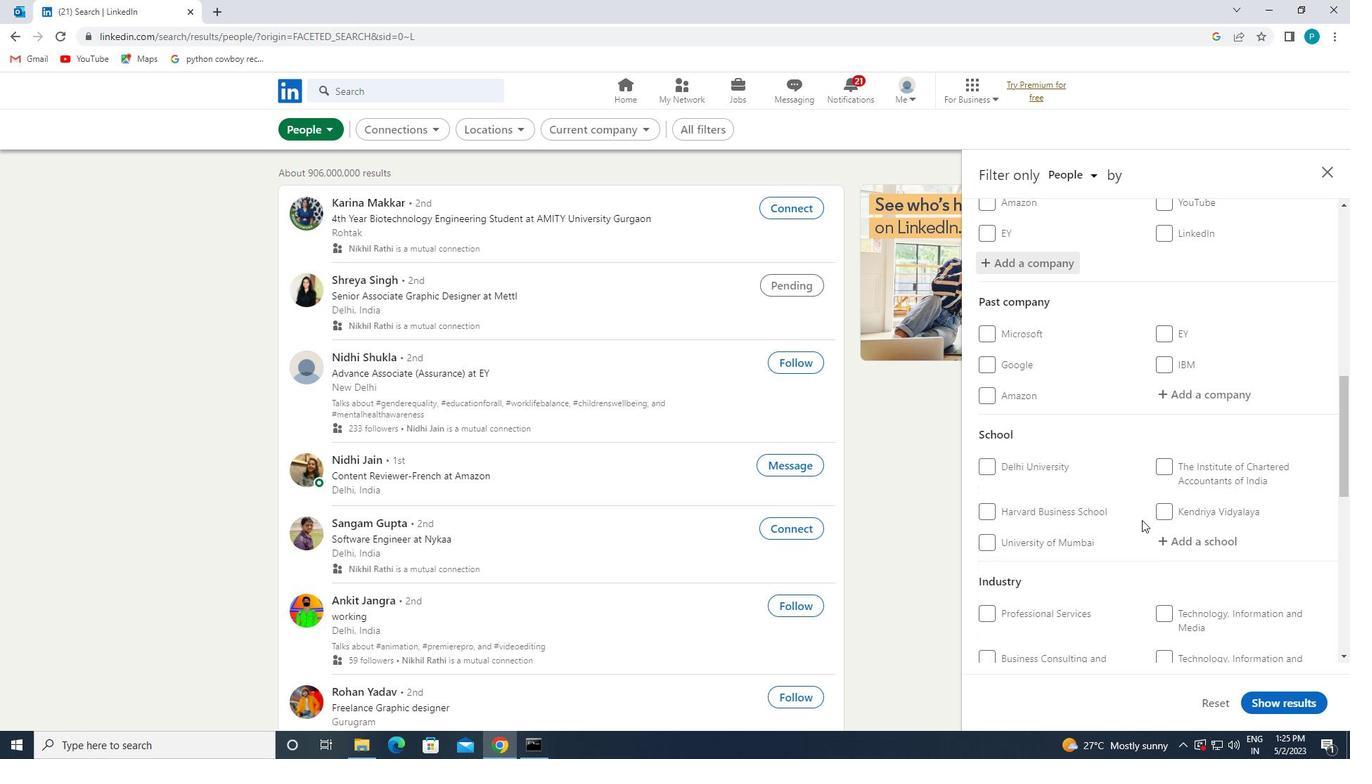 
Action: Mouse pressed left at (1164, 544)
Screenshot: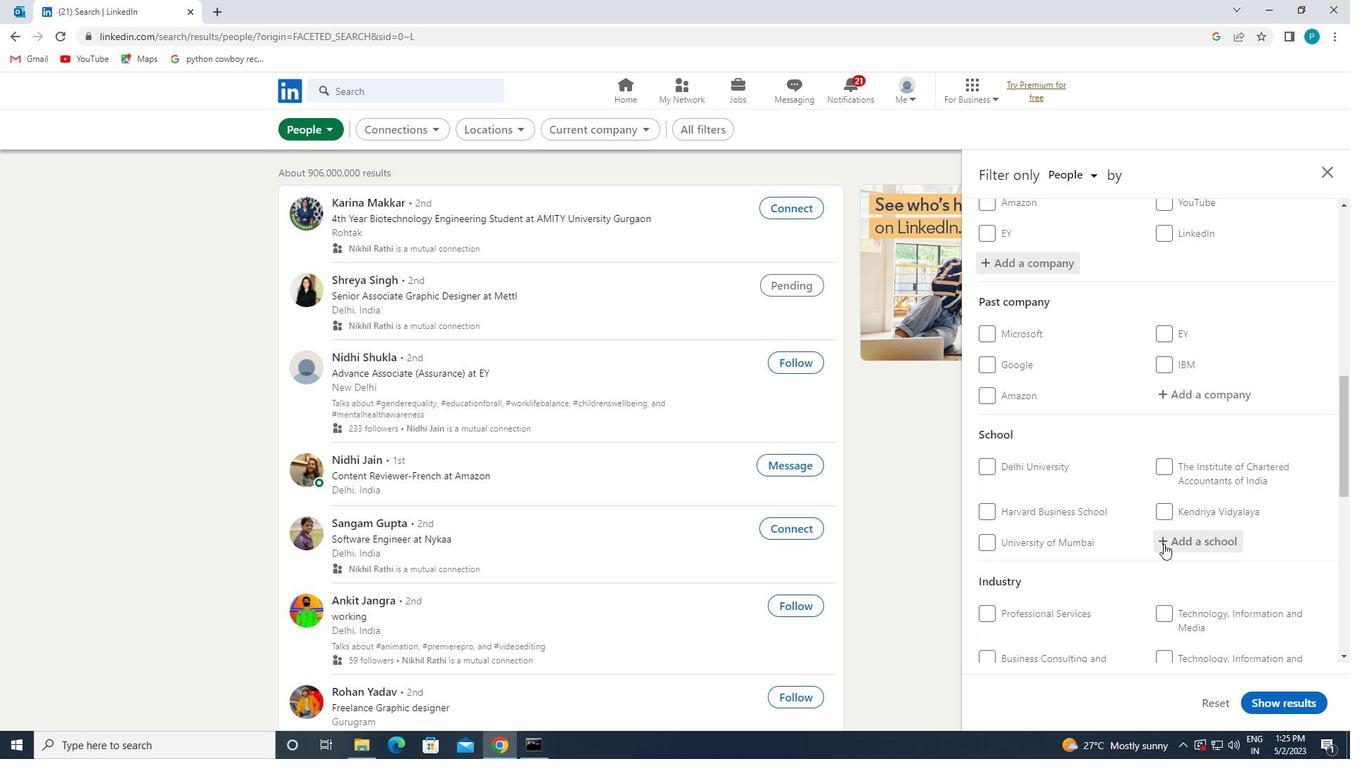 
Action: Mouse moved to (1173, 551)
Screenshot: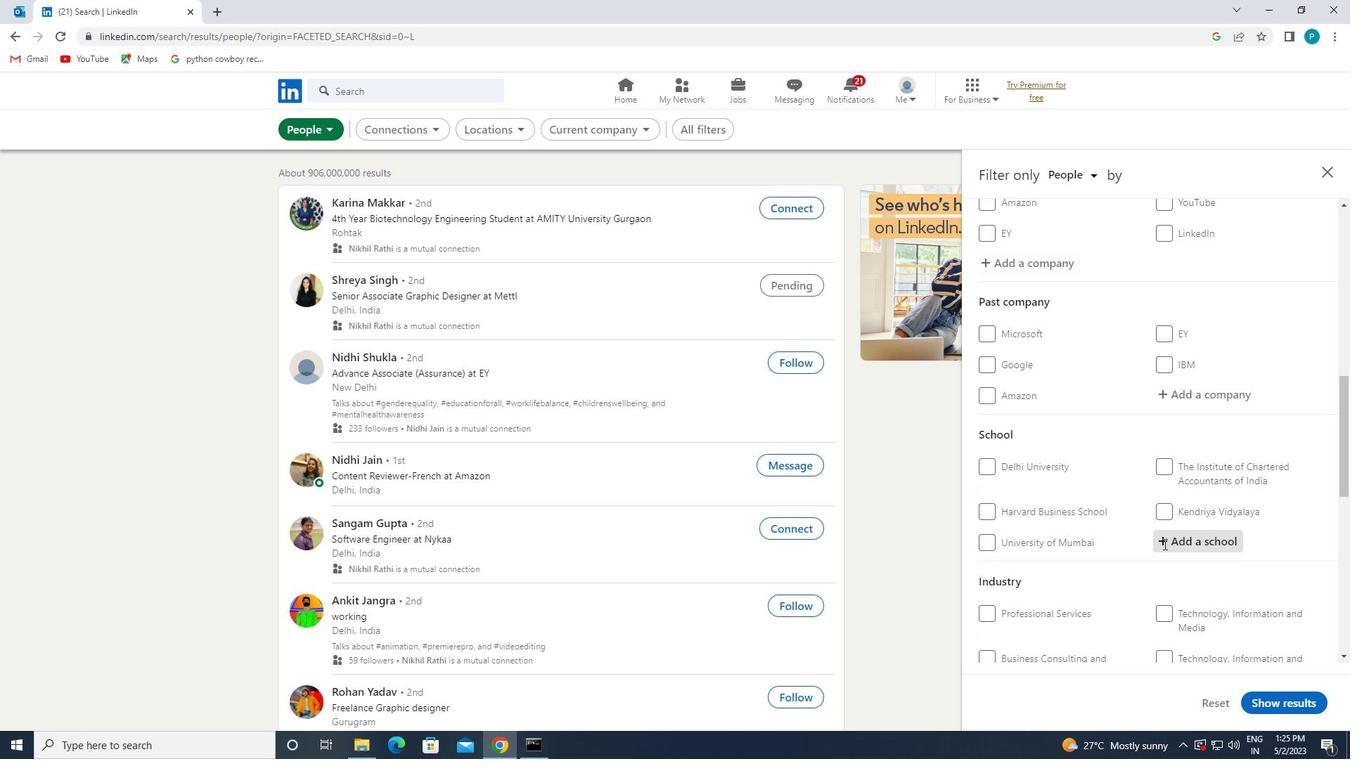 
Action: Key pressed SREYAS
Screenshot: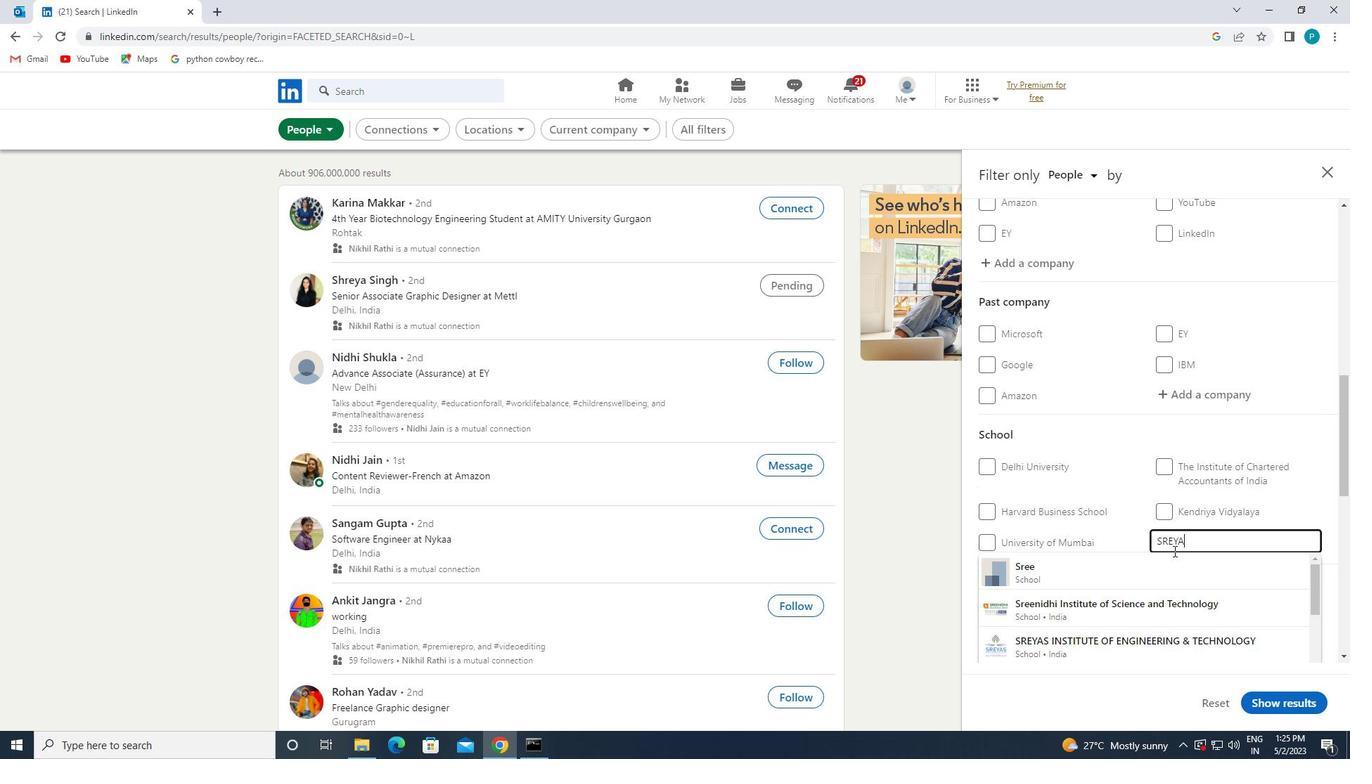 
Action: Mouse moved to (1173, 570)
Screenshot: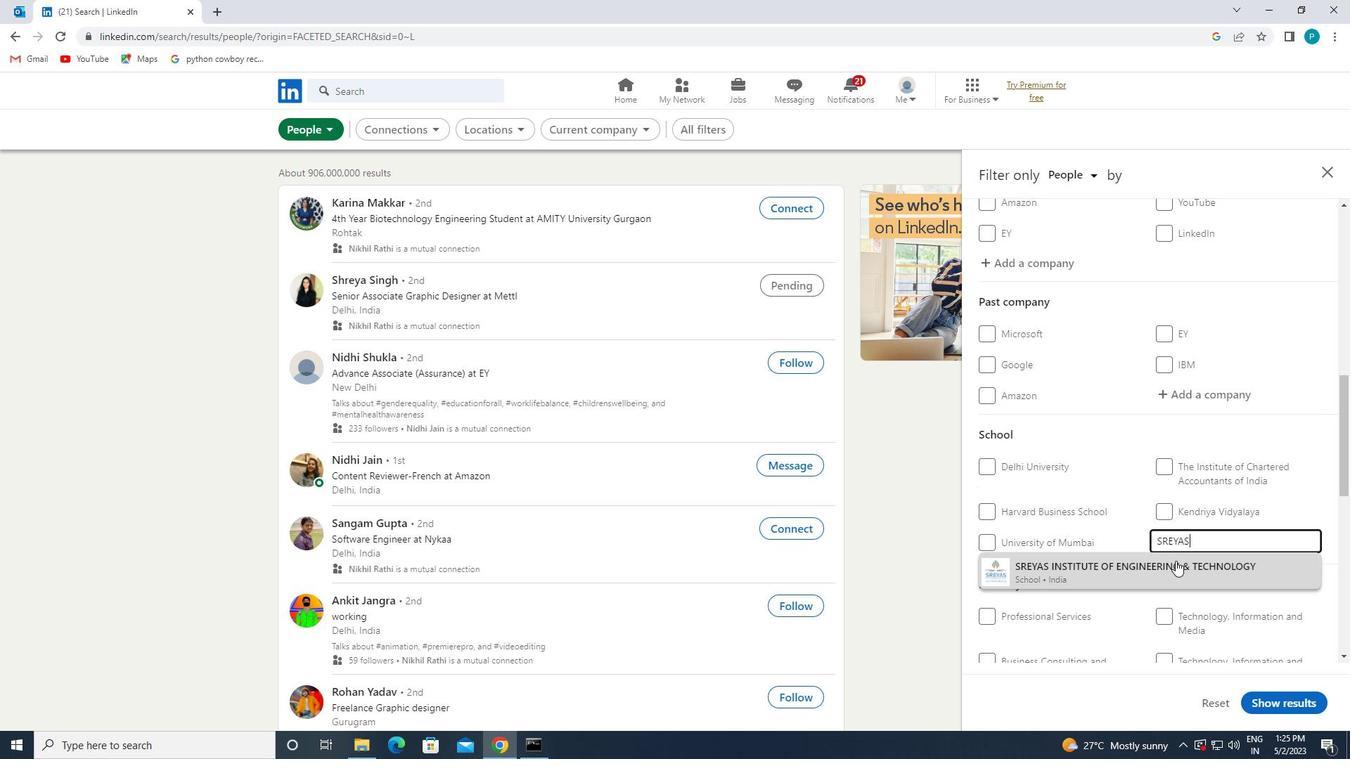 
Action: Mouse pressed left at (1173, 570)
Screenshot: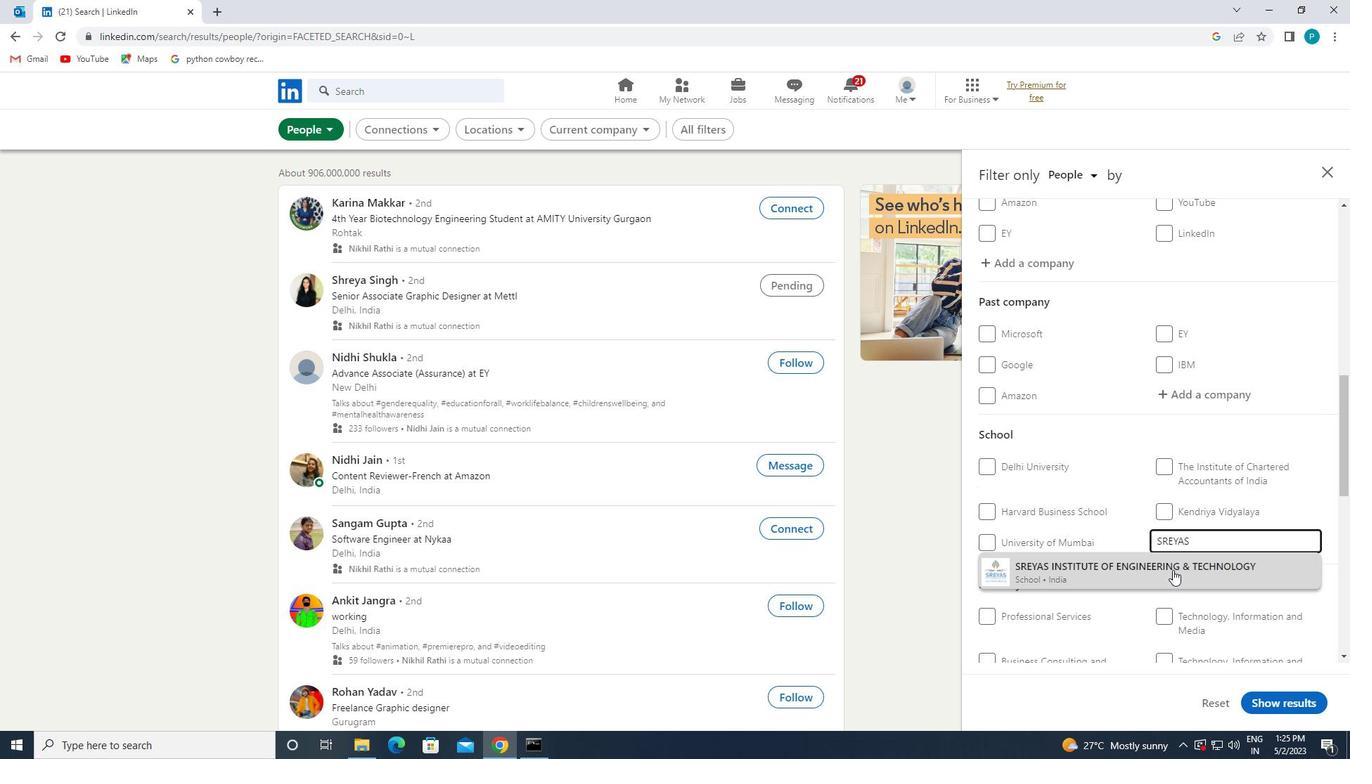 
Action: Mouse scrolled (1173, 569) with delta (0, 0)
Screenshot: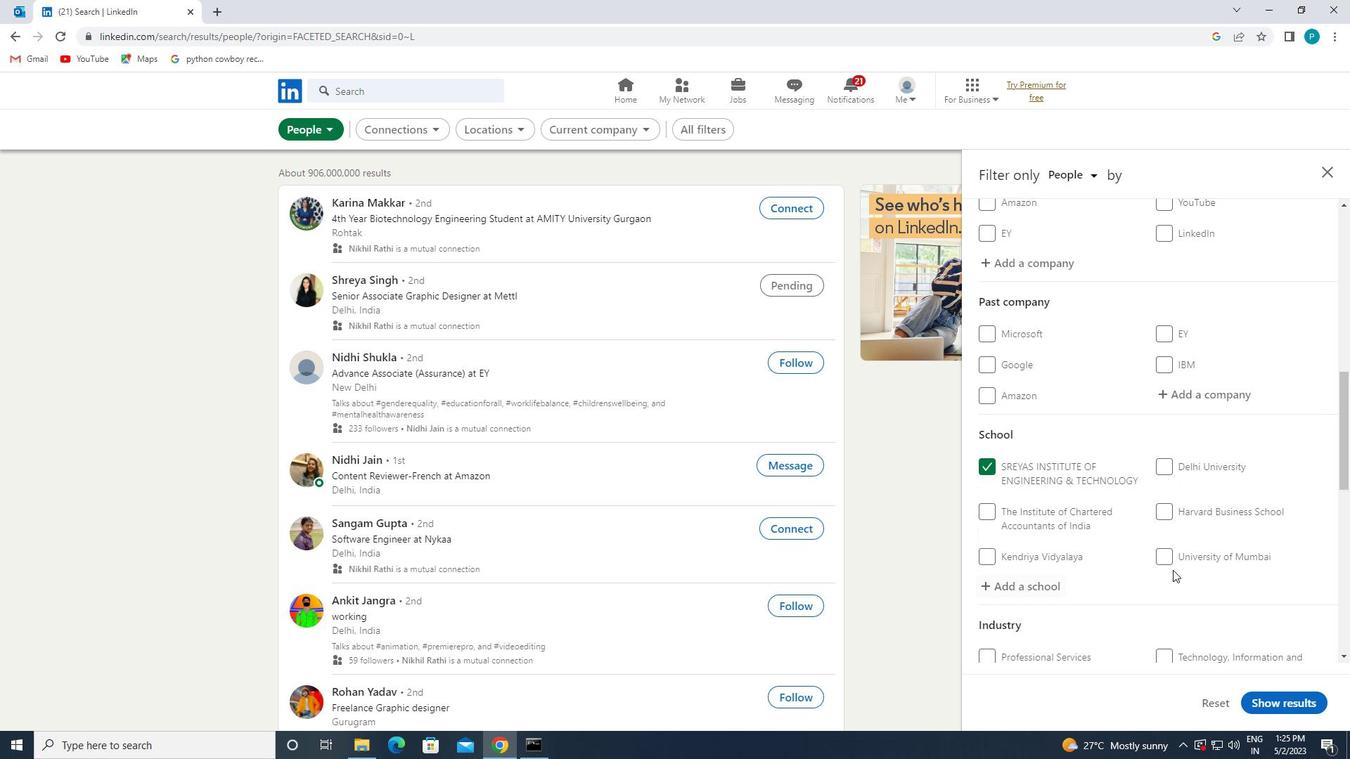 
Action: Mouse scrolled (1173, 569) with delta (0, 0)
Screenshot: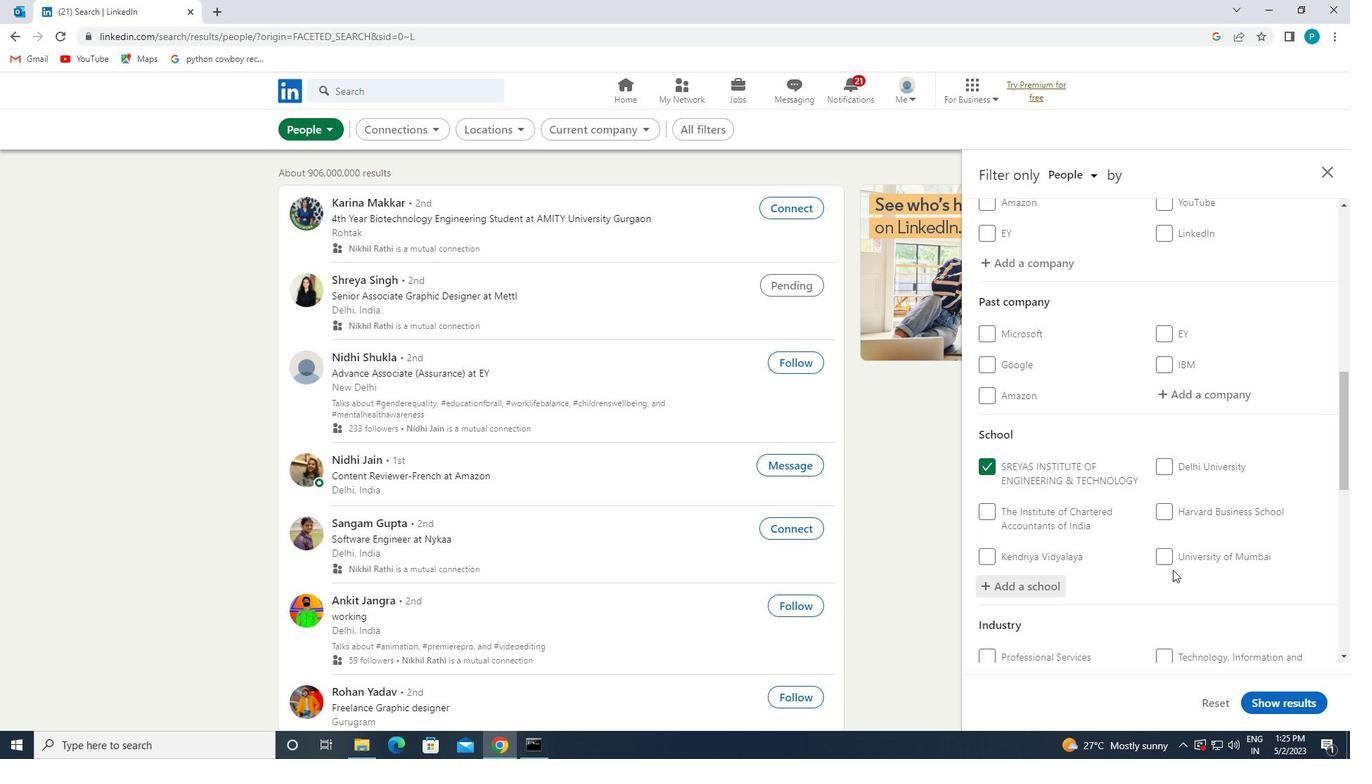 
Action: Mouse moved to (1170, 566)
Screenshot: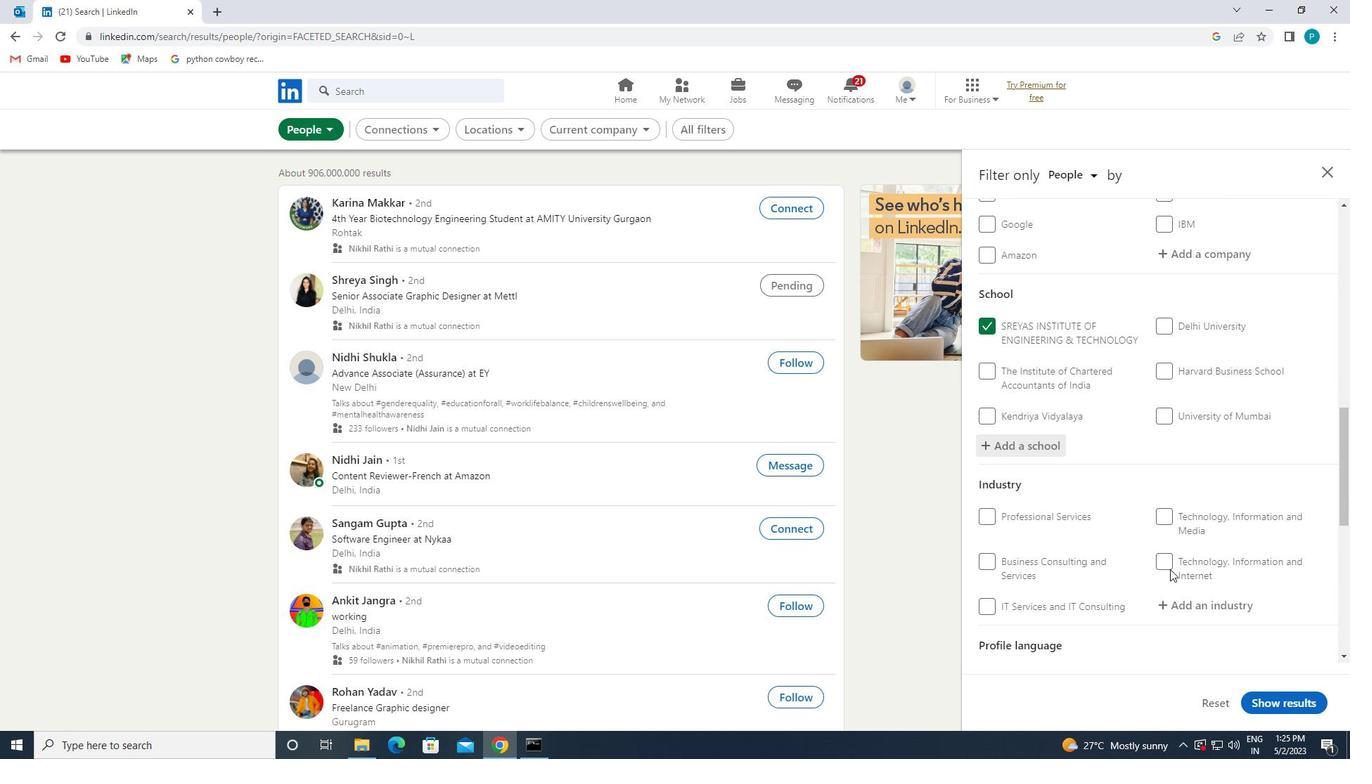 
Action: Mouse scrolled (1170, 565) with delta (0, 0)
Screenshot: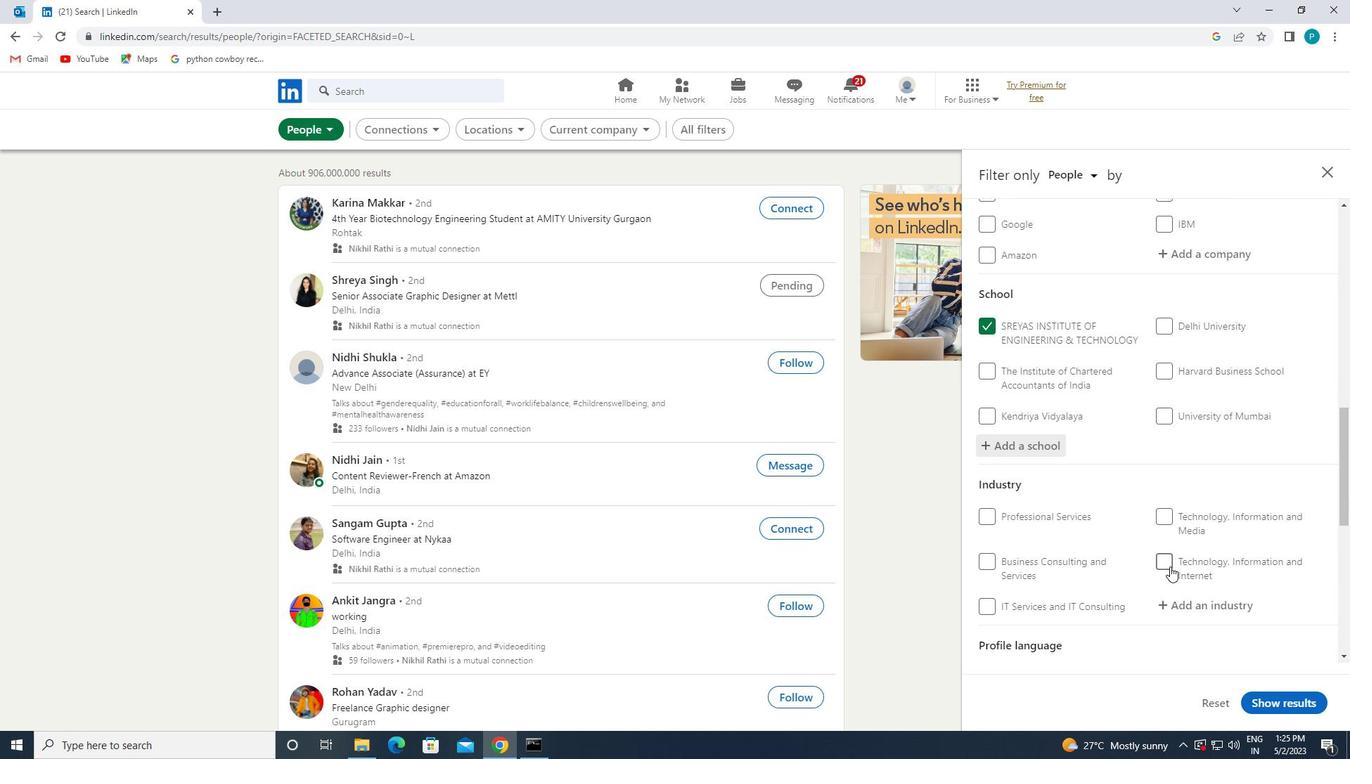 
Action: Mouse moved to (1191, 529)
Screenshot: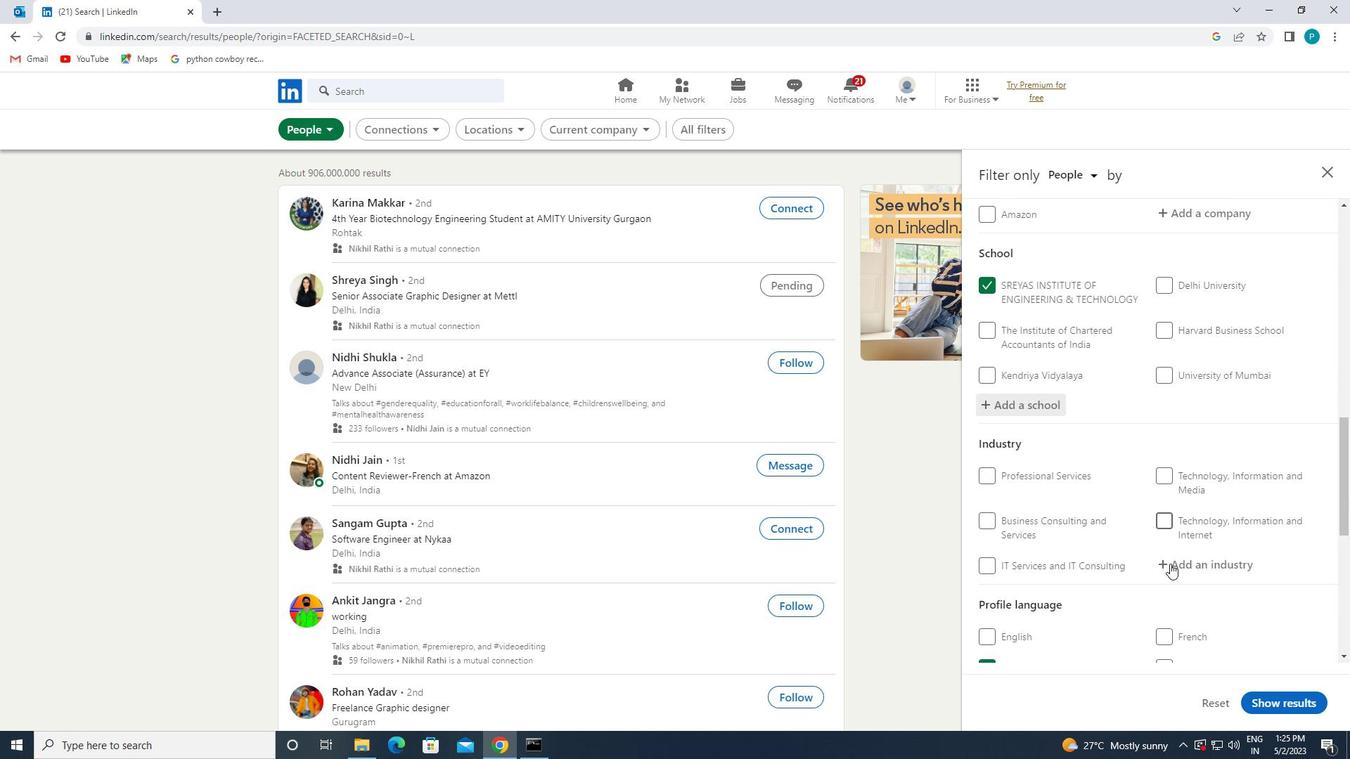
Action: Mouse pressed left at (1191, 529)
Screenshot: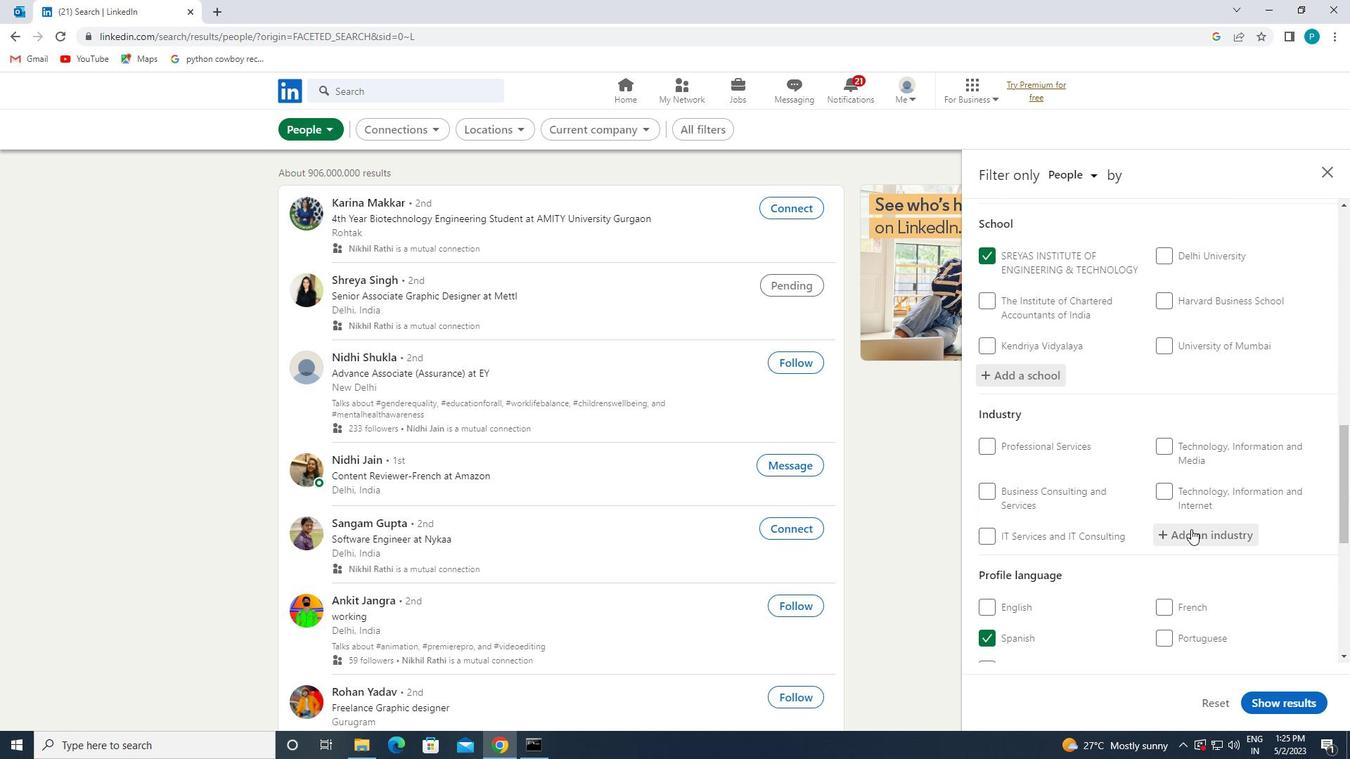 
Action: Key pressed INSU
Screenshot: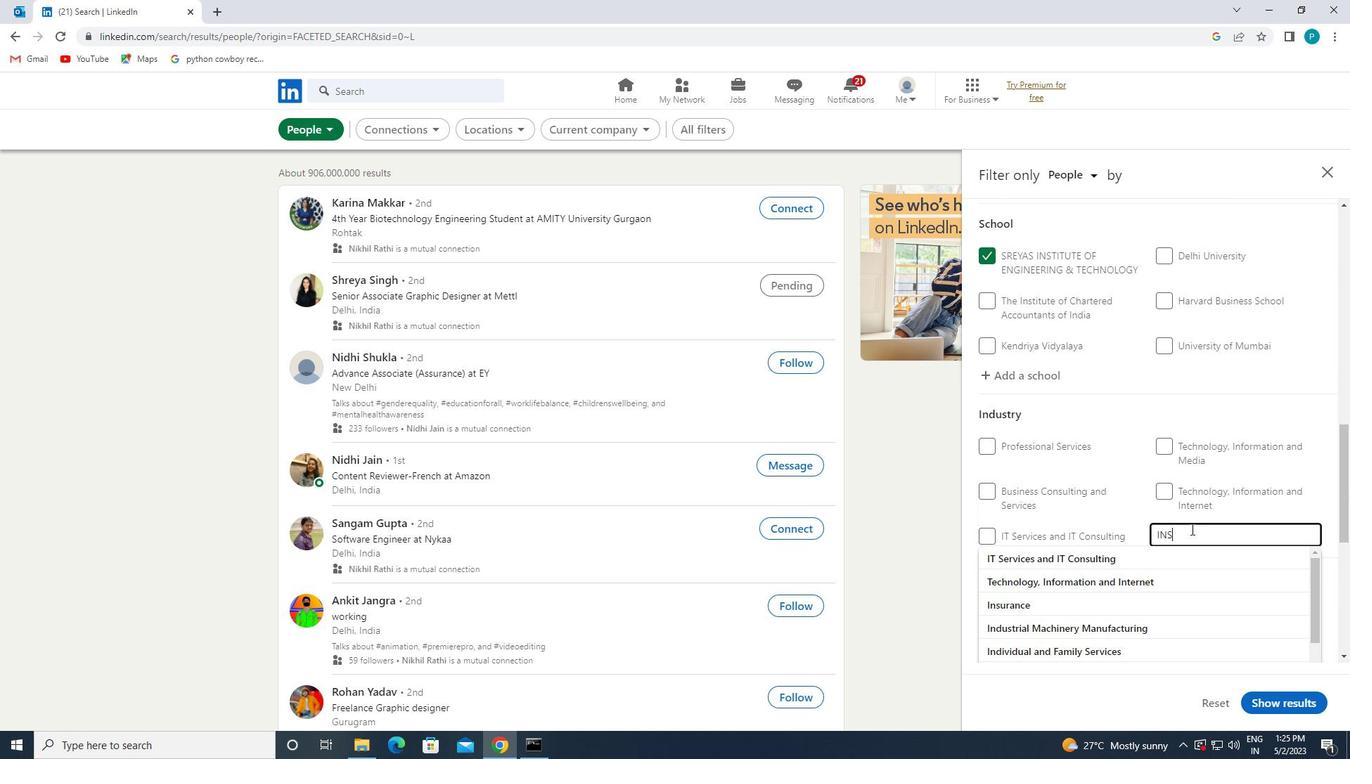 
Action: Mouse moved to (1124, 622)
Screenshot: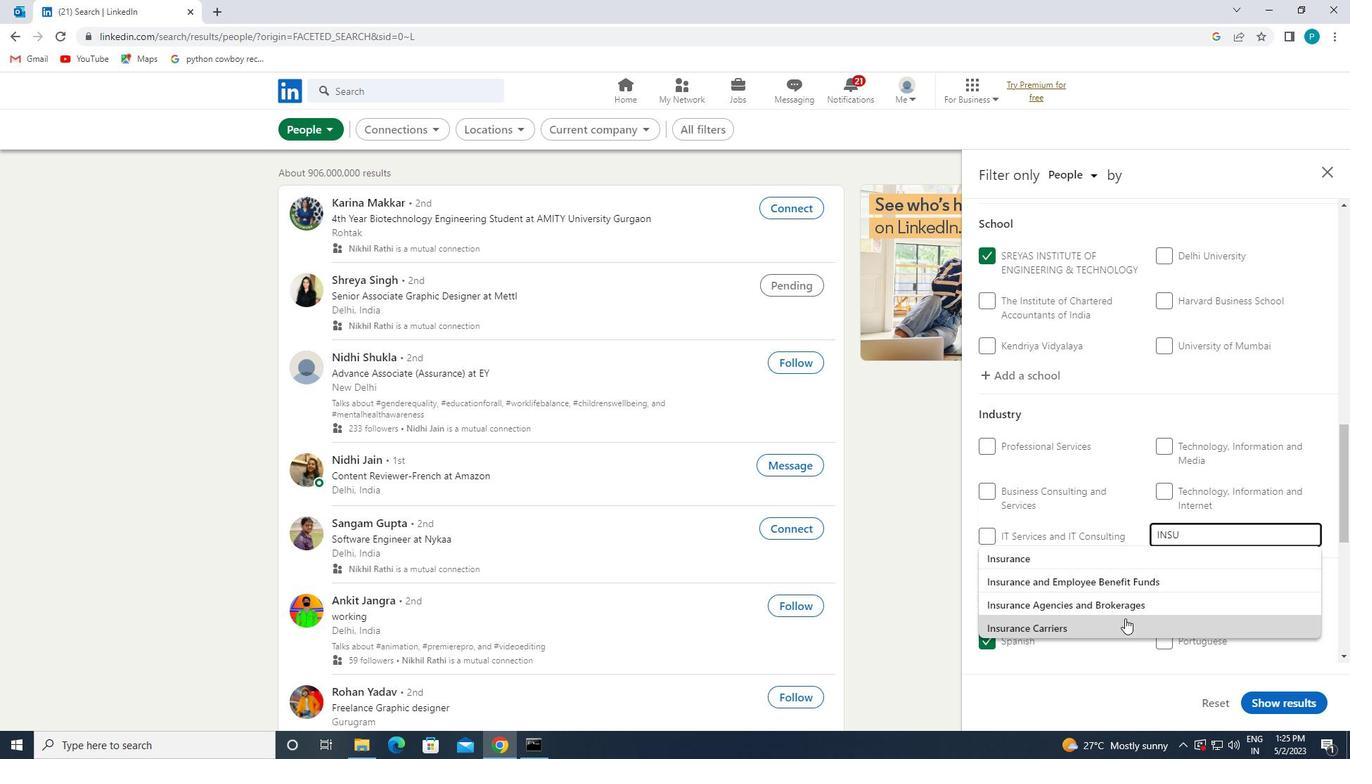 
Action: Mouse pressed left at (1124, 622)
Screenshot: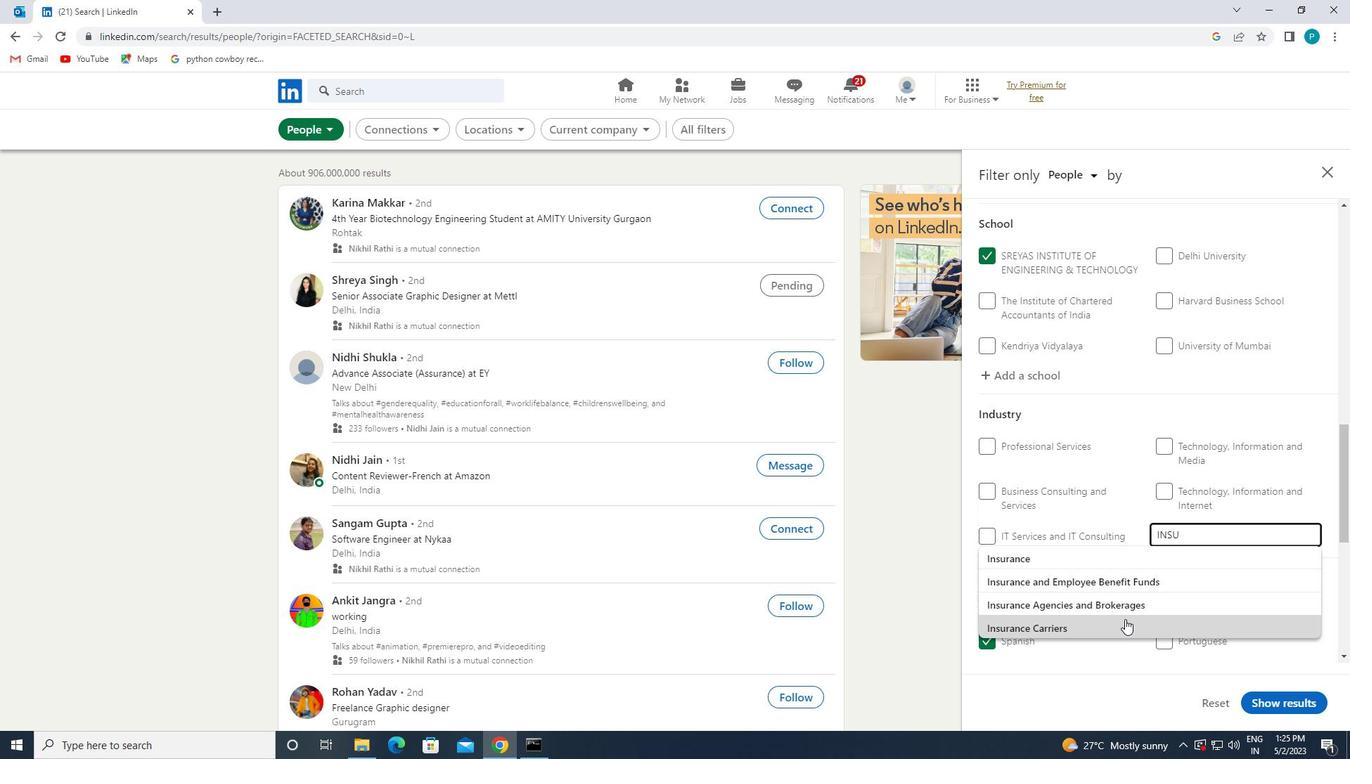 
Action: Mouse moved to (1119, 614)
Screenshot: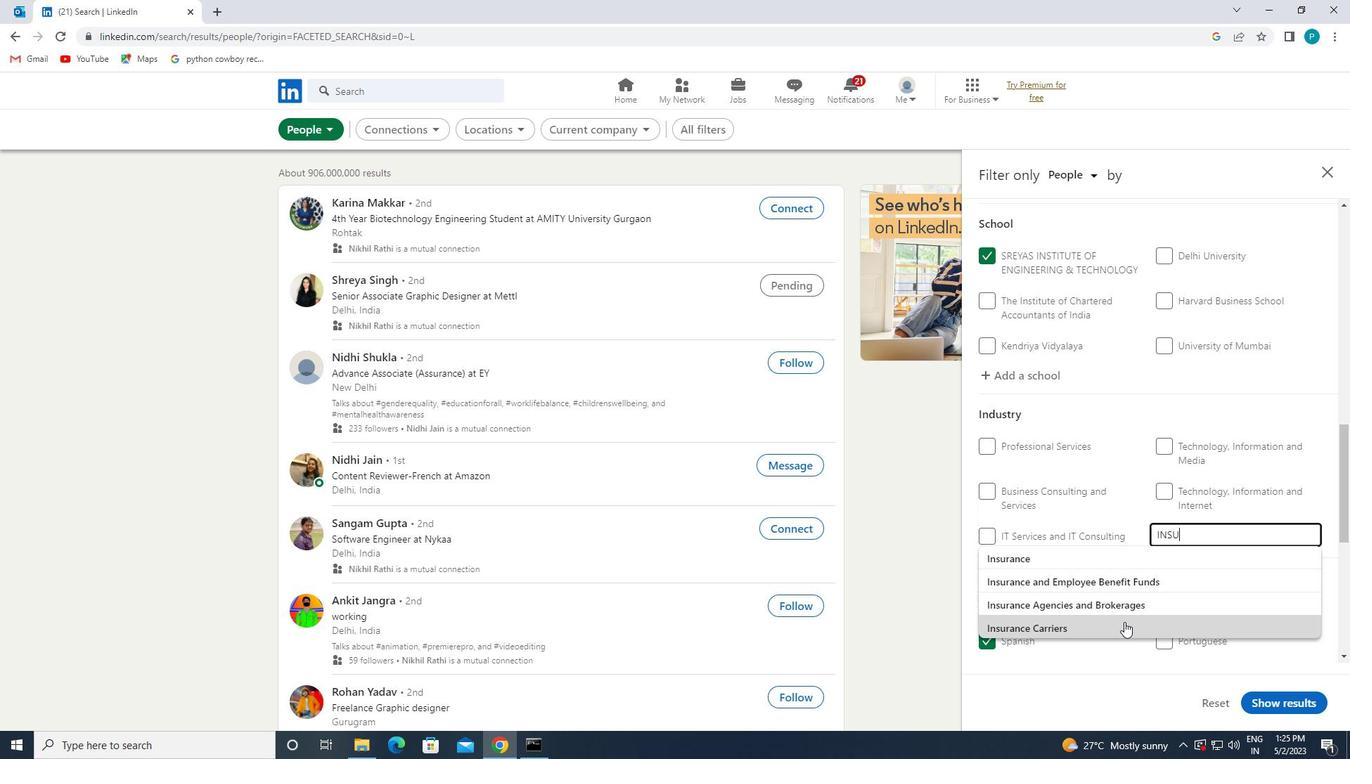 
Action: Mouse scrolled (1119, 614) with delta (0, 0)
Screenshot: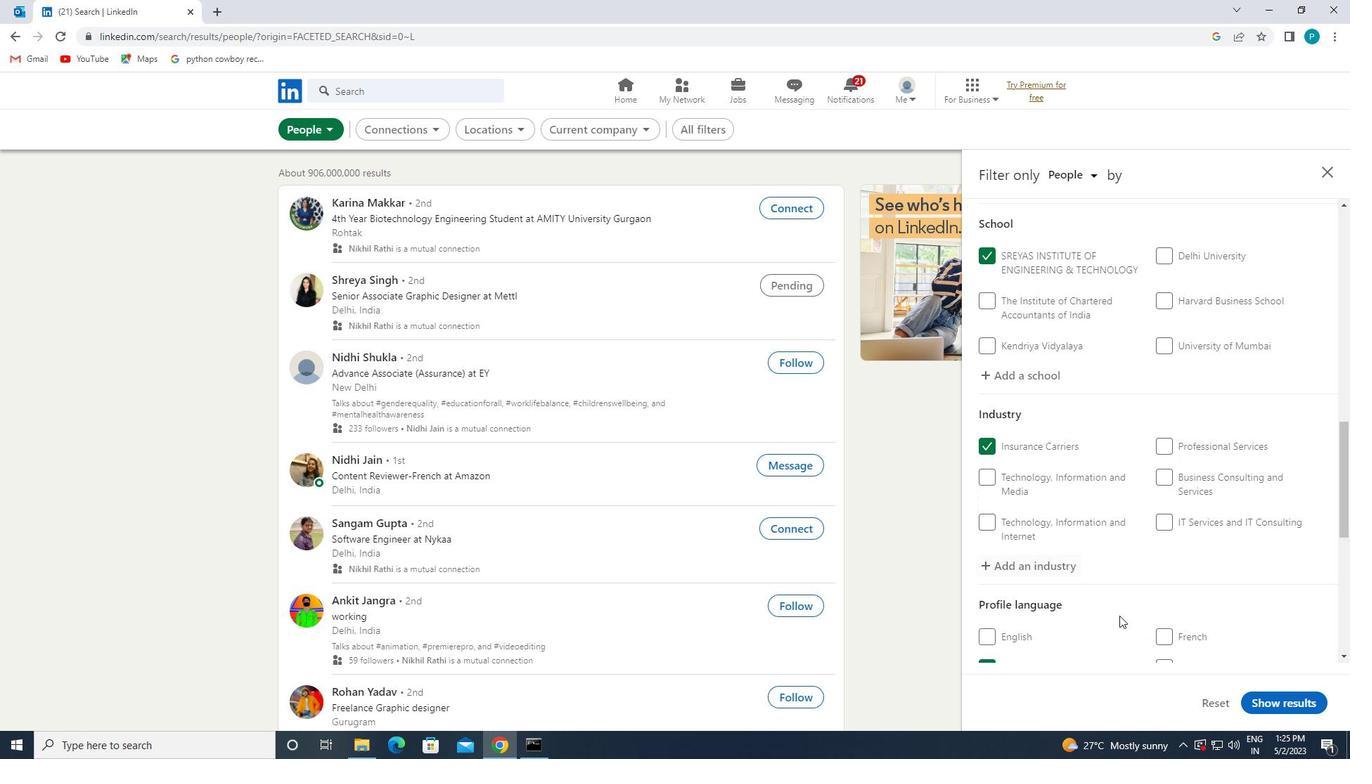 
Action: Mouse scrolled (1119, 614) with delta (0, 0)
Screenshot: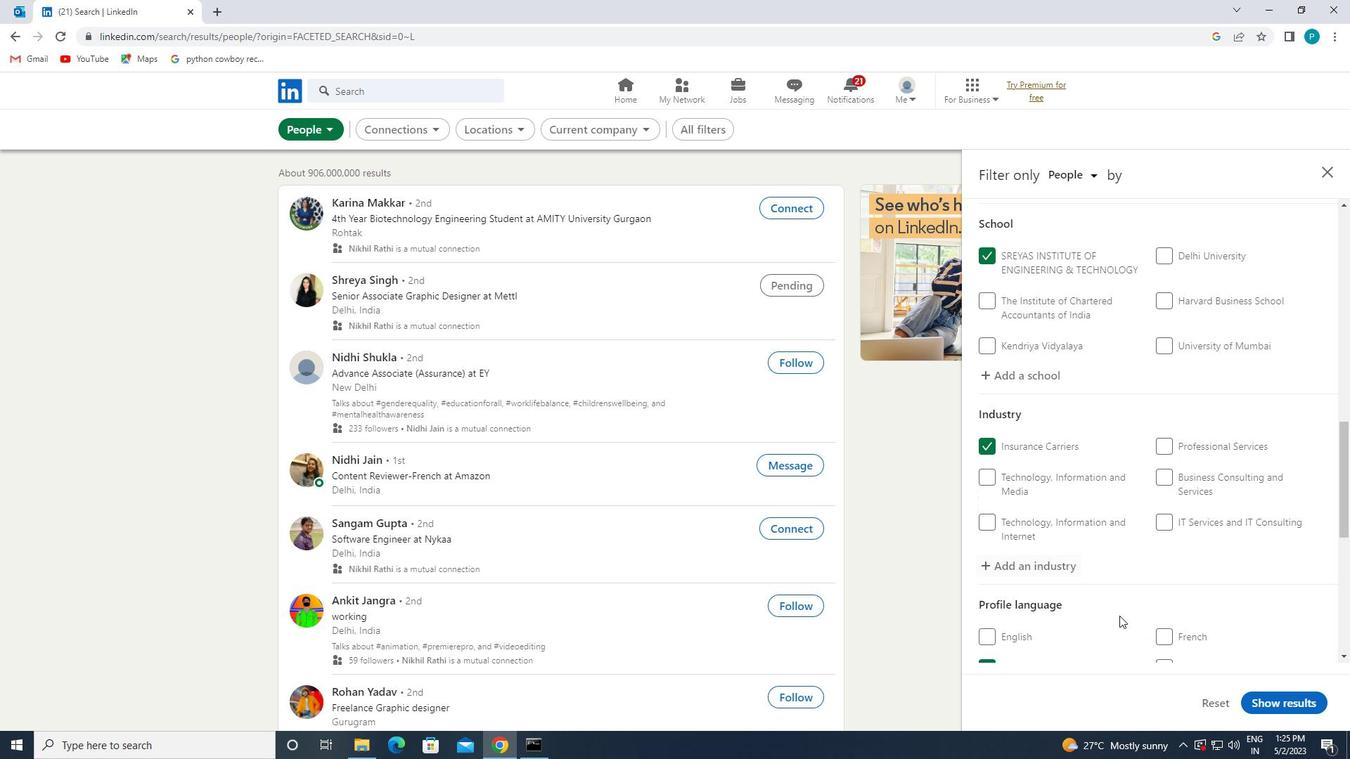 
Action: Mouse scrolled (1119, 614) with delta (0, 0)
Screenshot: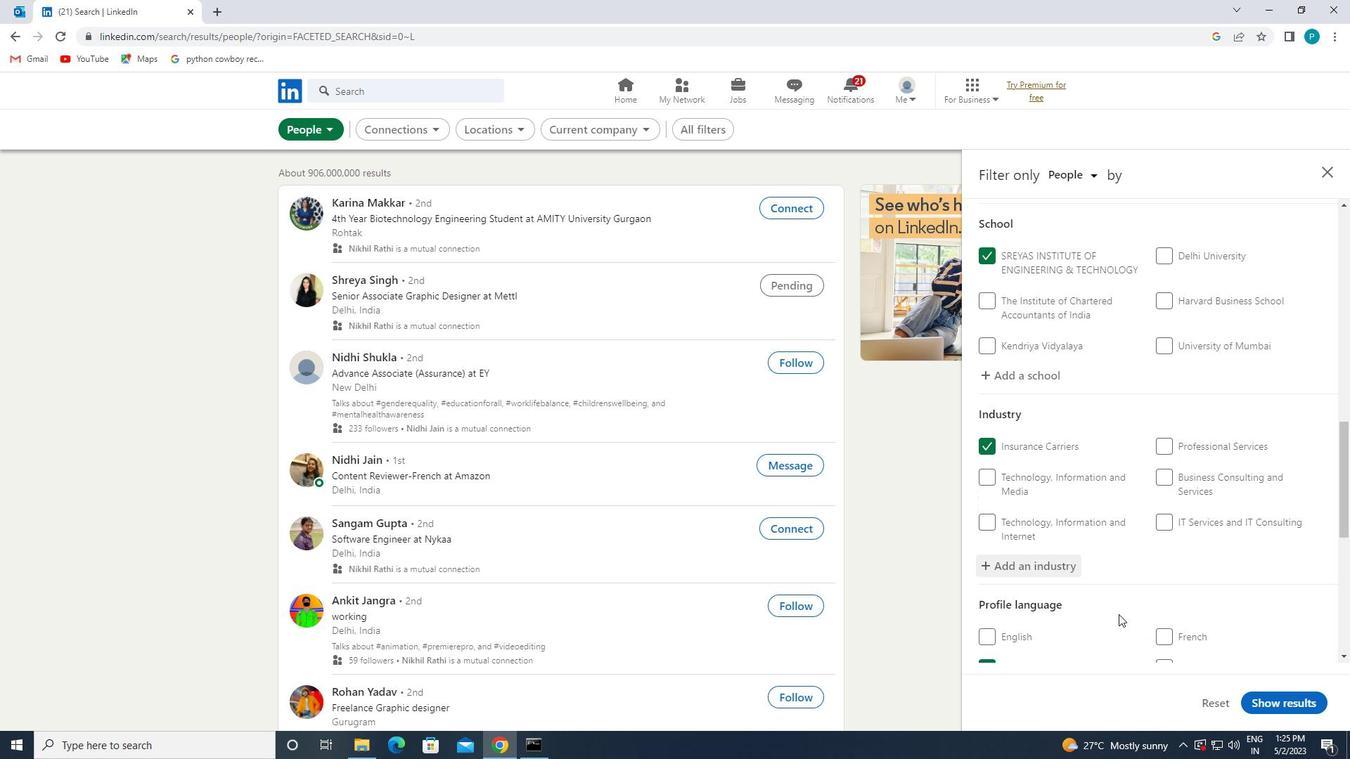 
Action: Mouse scrolled (1119, 614) with delta (0, 0)
Screenshot: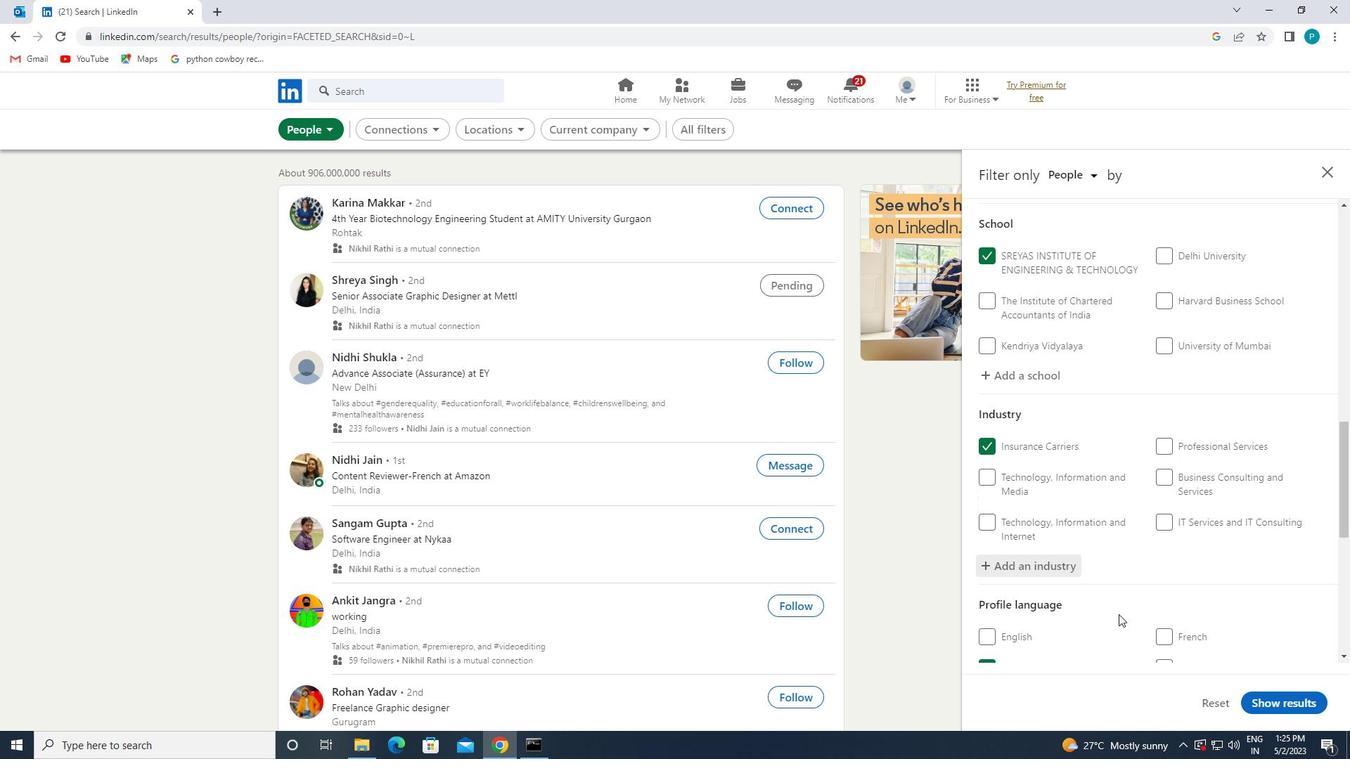 
Action: Mouse moved to (1164, 613)
Screenshot: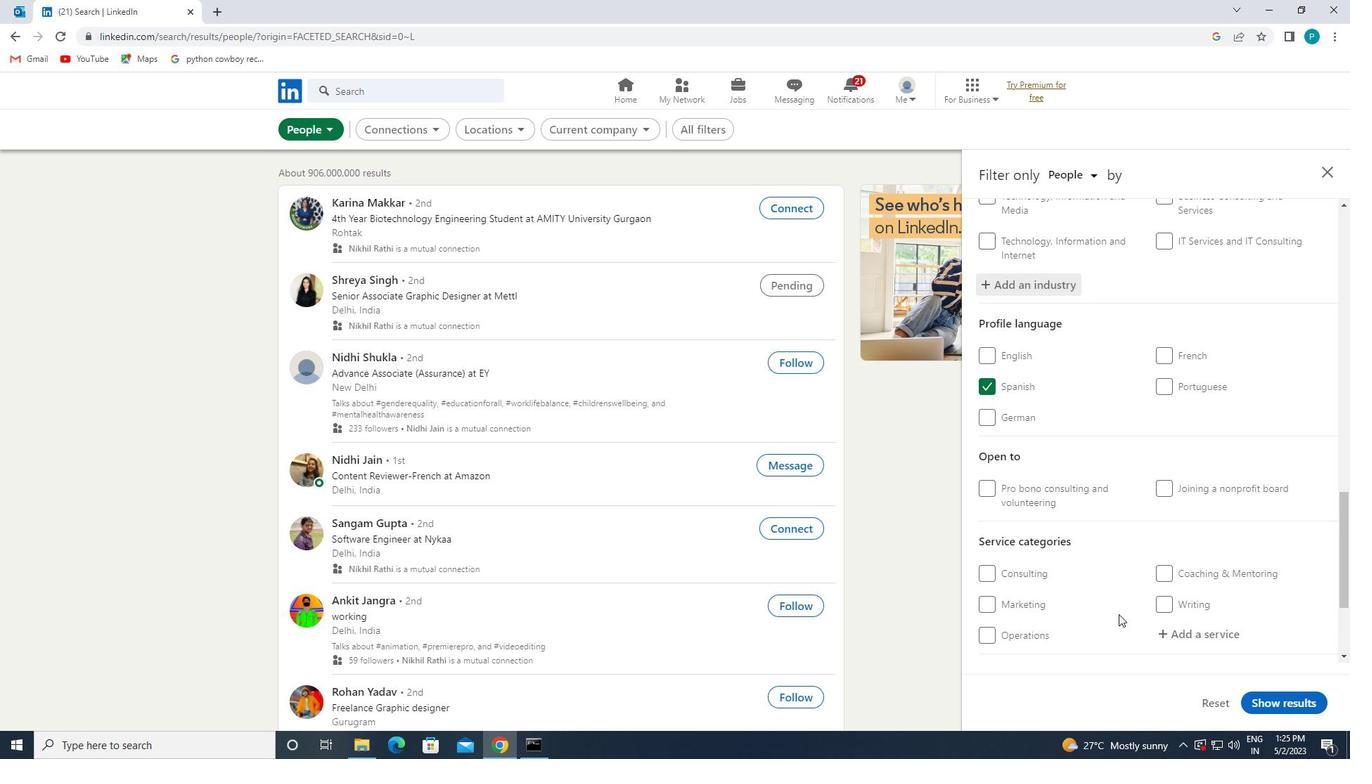 
Action: Mouse scrolled (1164, 612) with delta (0, 0)
Screenshot: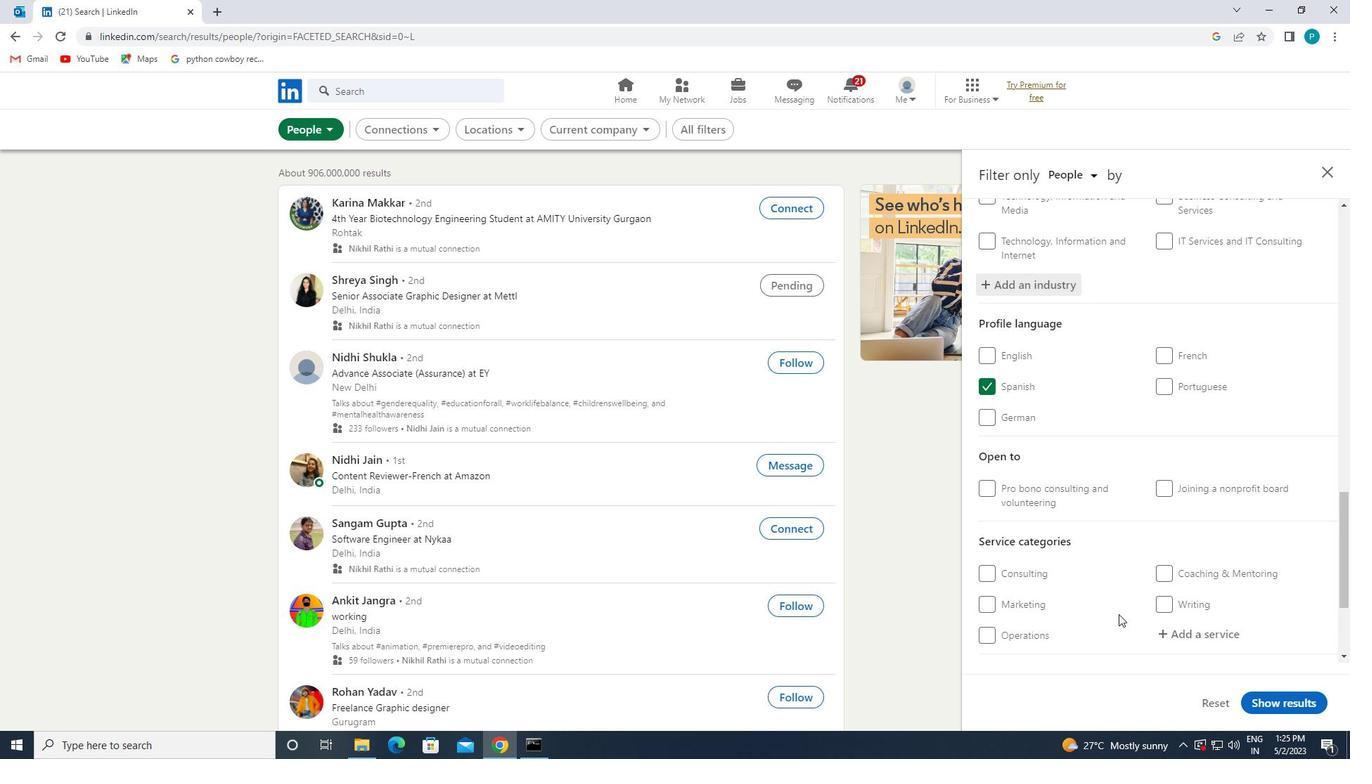 
Action: Mouse moved to (1174, 566)
Screenshot: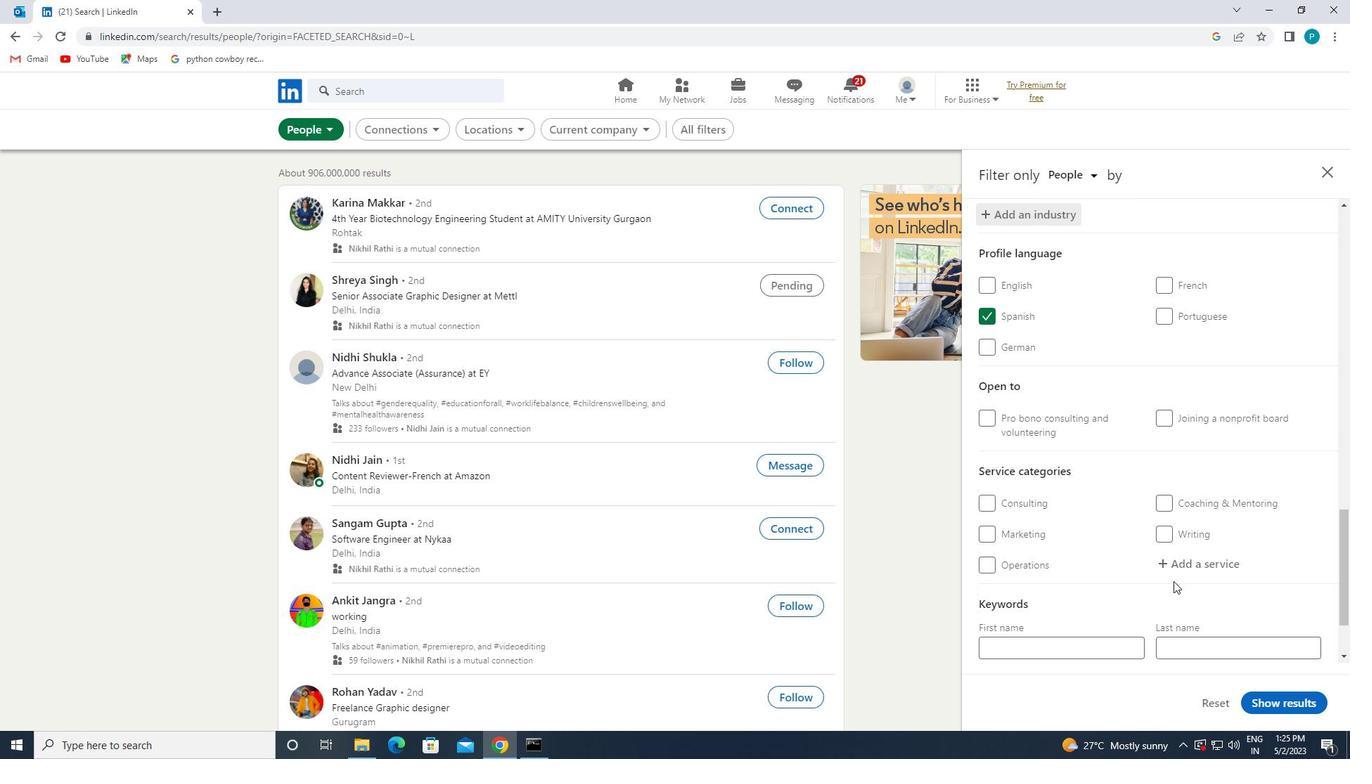 
Action: Mouse pressed left at (1174, 566)
Screenshot: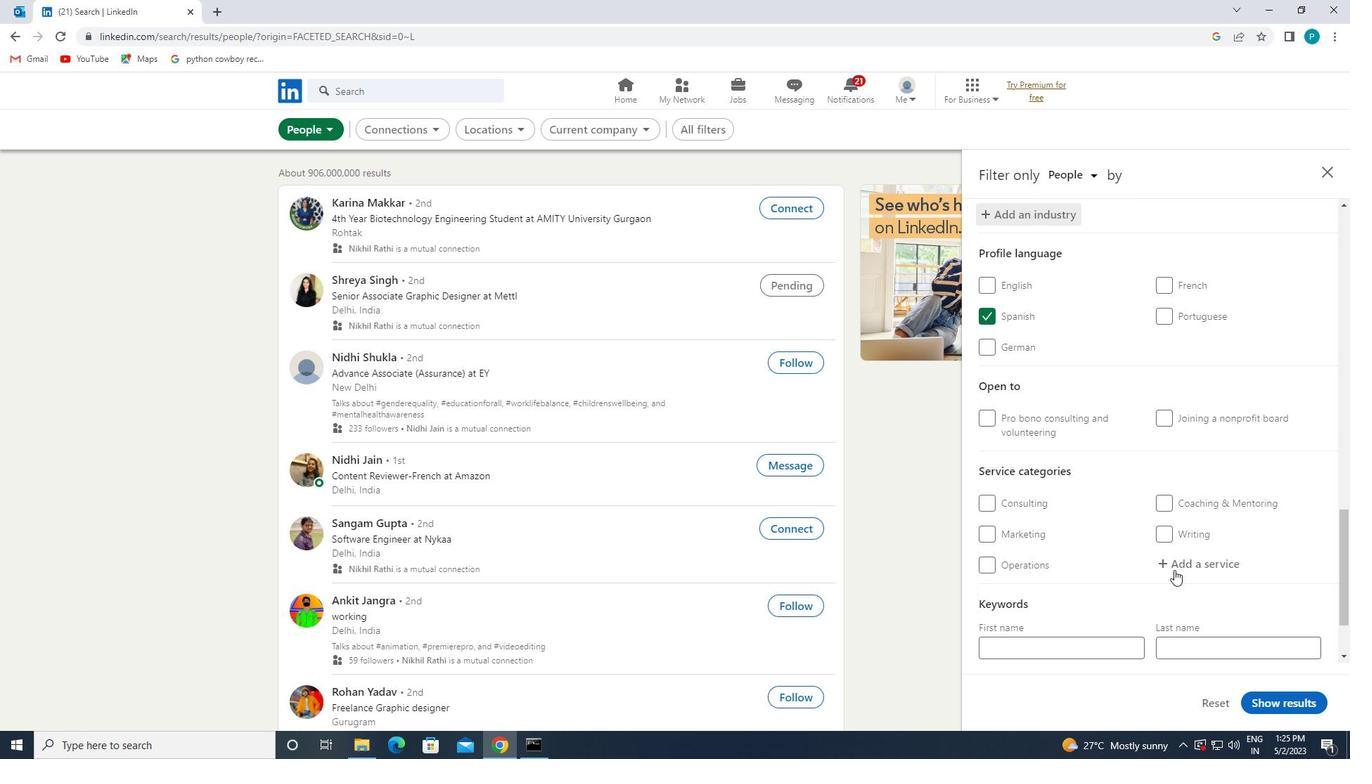 
Action: Key pressed C<Key.caps_lock>YBER
Screenshot: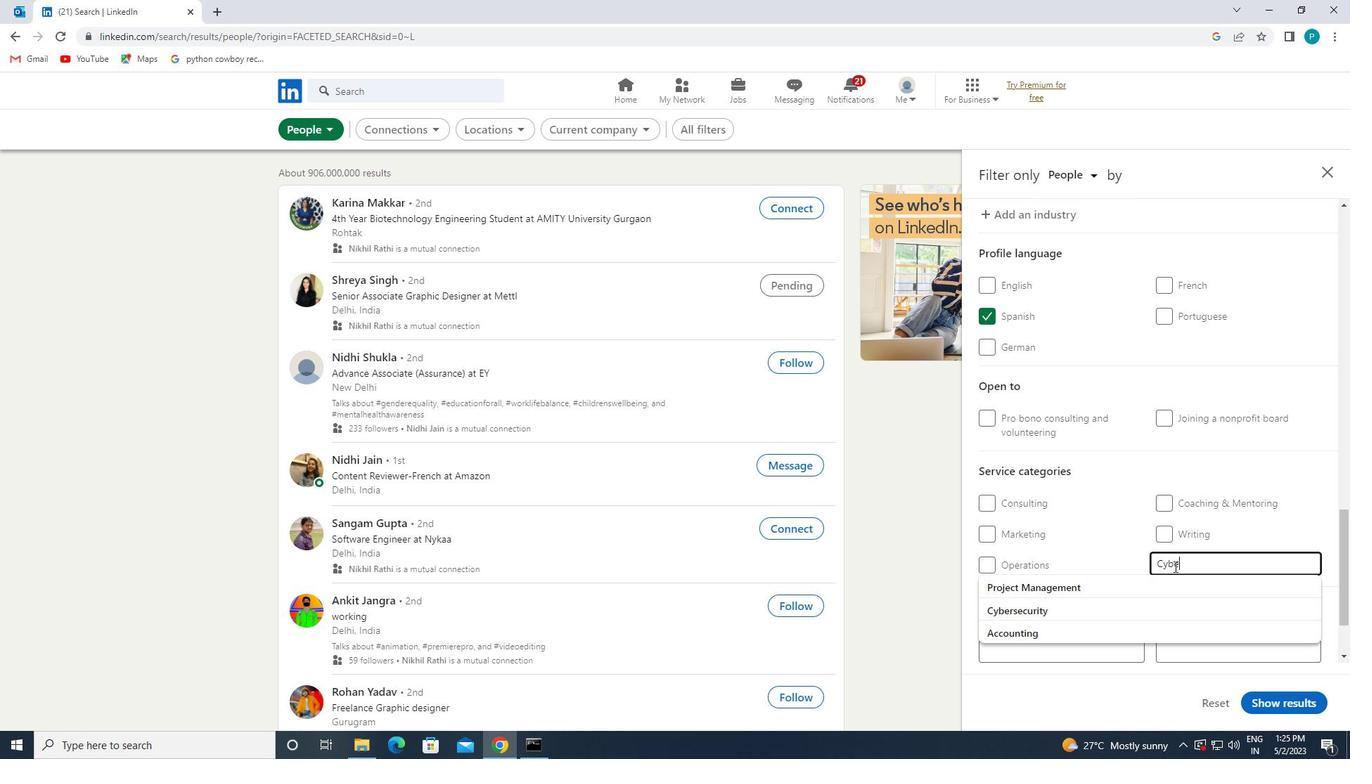 
Action: Mouse moved to (1167, 588)
Screenshot: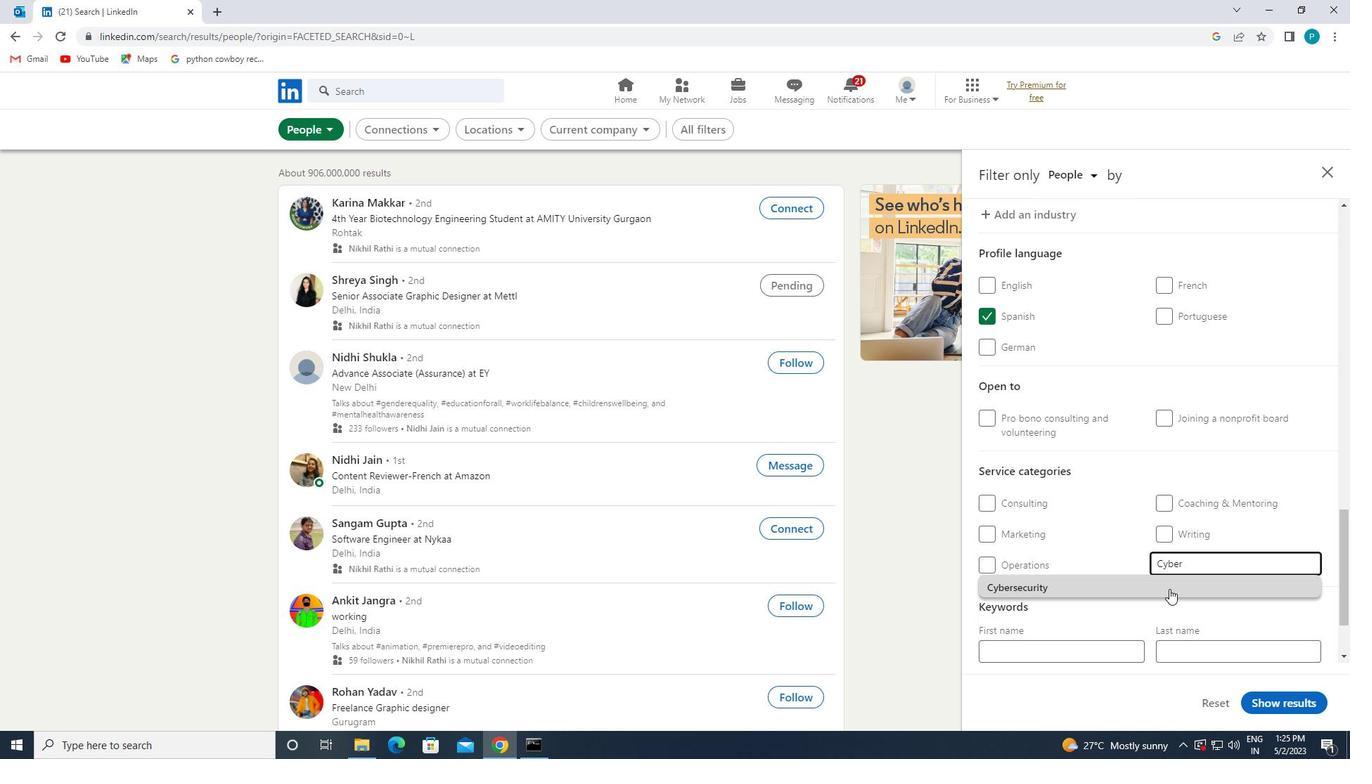 
Action: Mouse pressed left at (1167, 588)
Screenshot: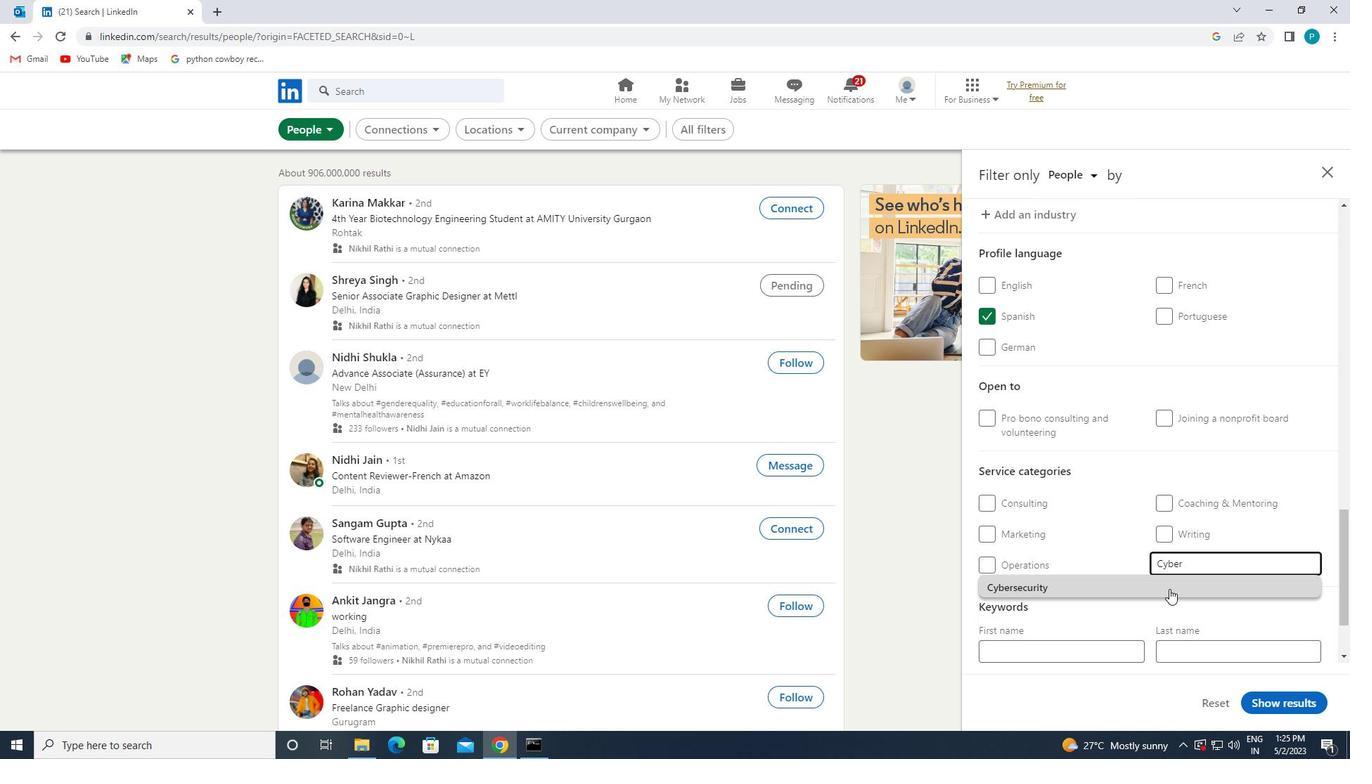 
Action: Mouse moved to (1102, 590)
Screenshot: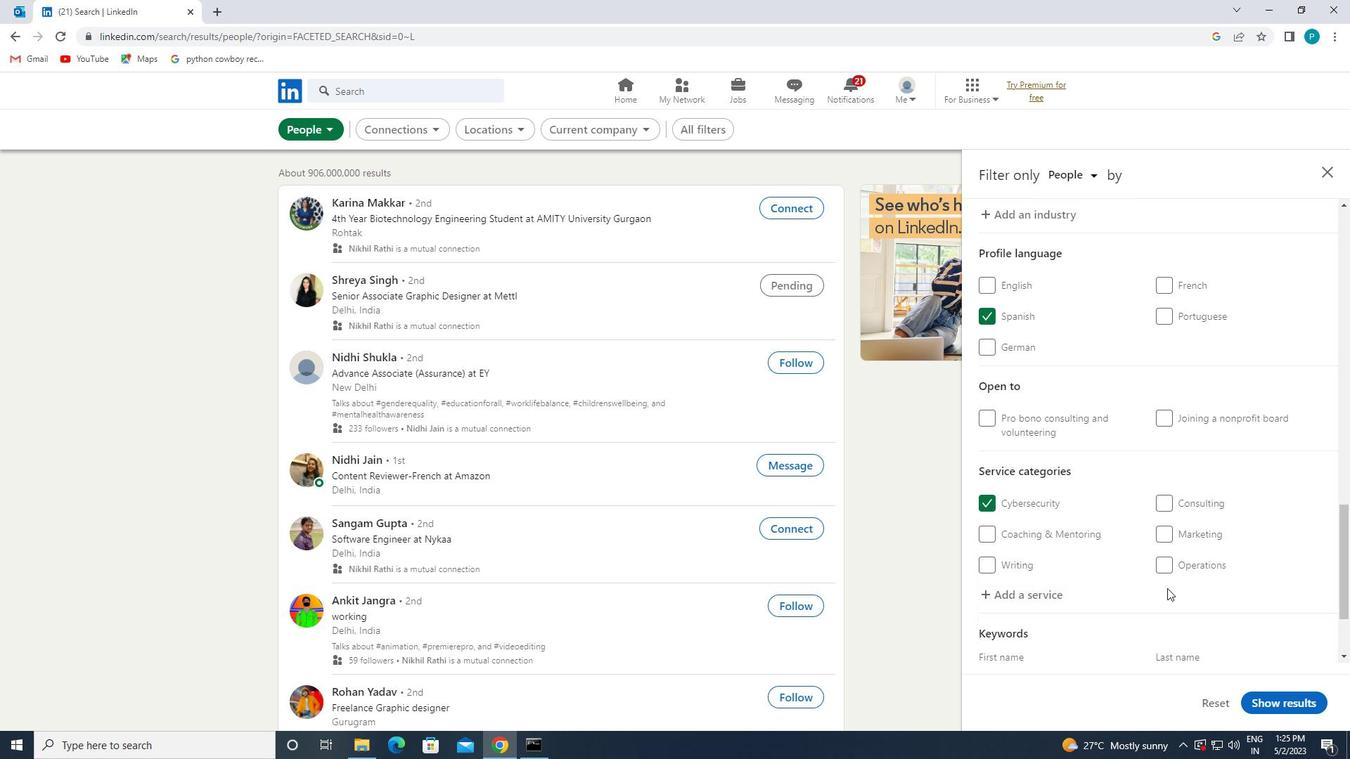 
Action: Mouse scrolled (1102, 589) with delta (0, 0)
Screenshot: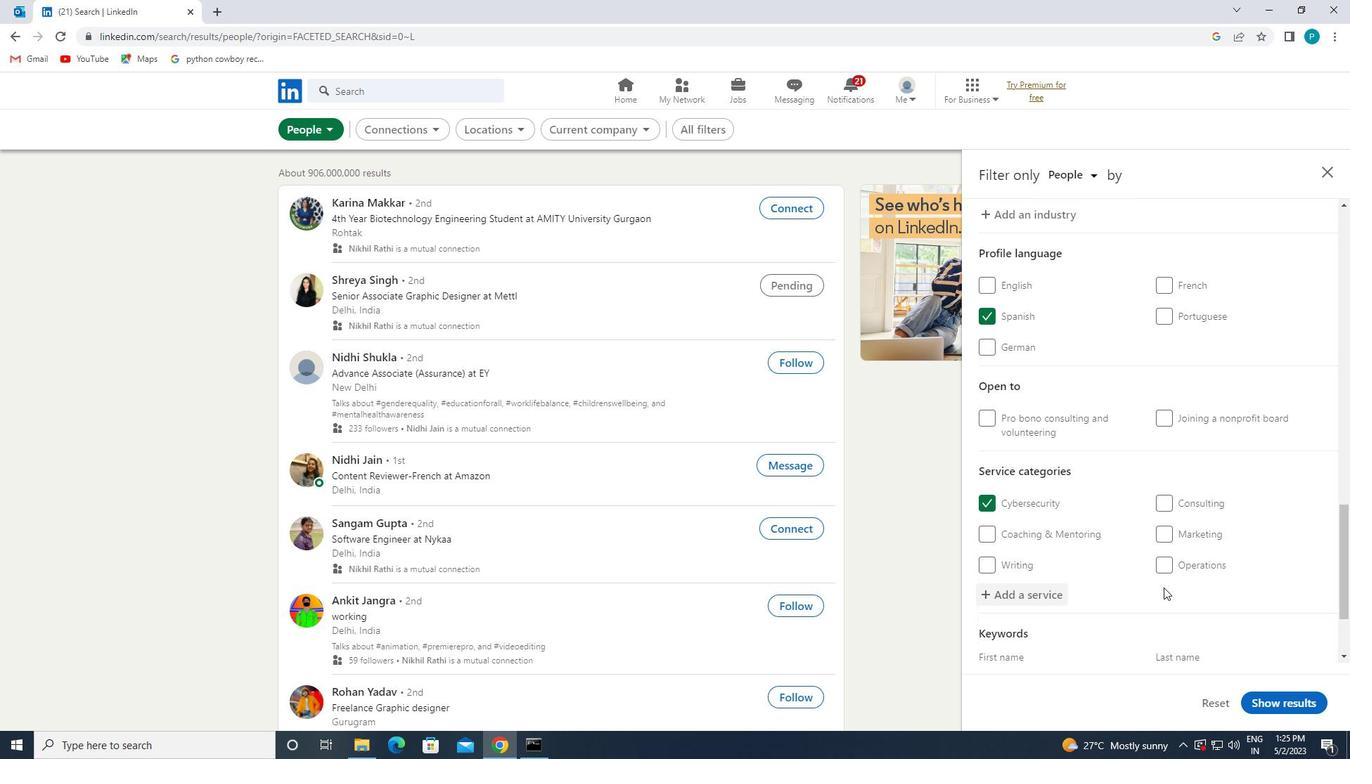
Action: Mouse scrolled (1102, 589) with delta (0, 0)
Screenshot: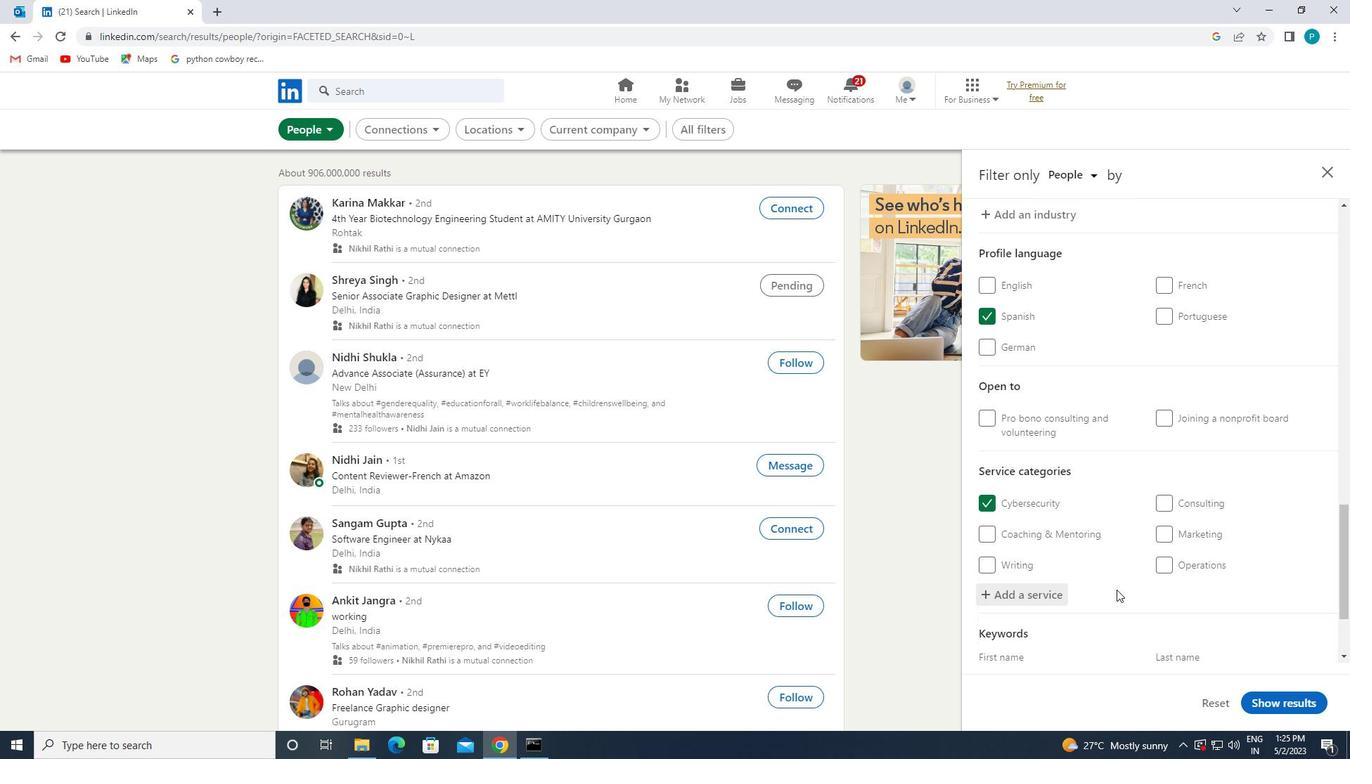 
Action: Mouse moved to (1100, 590)
Screenshot: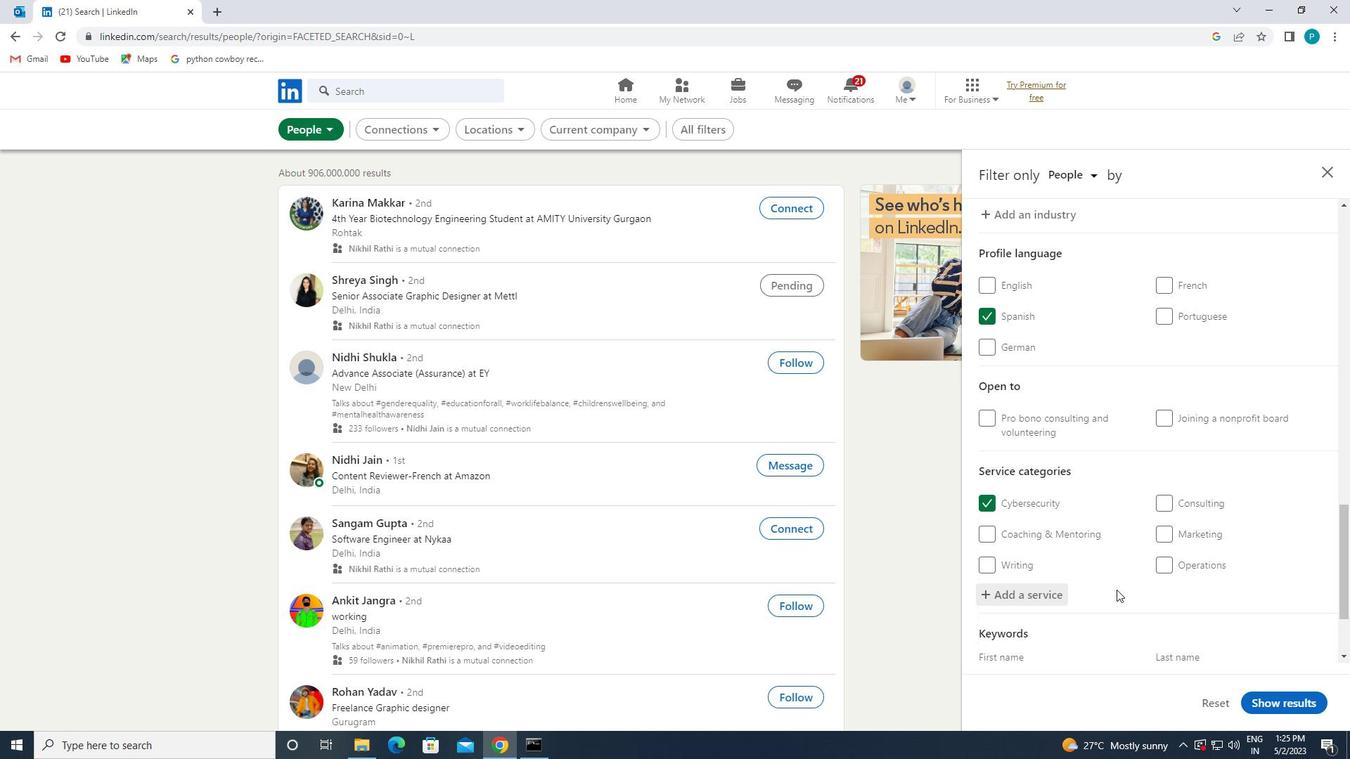 
Action: Mouse scrolled (1100, 589) with delta (0, 0)
Screenshot: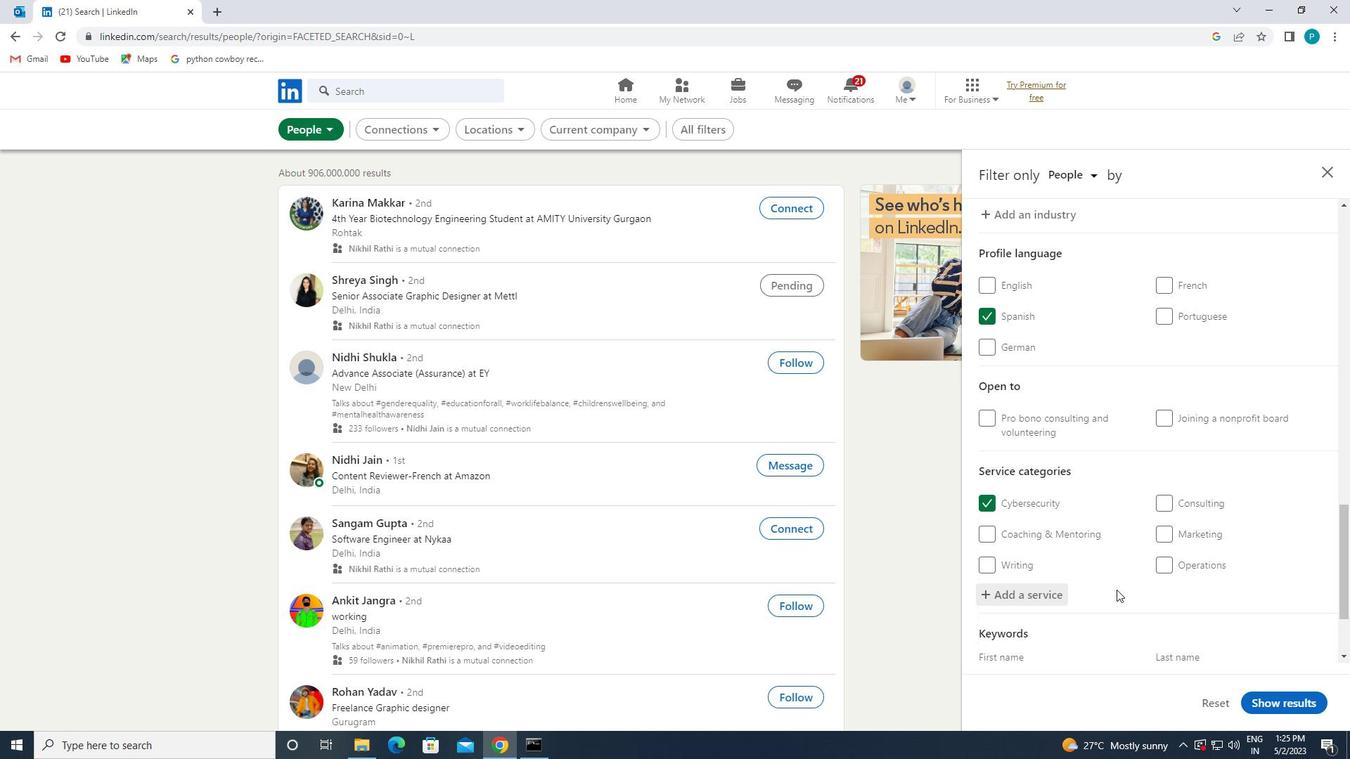 
Action: Mouse moved to (1095, 590)
Screenshot: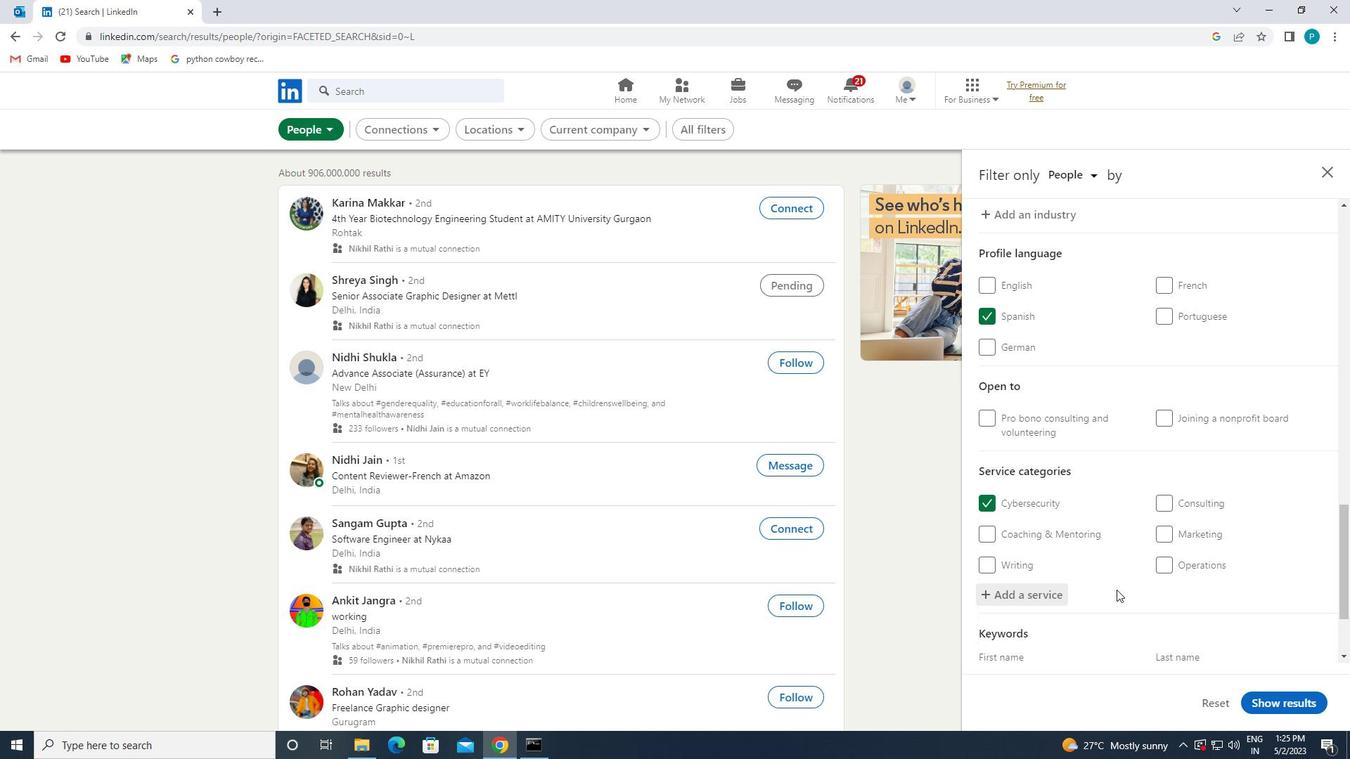 
Action: Mouse scrolled (1095, 589) with delta (0, 0)
Screenshot: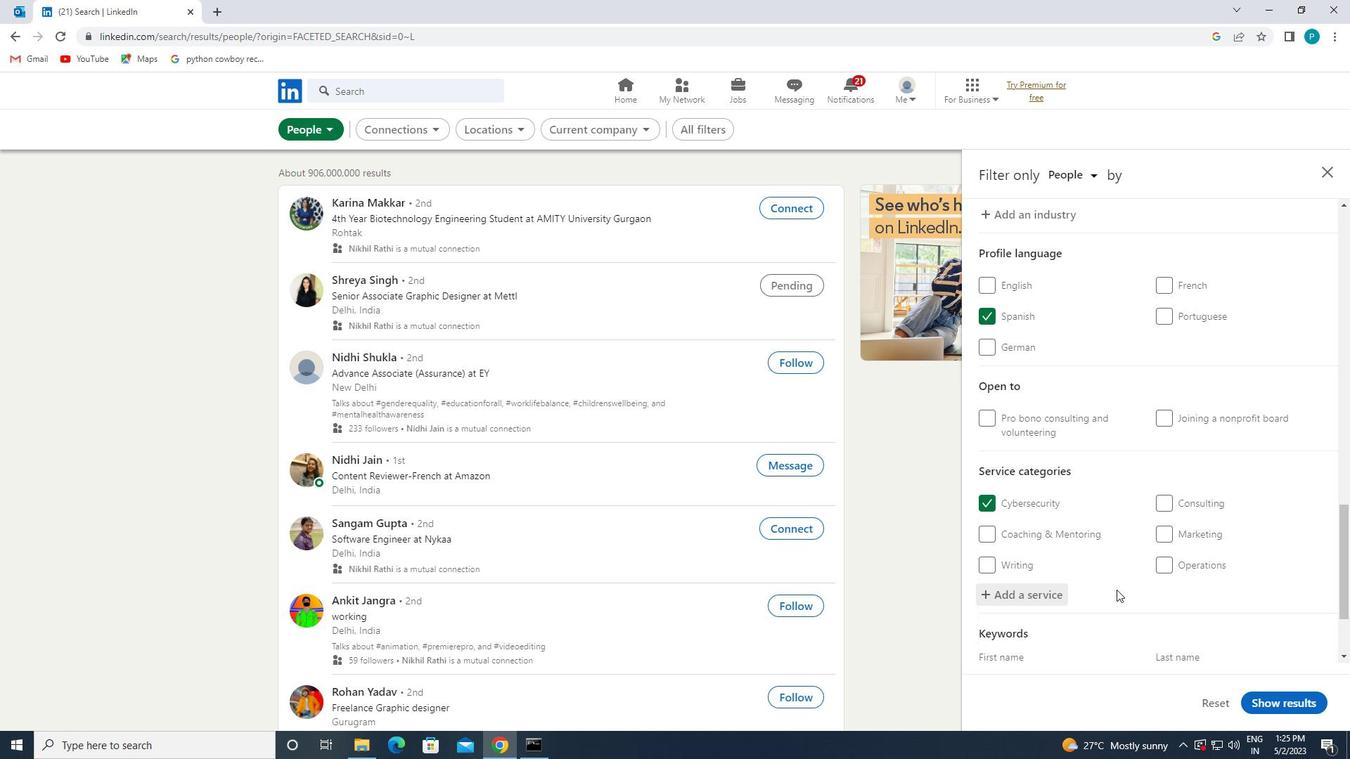 
Action: Mouse moved to (1057, 604)
Screenshot: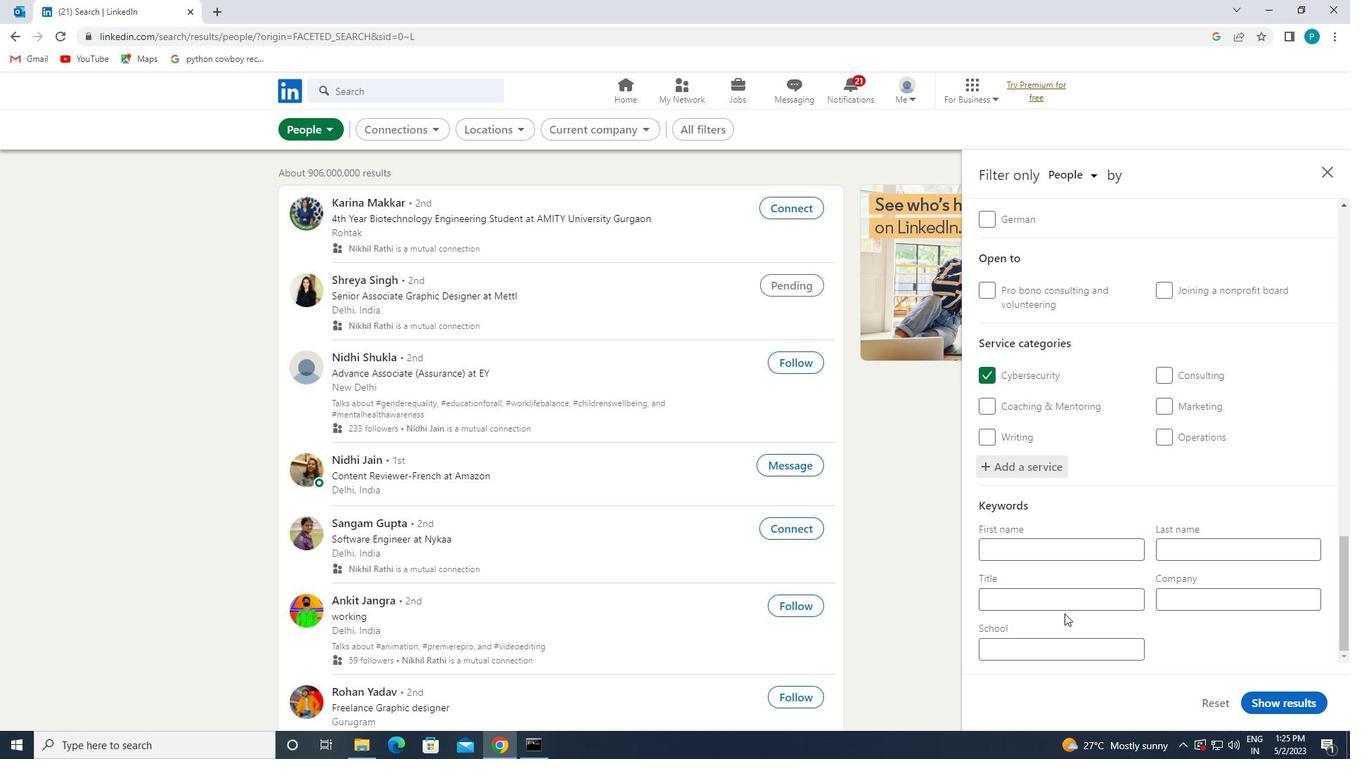 
Action: Mouse pressed left at (1057, 604)
Screenshot: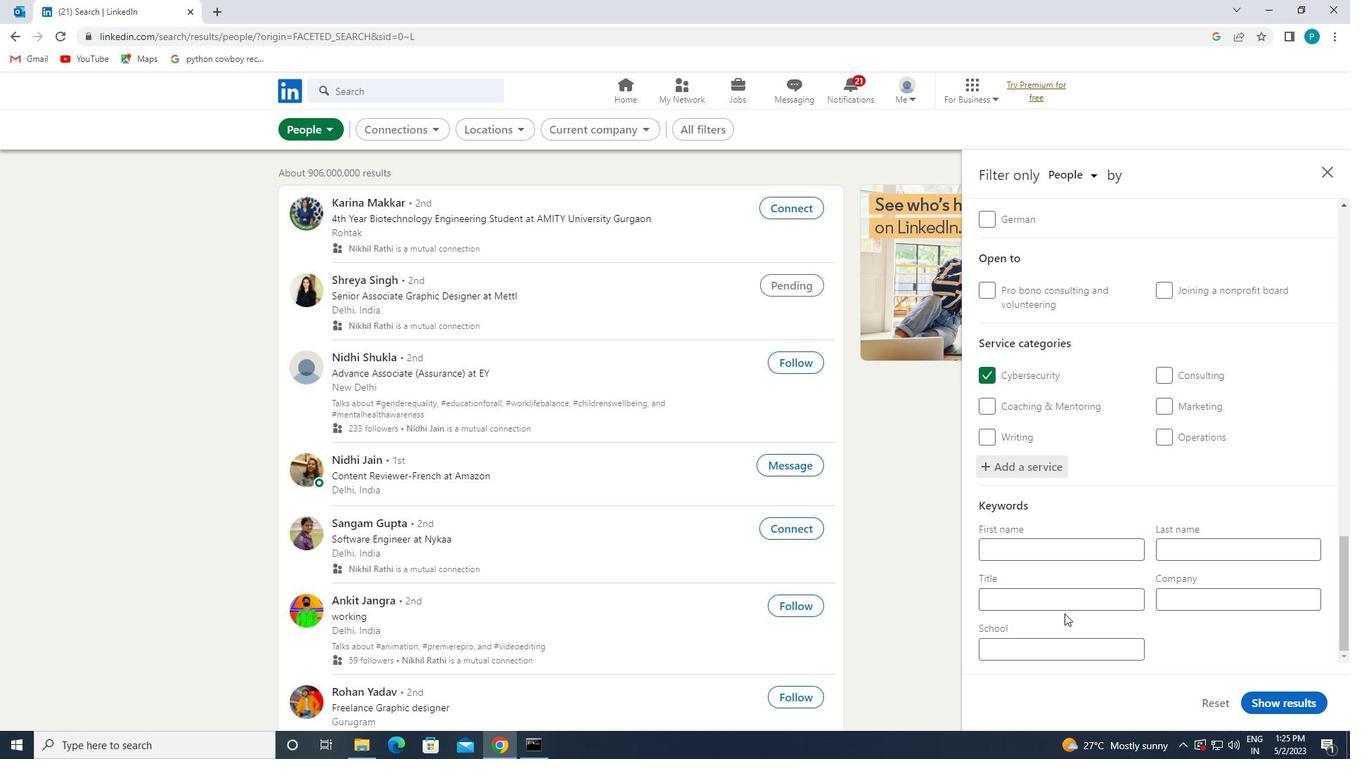 
Action: Key pressed <Key.caps_lock>C<Key.caps_lock>ONTENT<Key.space><Key.caps_lock>C<Key.caps_lock>REATOR
Screenshot: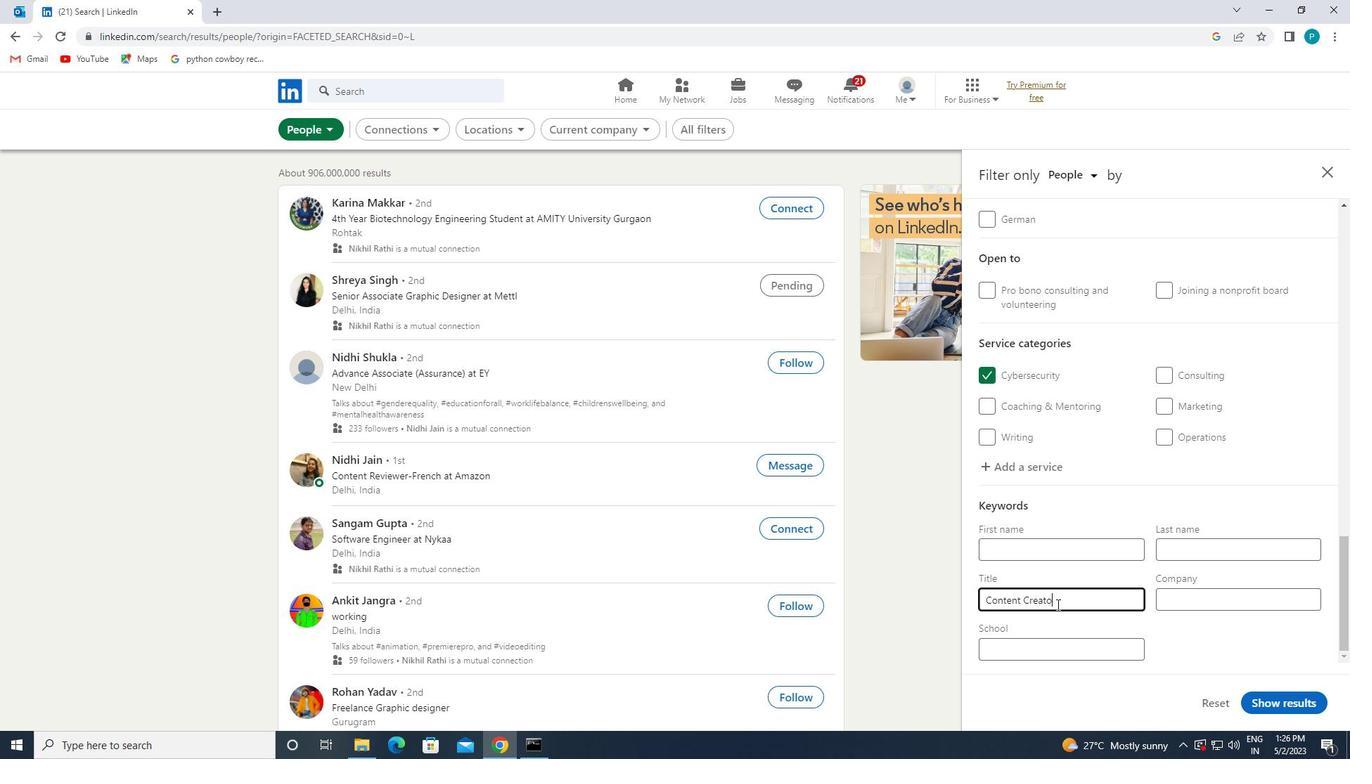 
Action: Mouse moved to (1297, 706)
Screenshot: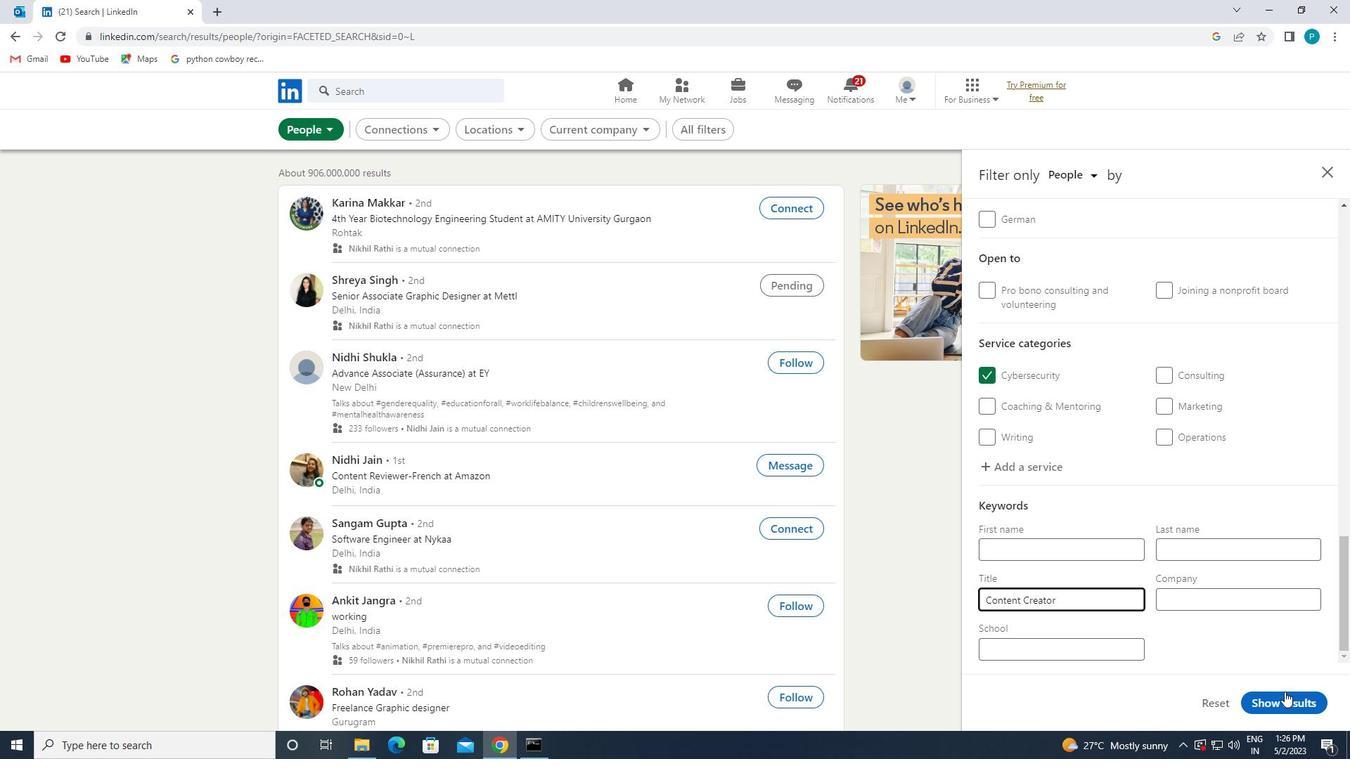 
Action: Mouse pressed left at (1297, 706)
Screenshot: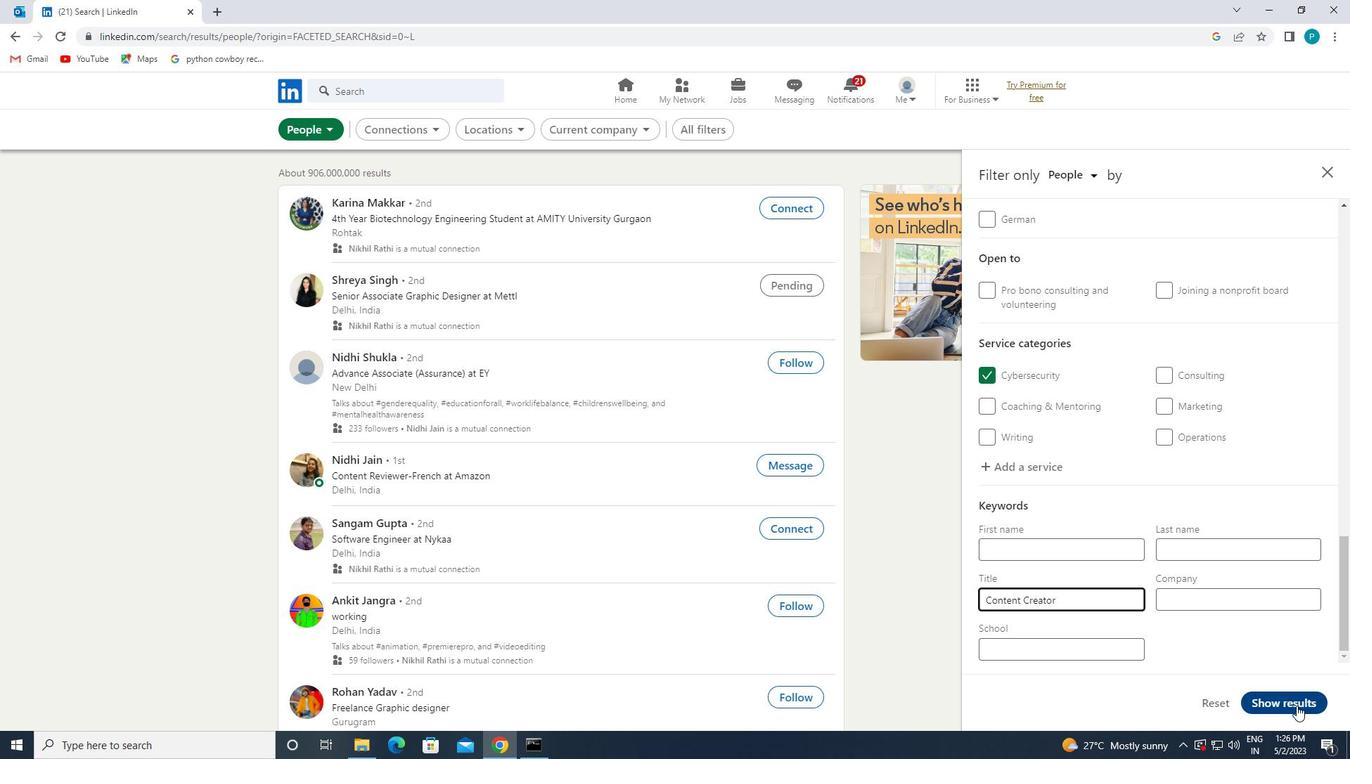 
Action: Mouse moved to (1310, 699)
Screenshot: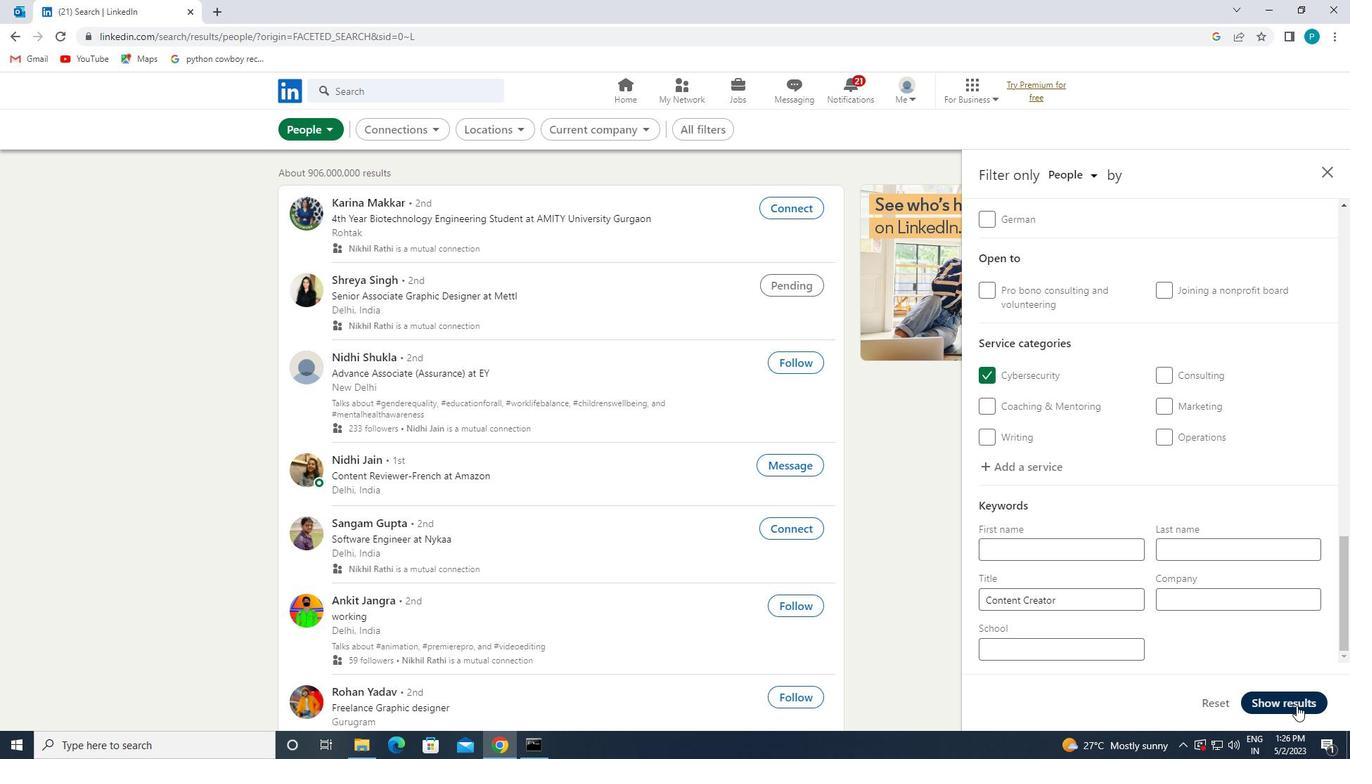 
